Task: Lead Import from CSV File
Action: Mouse moved to (598, 311)
Screenshot: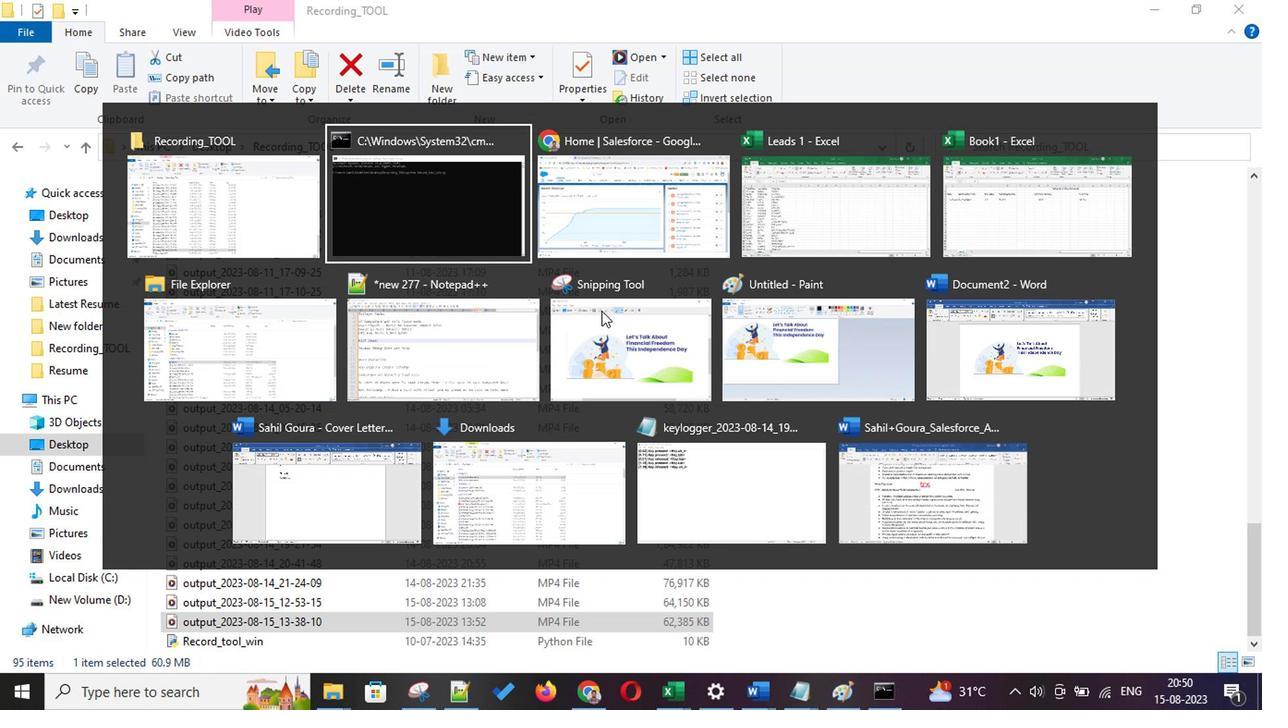 
Action: Key pressed <Key.alt_l><Key.tab><Key.tab>
Screenshot: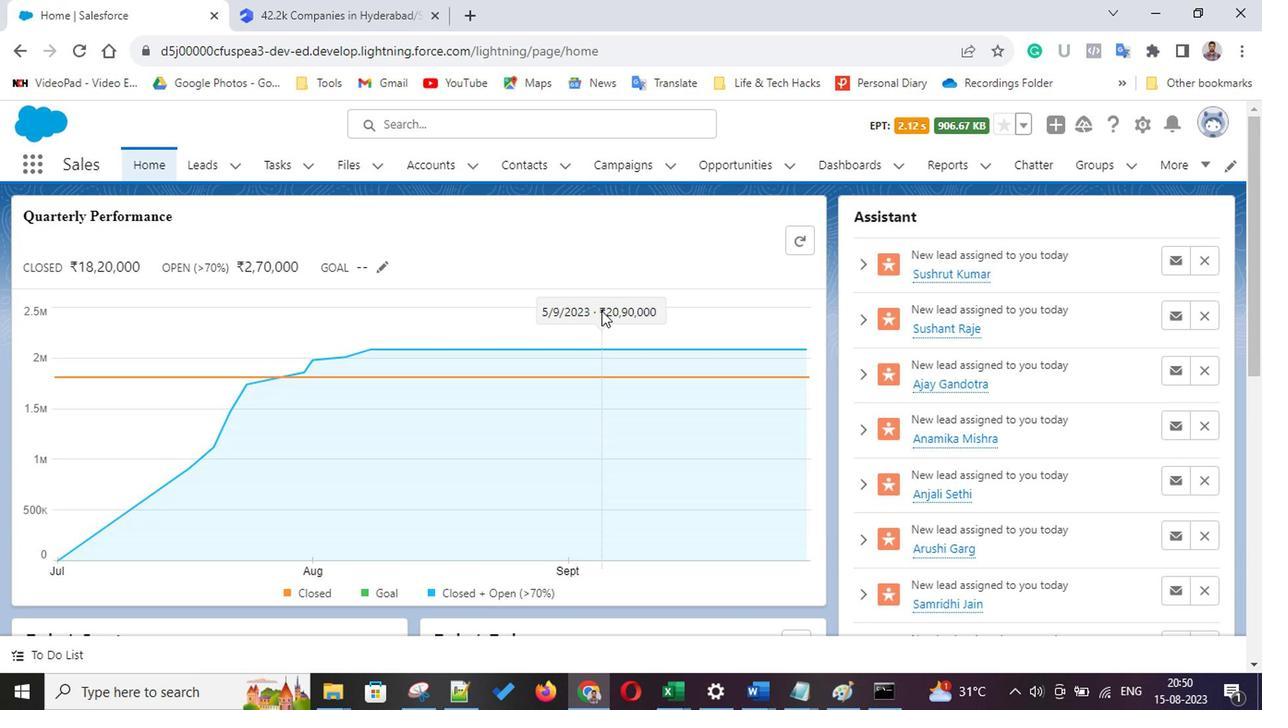 
Action: Mouse moved to (183, 170)
Screenshot: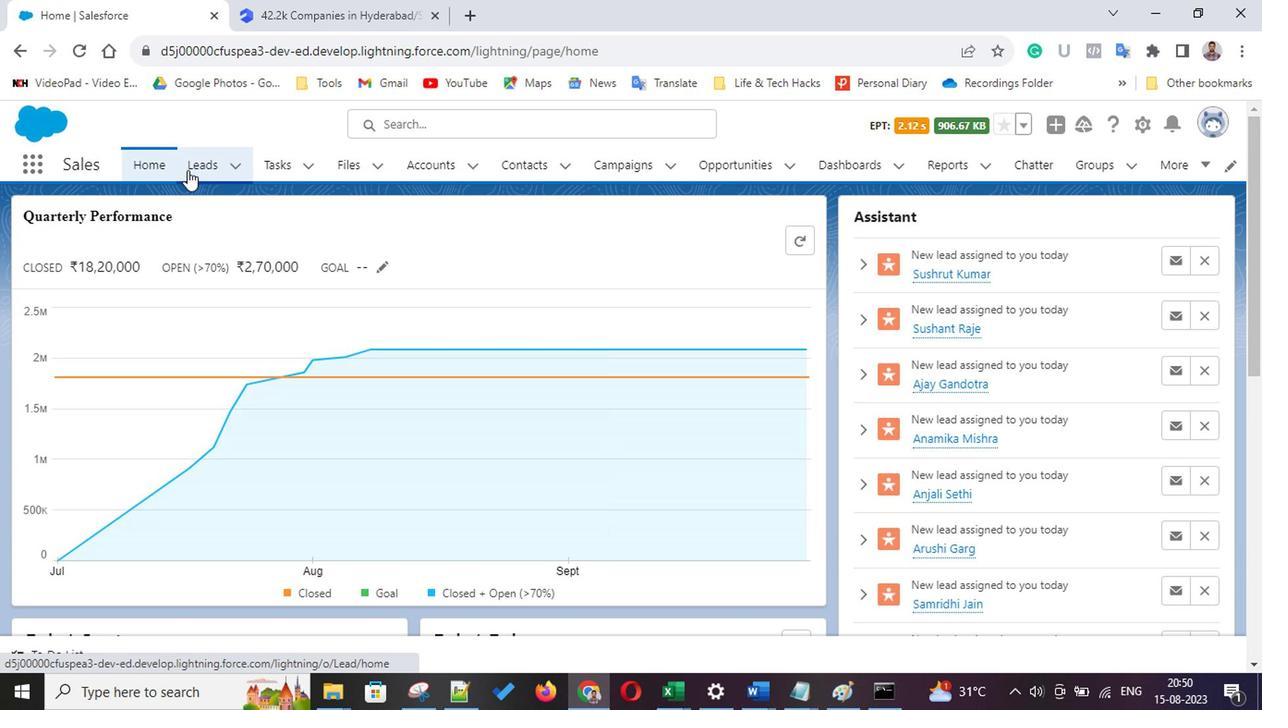 
Action: Mouse pressed left at (183, 170)
Screenshot: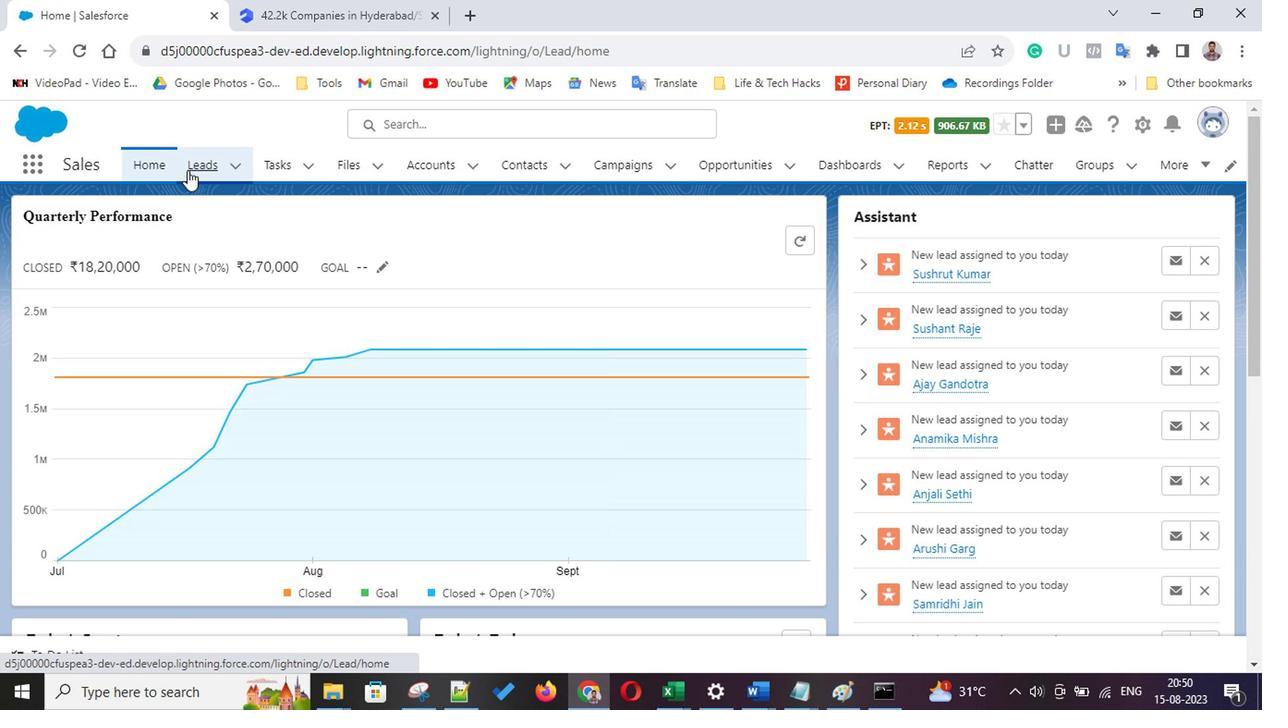 
Action: Mouse moved to (830, 223)
Screenshot: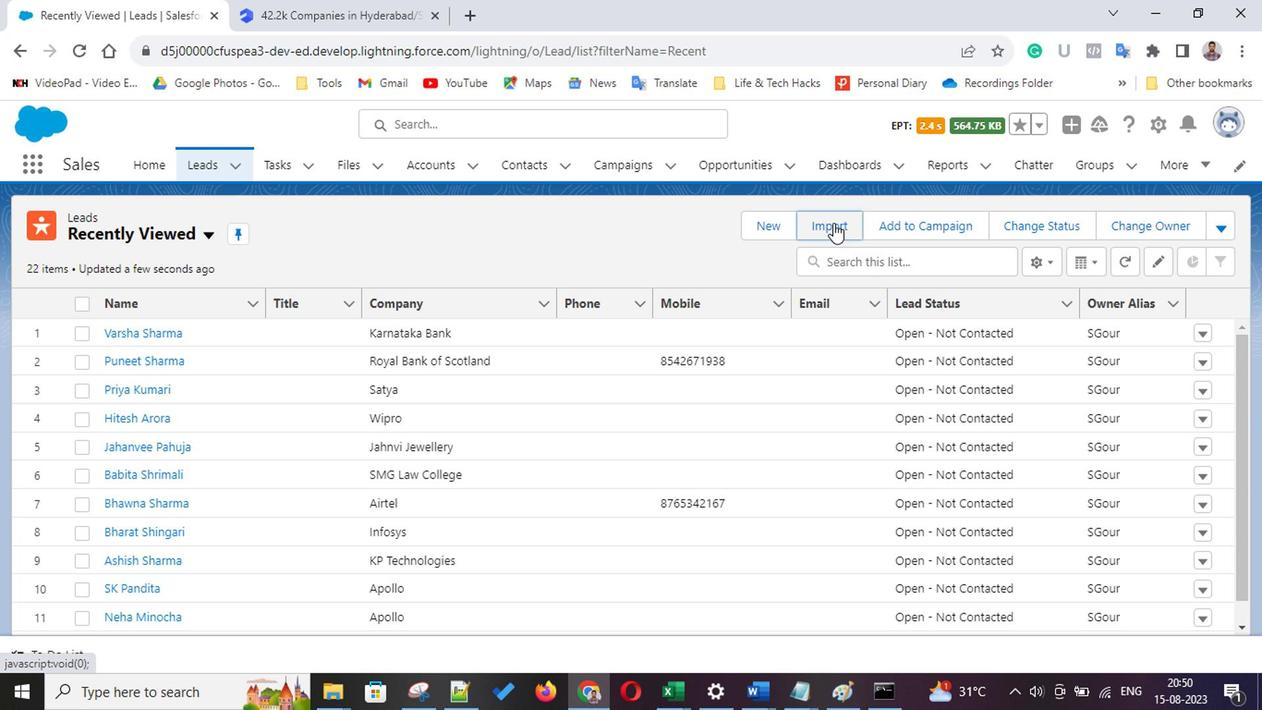
Action: Mouse pressed left at (830, 223)
Screenshot: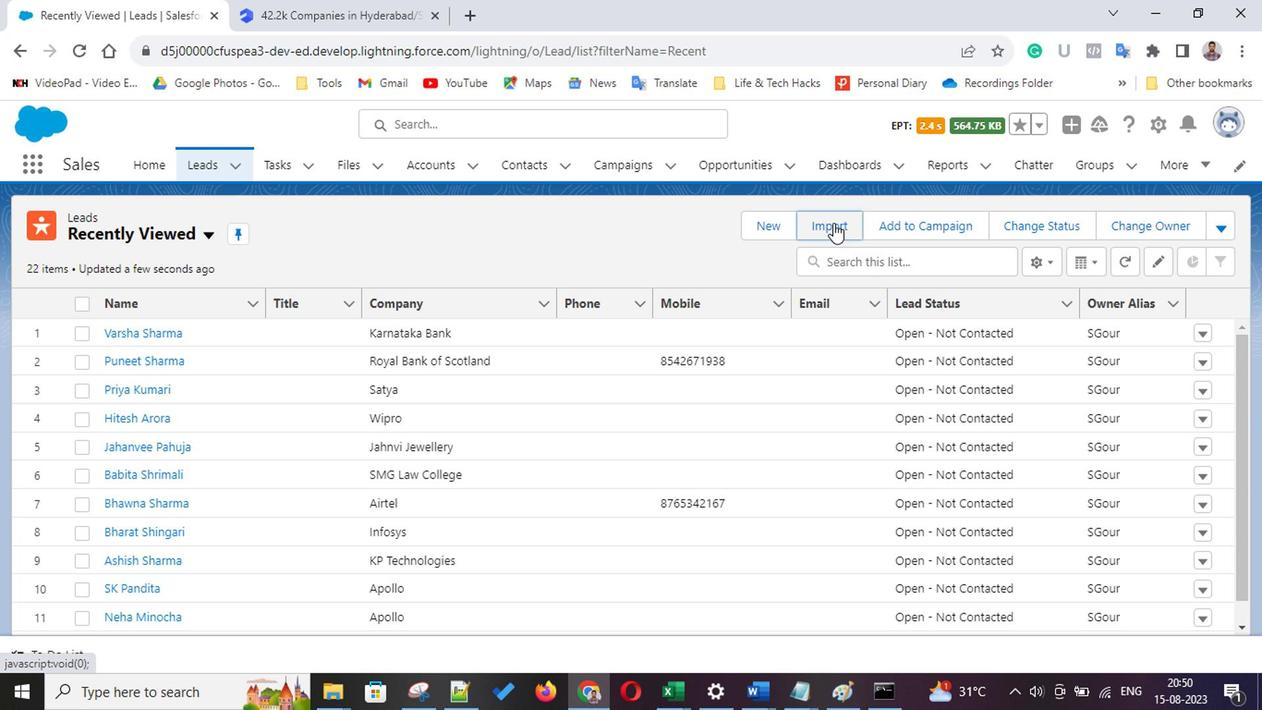 
Action: Mouse moved to (324, 508)
Screenshot: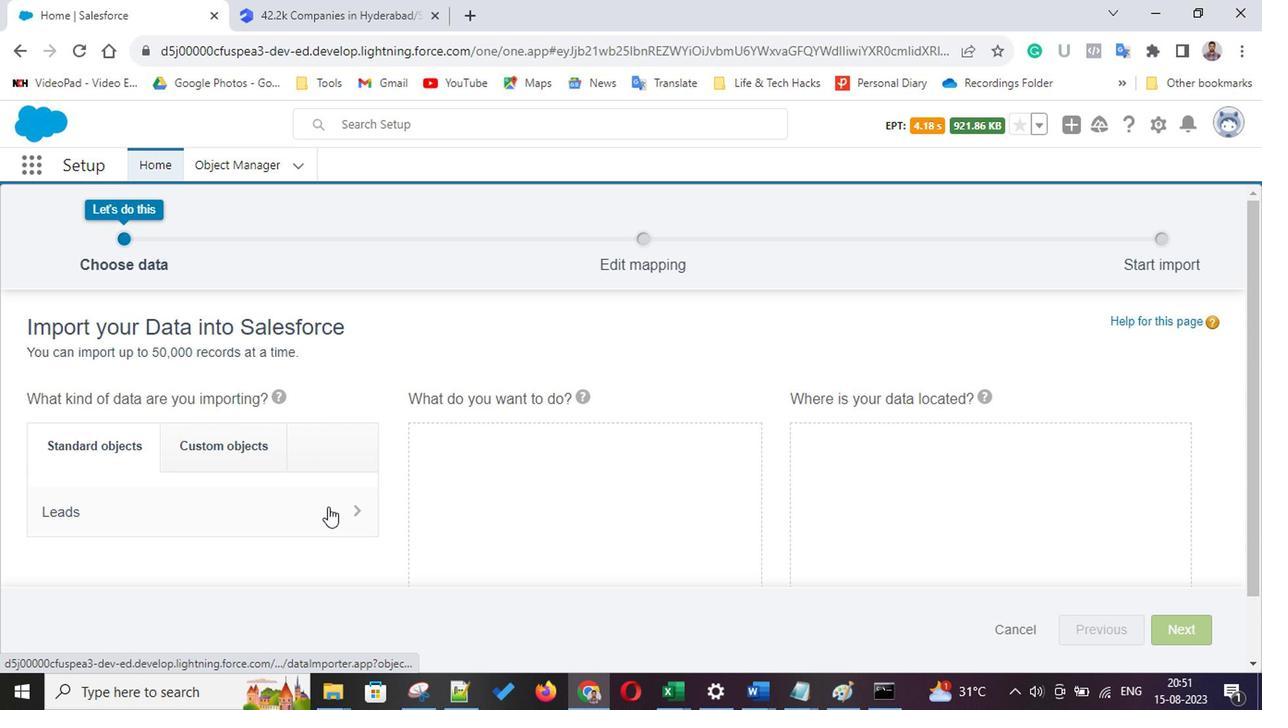 
Action: Mouse pressed left at (324, 508)
Screenshot: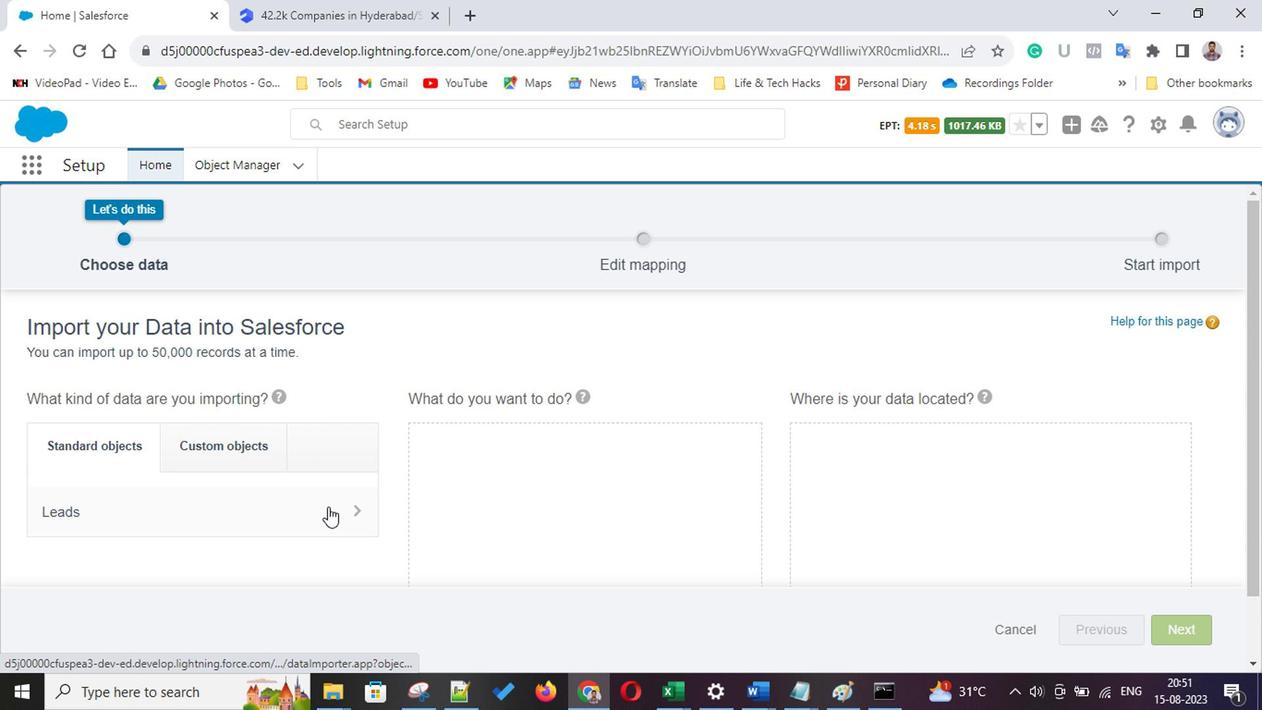 
Action: Mouse moved to (580, 441)
Screenshot: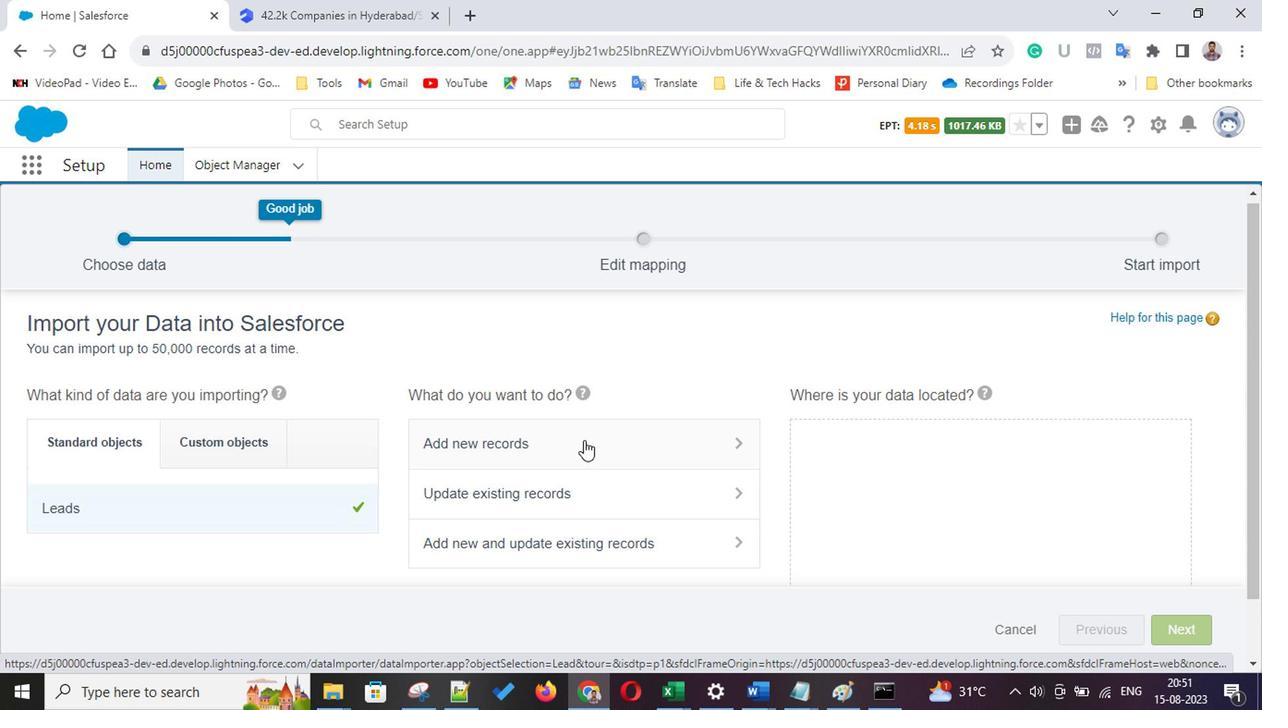 
Action: Mouse scrolled (580, 441) with delta (0, 0)
Screenshot: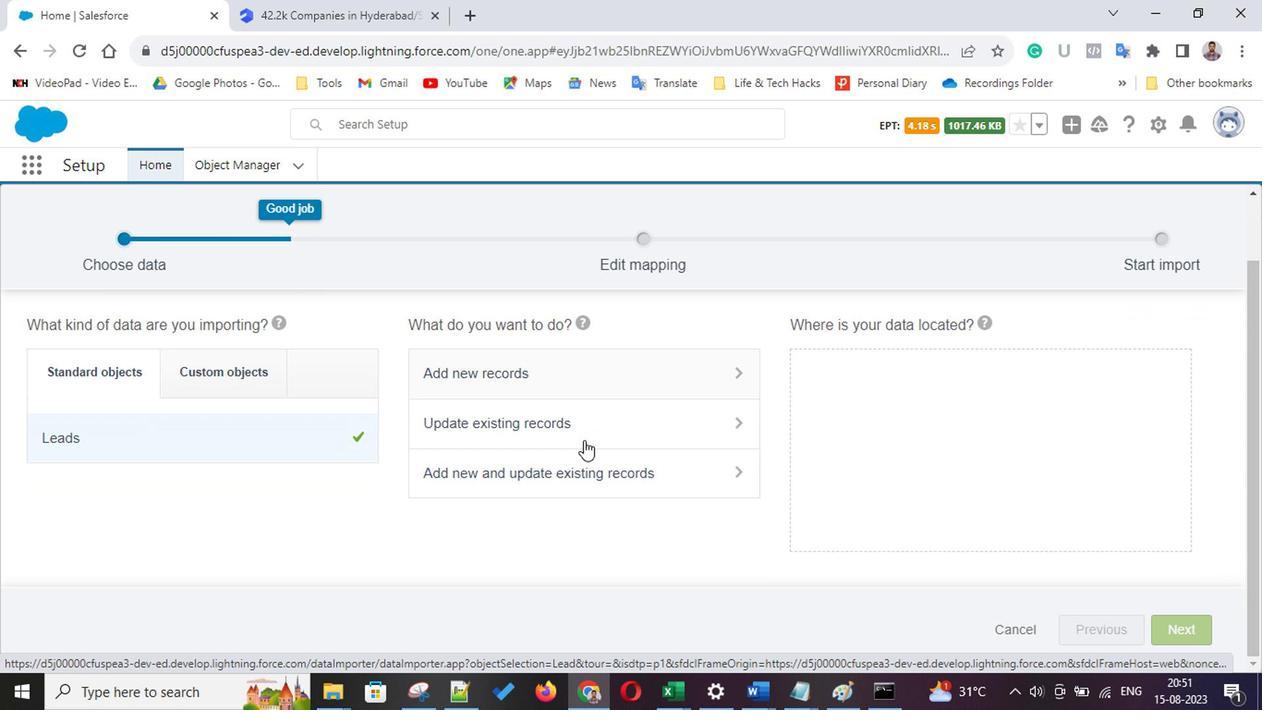 
Action: Mouse scrolled (580, 441) with delta (0, 0)
Screenshot: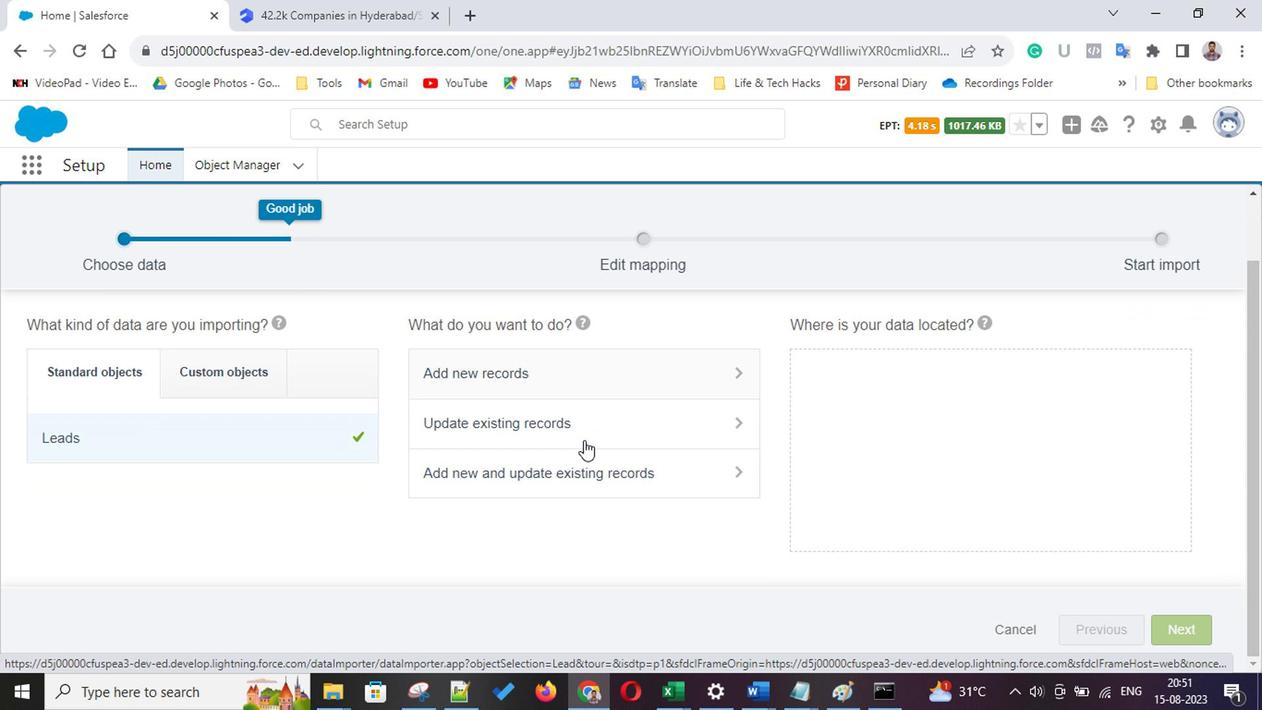 
Action: Mouse scrolled (580, 441) with delta (0, 0)
Screenshot: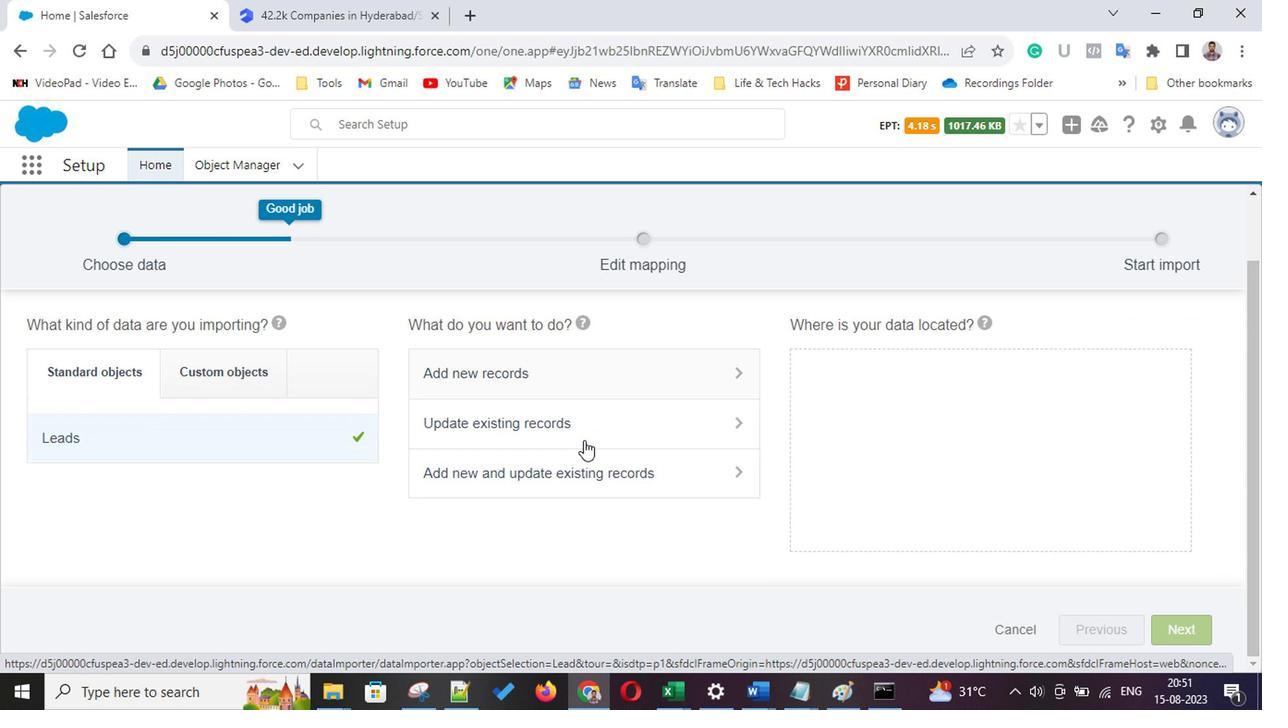 
Action: Mouse scrolled (580, 441) with delta (0, 0)
Screenshot: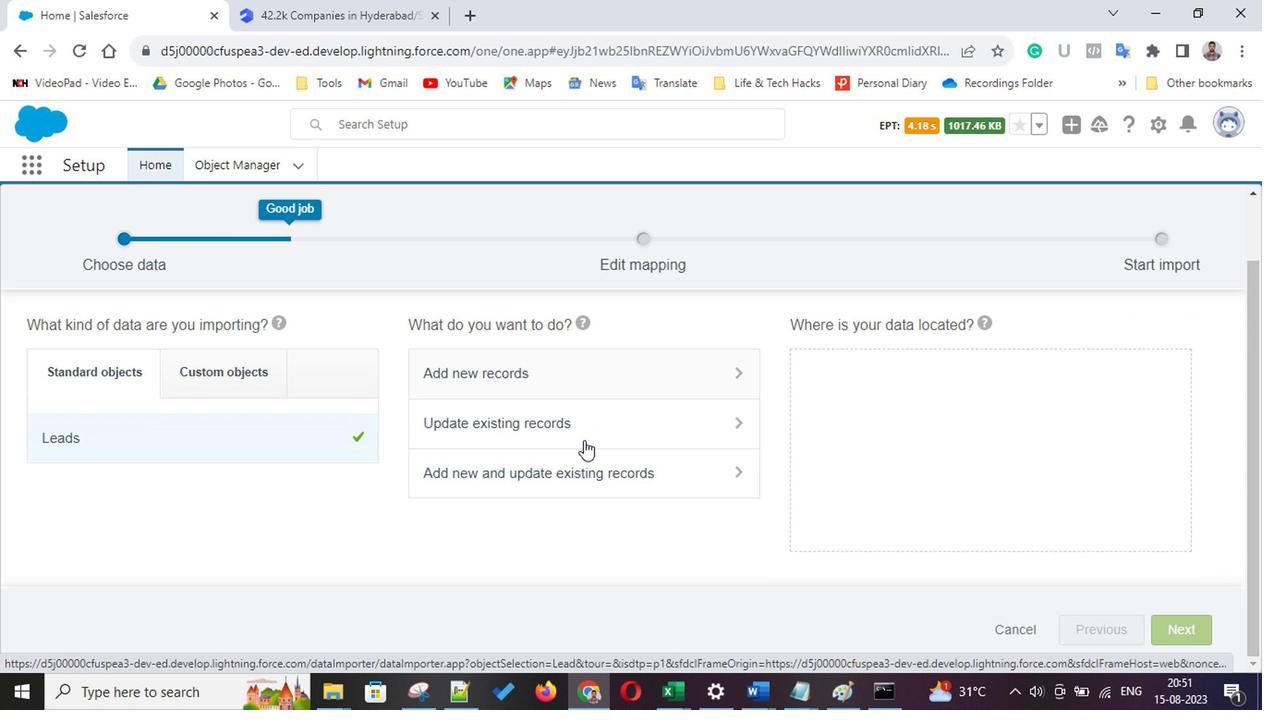 
Action: Mouse scrolled (580, 441) with delta (0, 0)
Screenshot: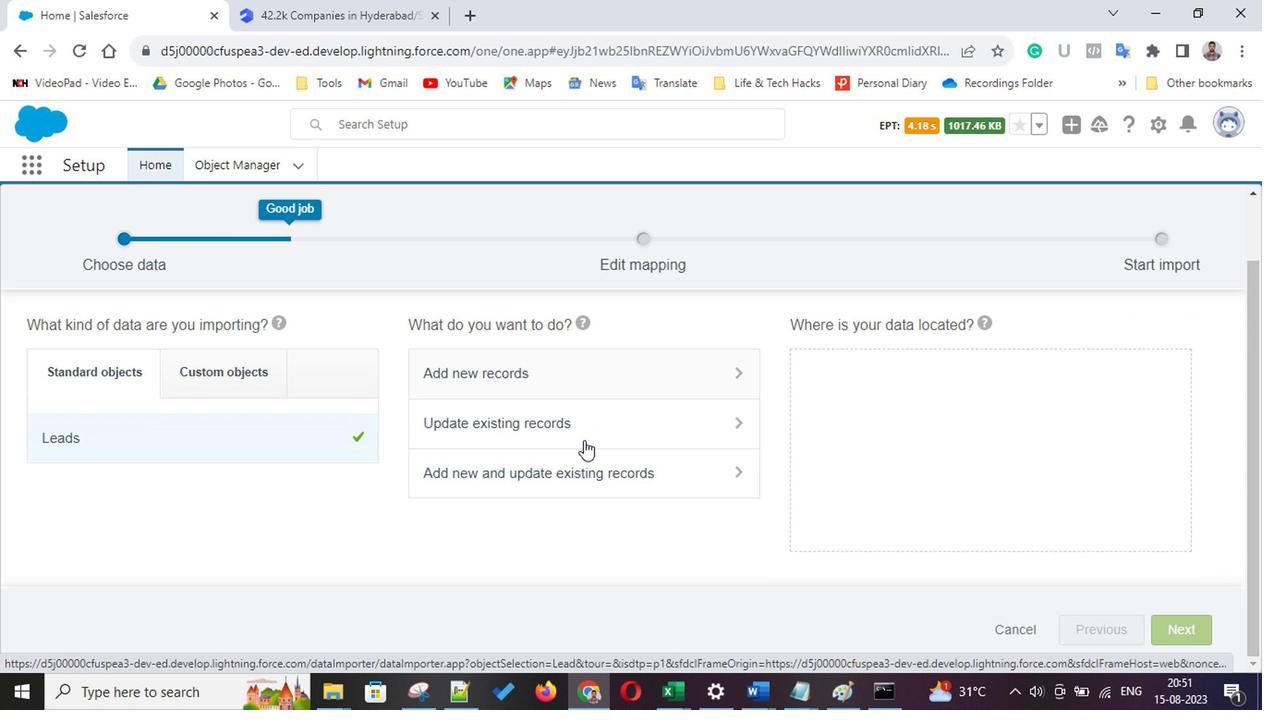 
Action: Mouse scrolled (580, 441) with delta (0, 0)
Screenshot: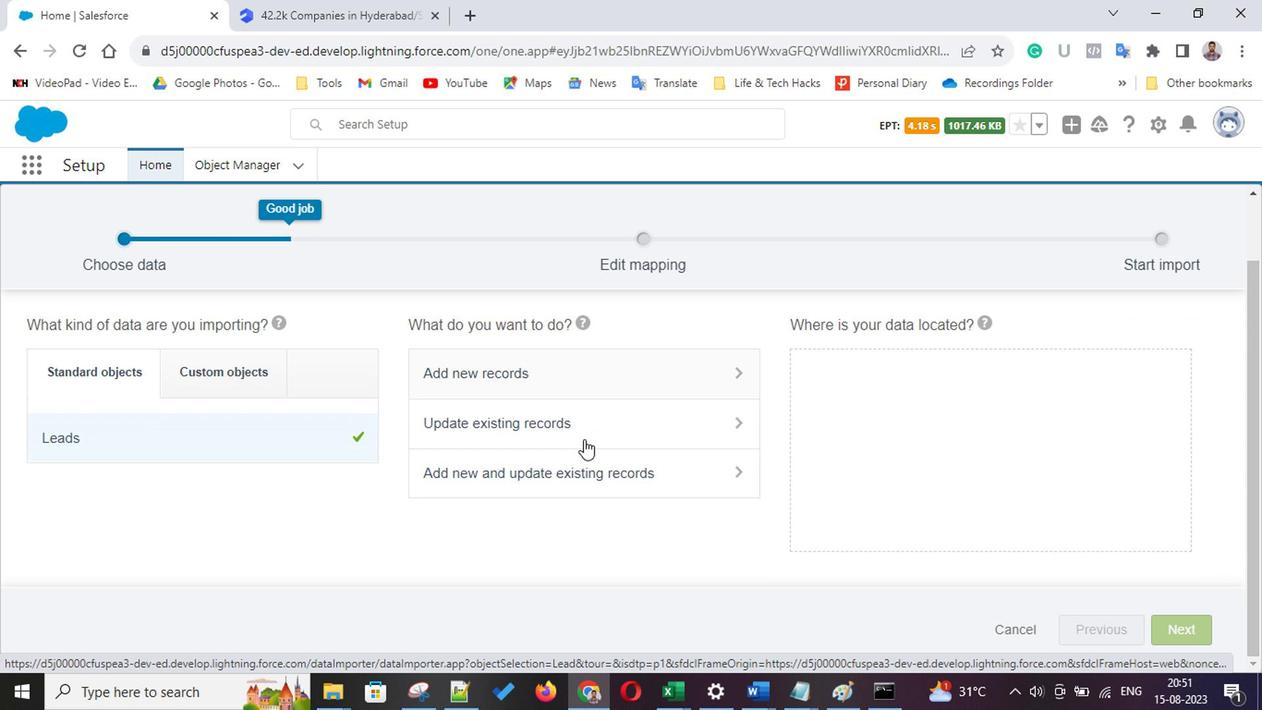 
Action: Mouse scrolled (580, 441) with delta (0, 0)
Screenshot: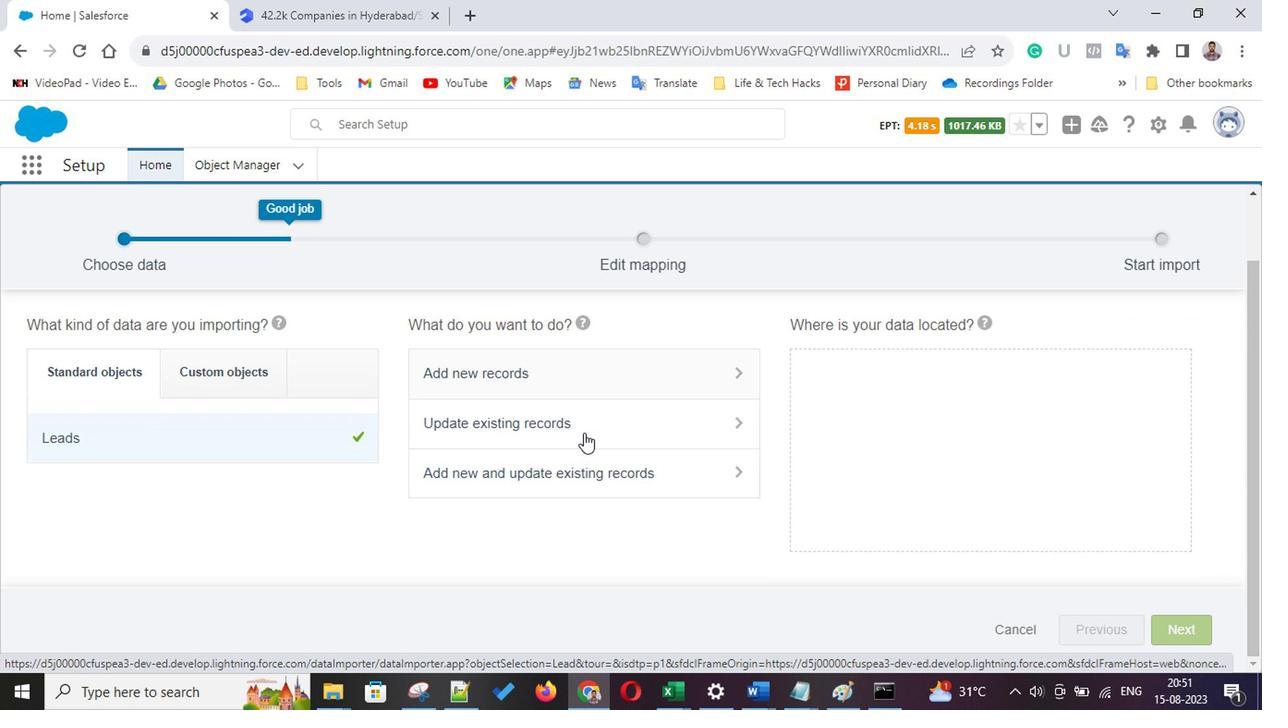 
Action: Mouse scrolled (580, 441) with delta (0, 0)
Screenshot: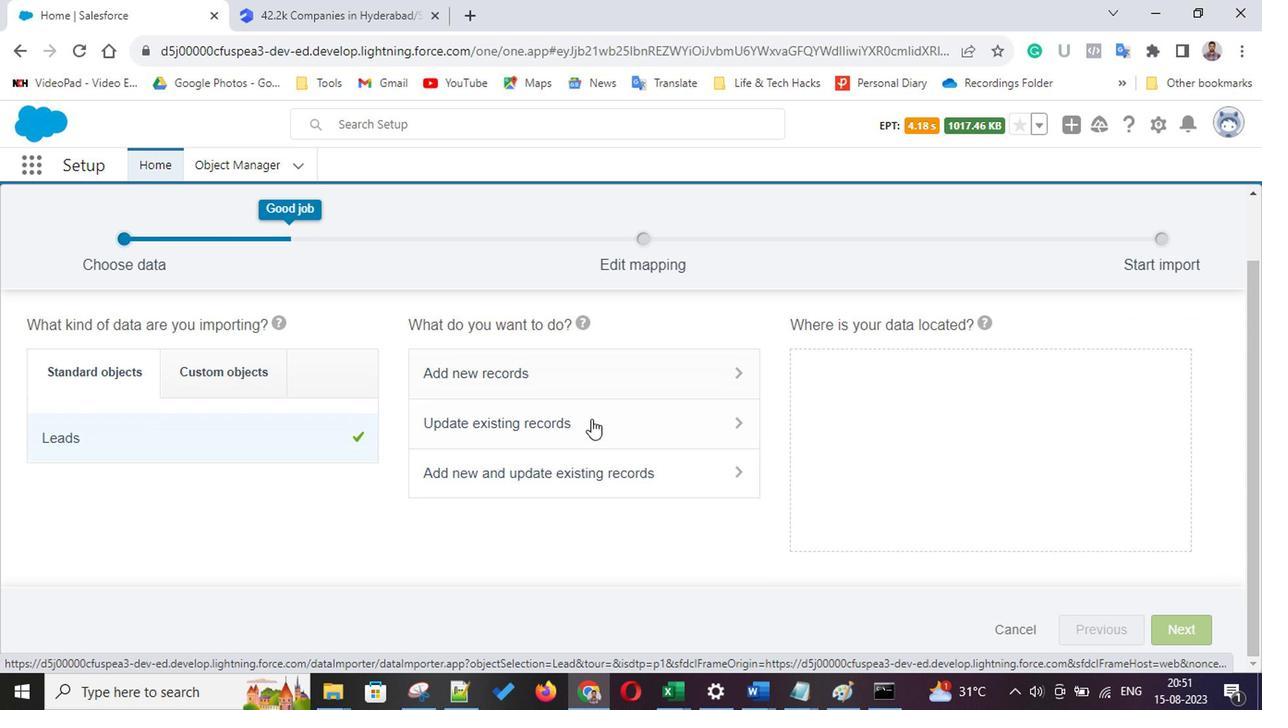 
Action: Mouse moved to (607, 367)
Screenshot: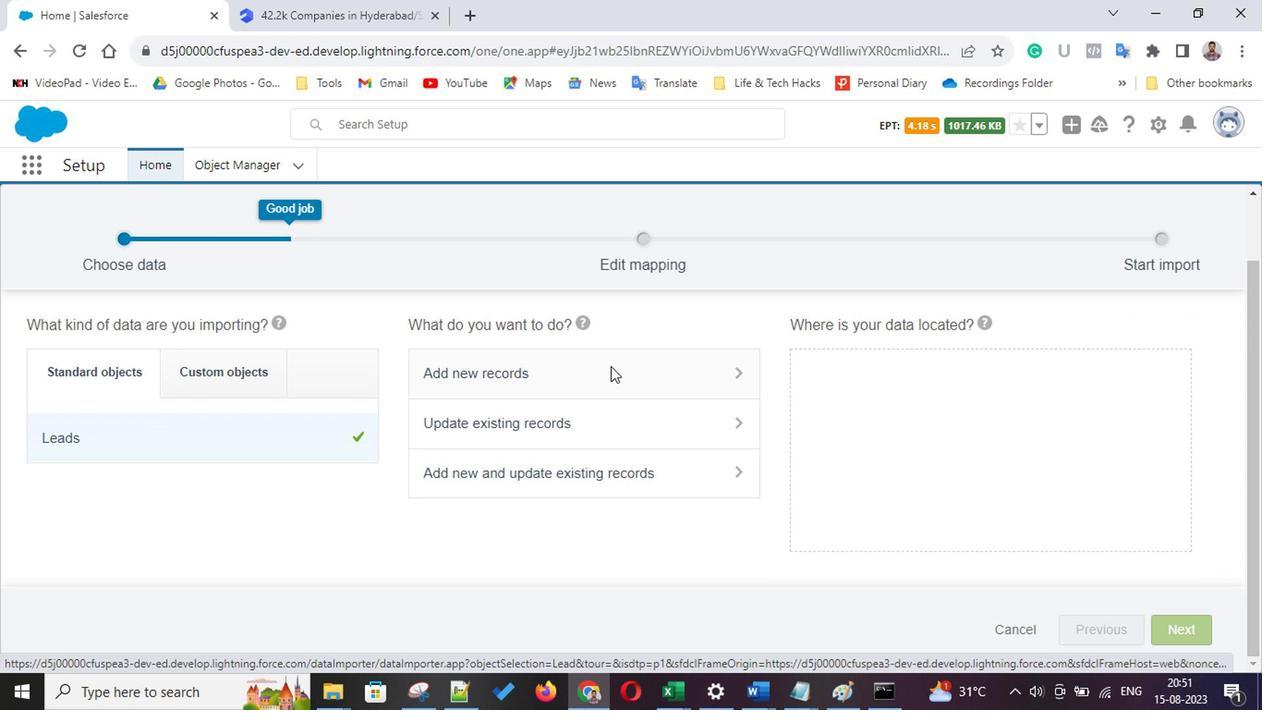 
Action: Mouse pressed left at (607, 367)
Screenshot: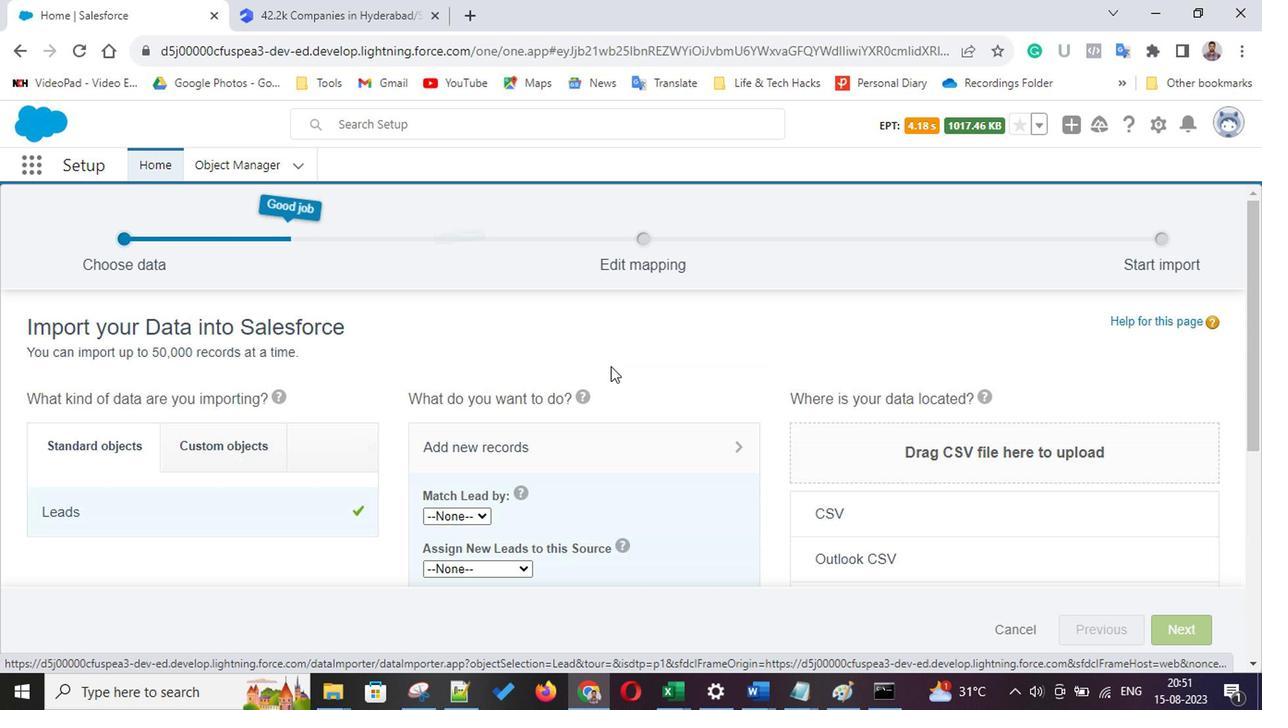 
Action: Mouse moved to (632, 510)
Screenshot: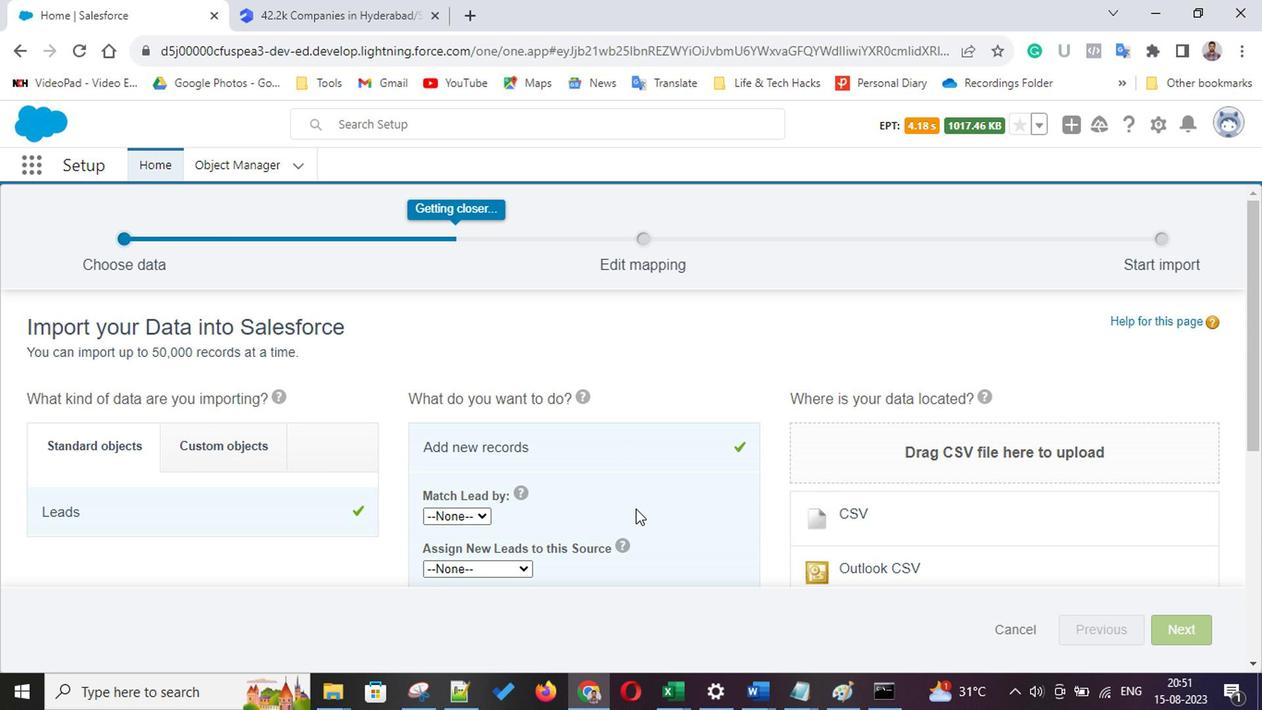 
Action: Mouse scrolled (632, 509) with delta (0, -1)
Screenshot: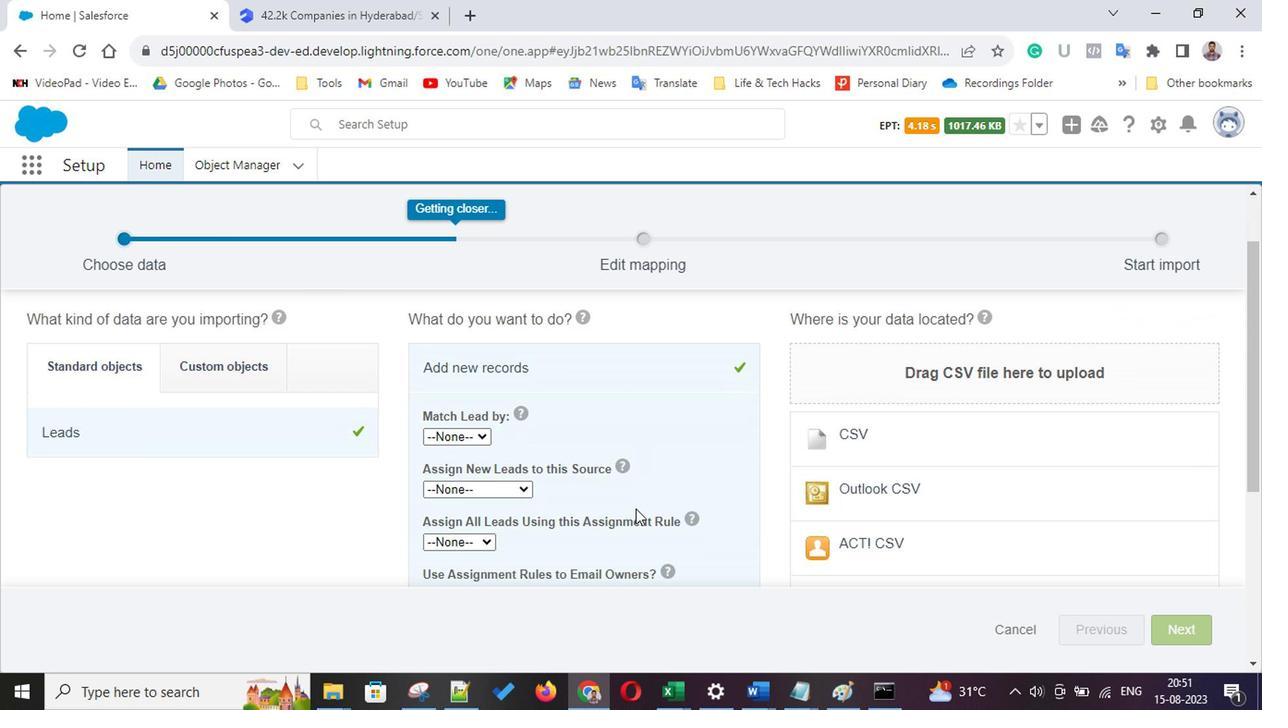 
Action: Mouse scrolled (632, 509) with delta (0, -1)
Screenshot: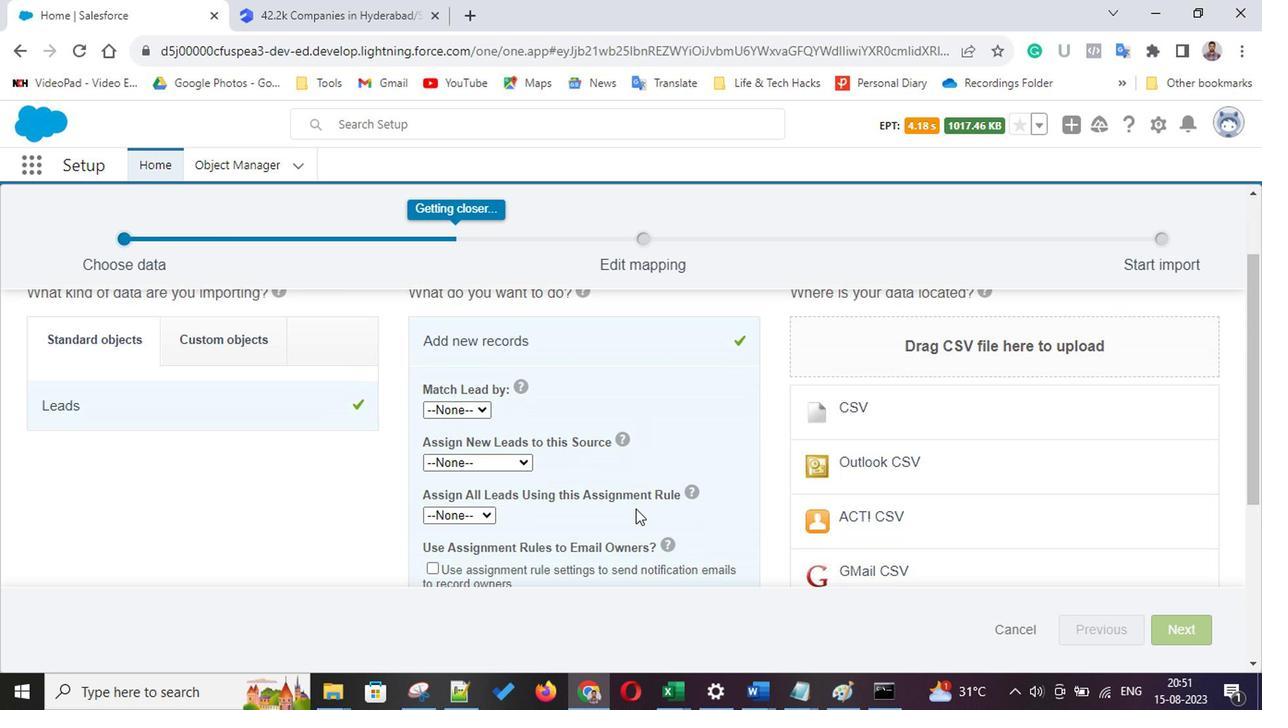 
Action: Mouse scrolled (632, 509) with delta (0, -1)
Screenshot: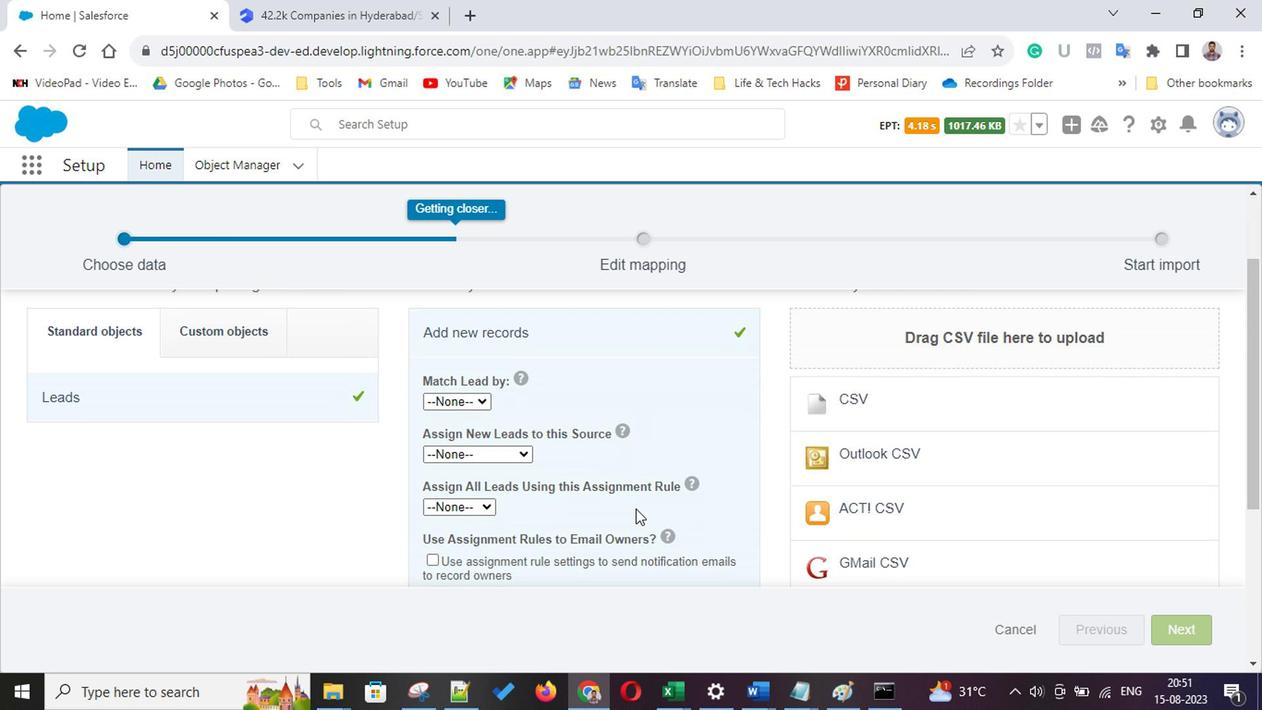 
Action: Mouse scrolled (632, 509) with delta (0, -1)
Screenshot: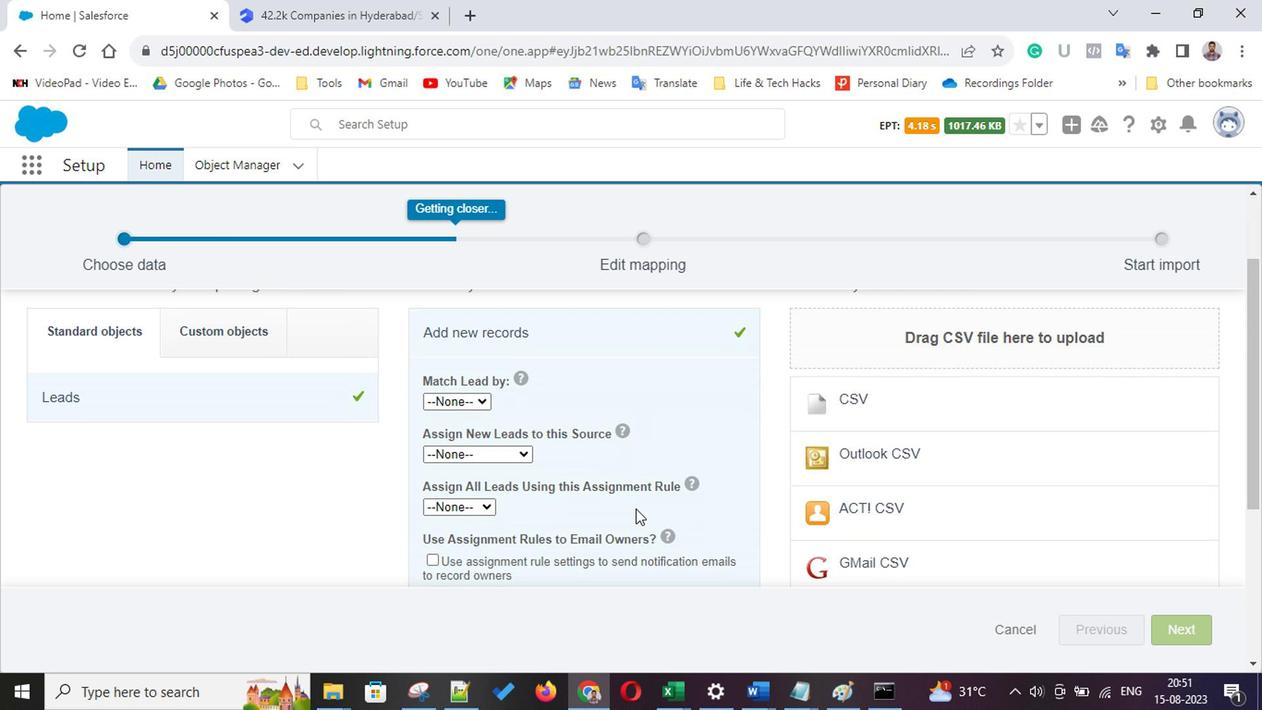 
Action: Mouse scrolled (632, 509) with delta (0, -1)
Screenshot: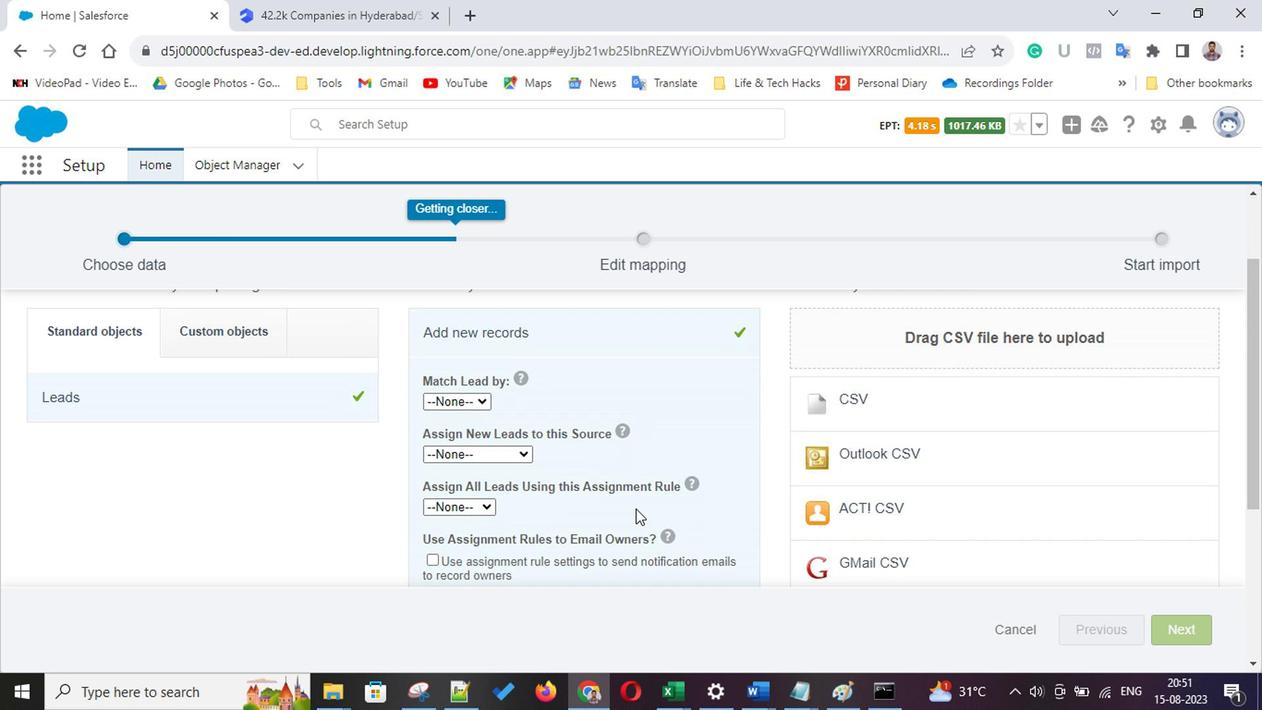 
Action: Mouse scrolled (632, 509) with delta (0, -1)
Screenshot: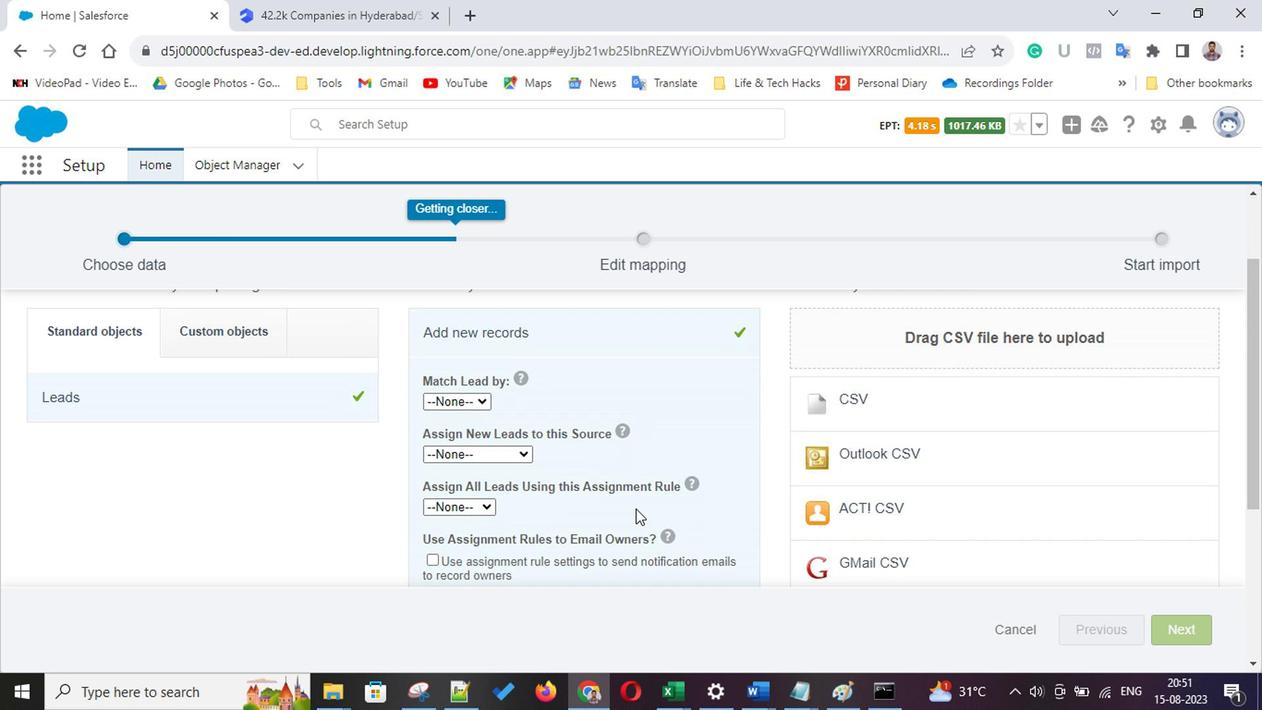 
Action: Mouse scrolled (632, 509) with delta (0, -1)
Screenshot: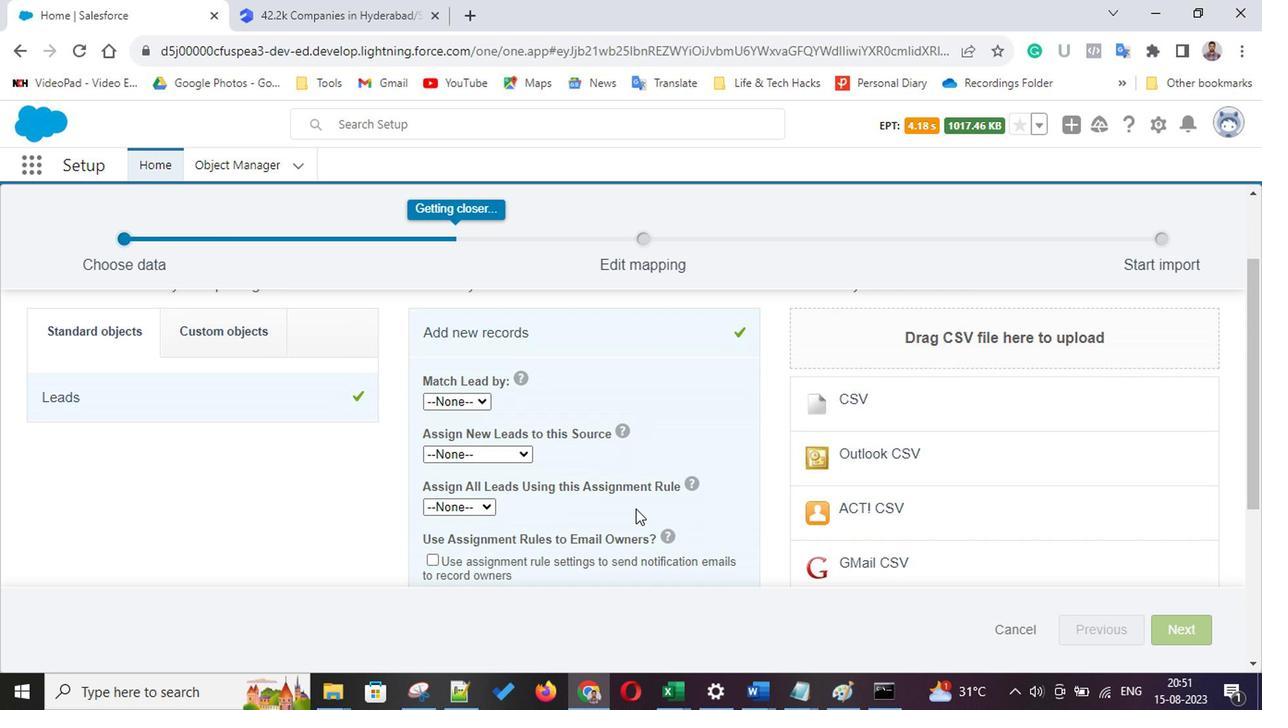 
Action: Mouse scrolled (632, 509) with delta (0, -1)
Screenshot: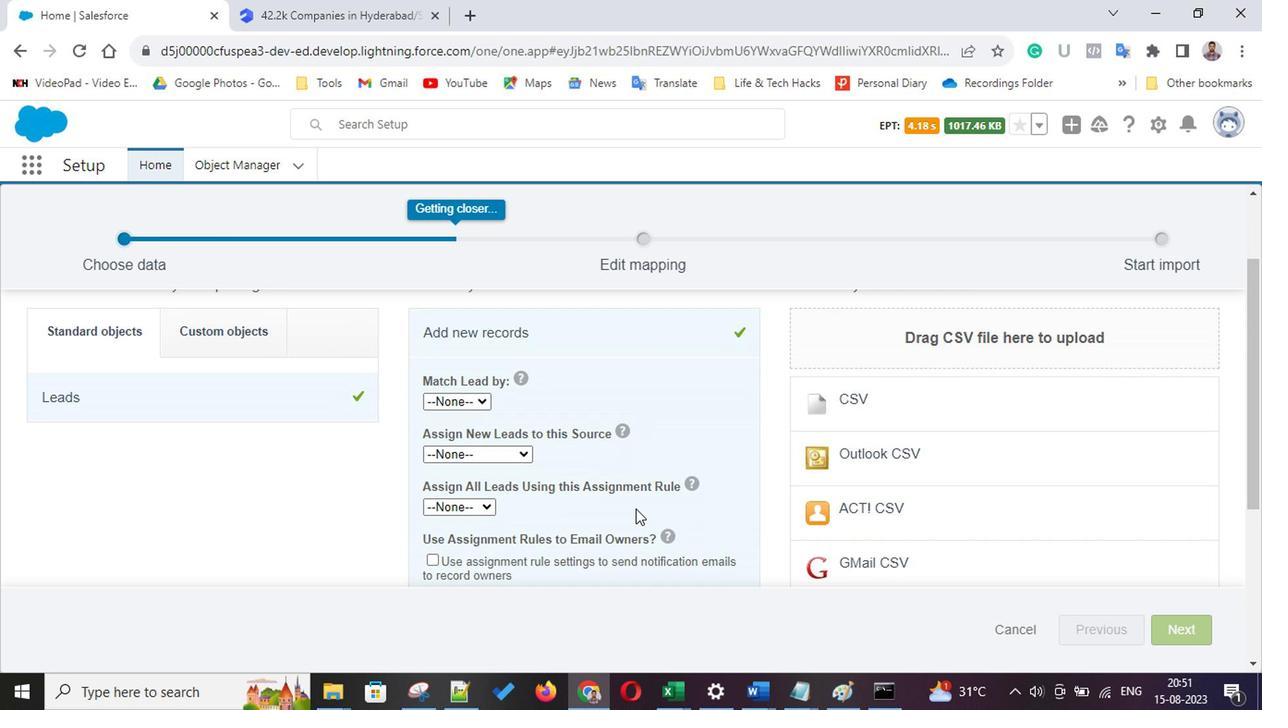 
Action: Mouse scrolled (632, 509) with delta (0, -1)
Screenshot: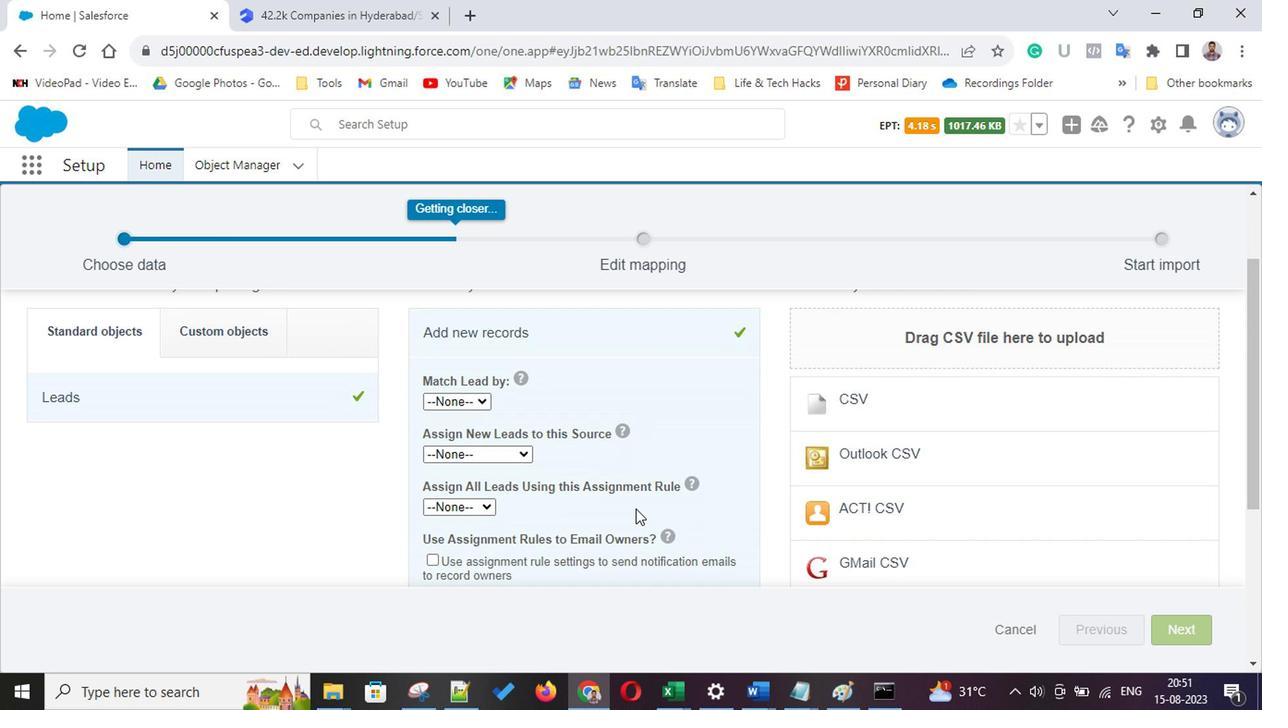 
Action: Mouse scrolled (632, 509) with delta (0, -1)
Screenshot: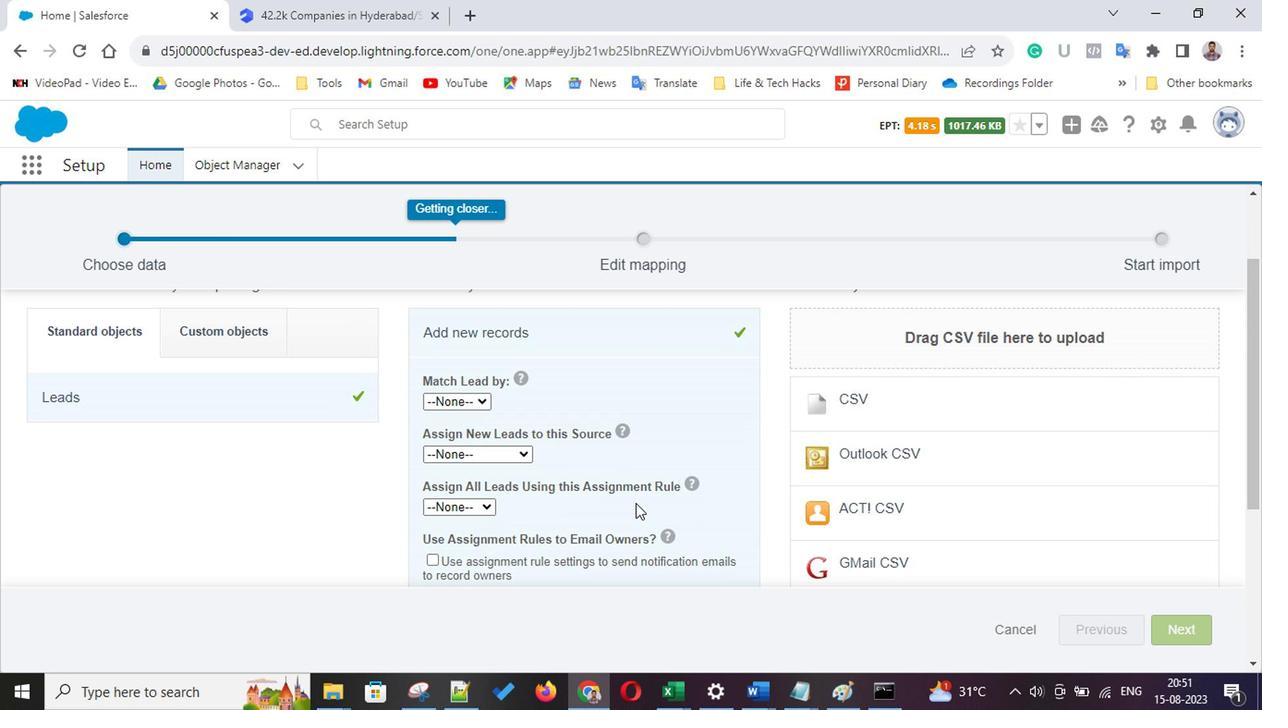 
Action: Mouse scrolled (632, 509) with delta (0, -1)
Screenshot: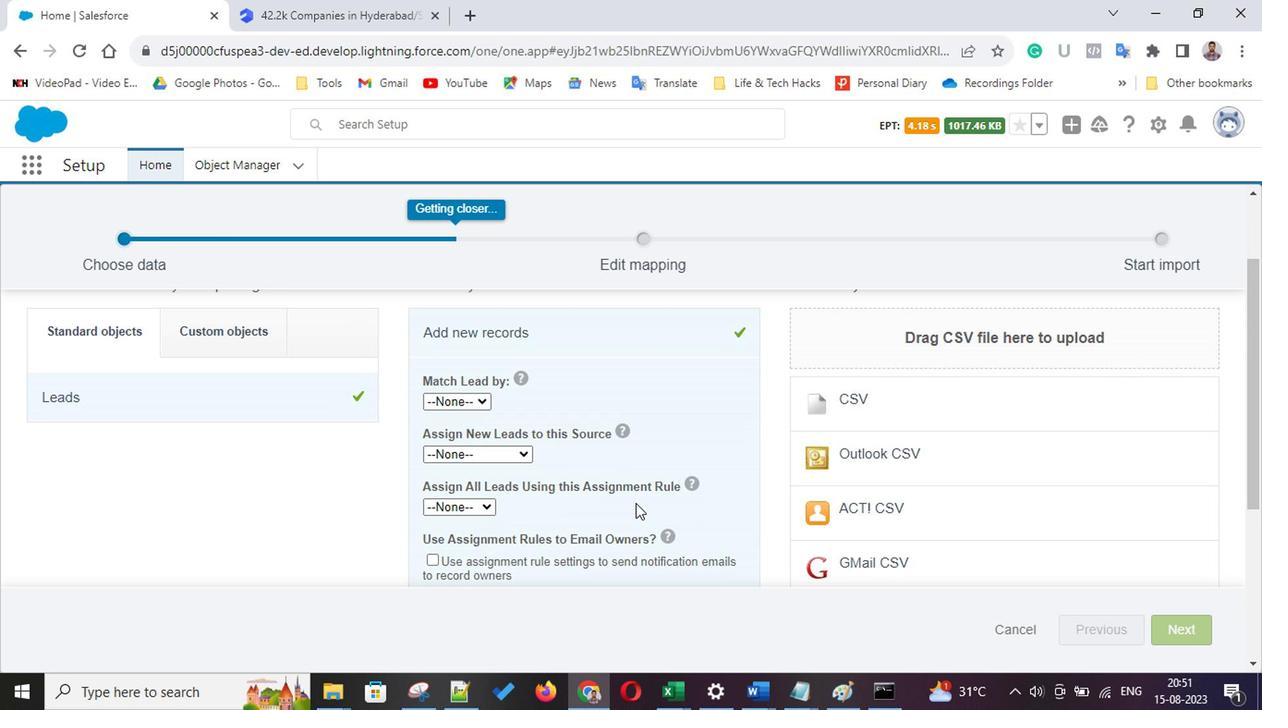 
Action: Mouse scrolled (632, 509) with delta (0, -1)
Screenshot: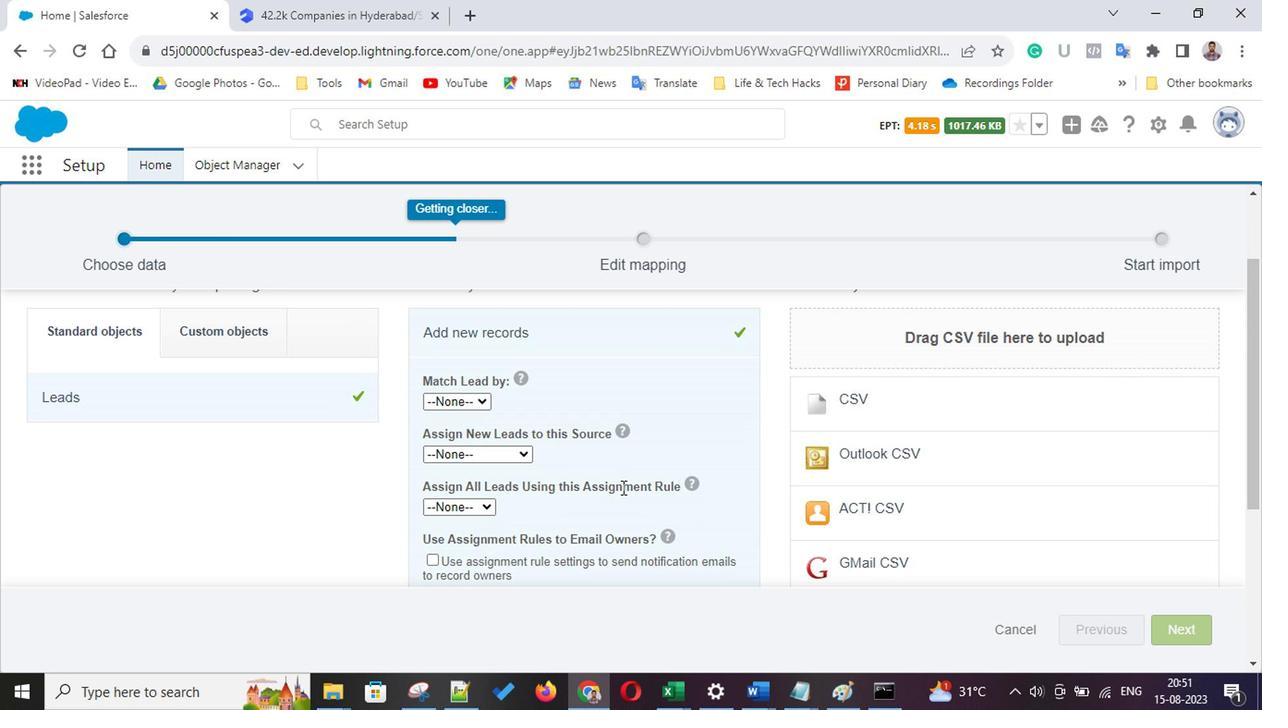 
Action: Mouse moved to (855, 403)
Screenshot: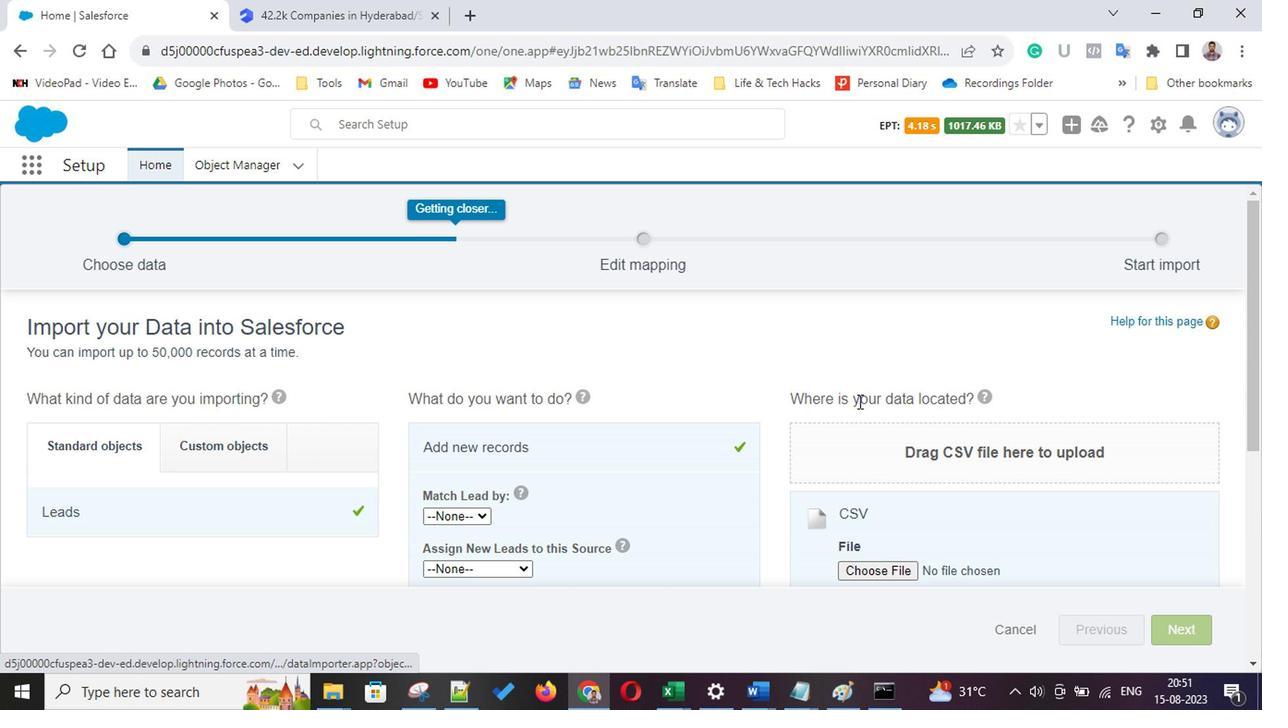 
Action: Mouse pressed left at (855, 403)
Screenshot: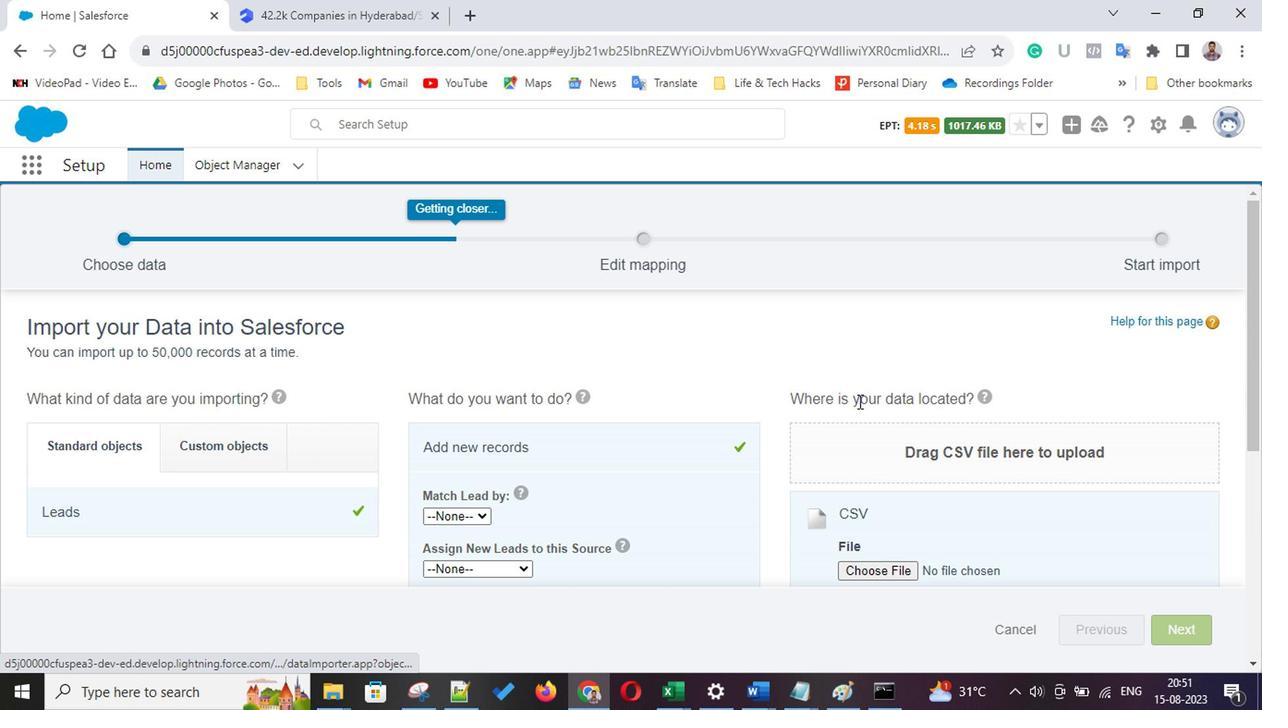 
Action: Mouse moved to (874, 514)
Screenshot: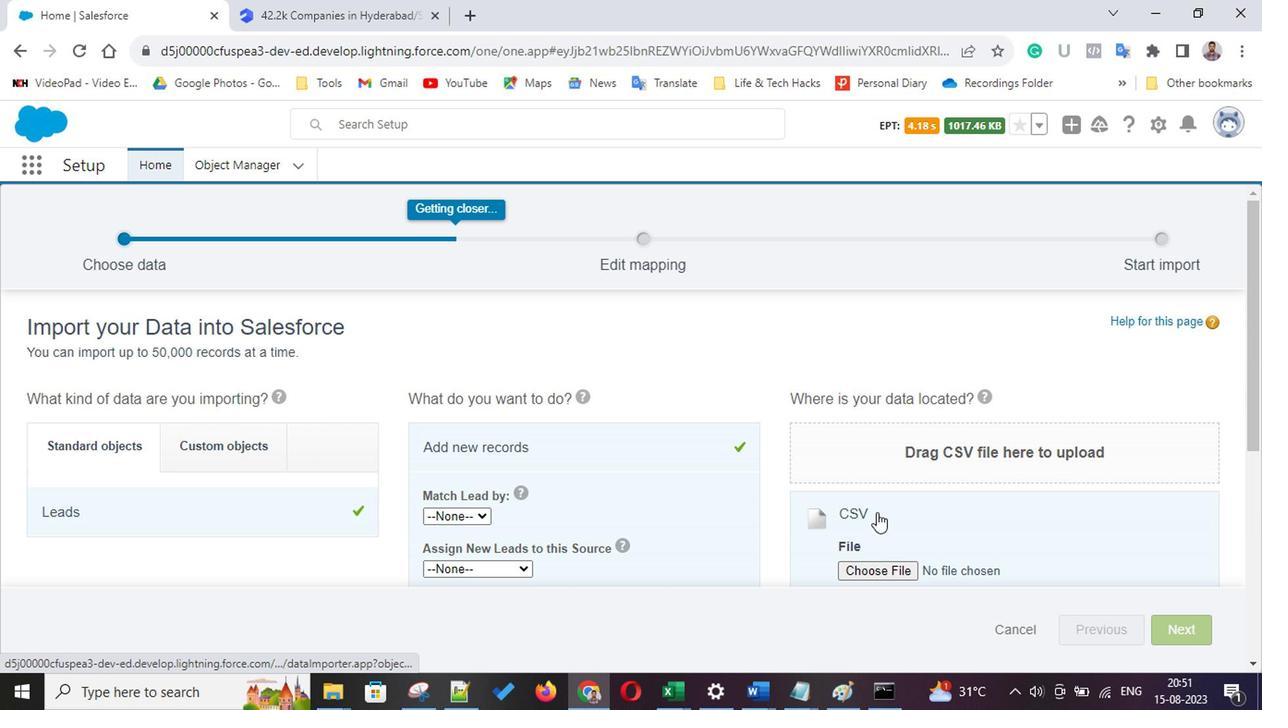 
Action: Mouse scrolled (874, 513) with delta (0, 0)
Screenshot: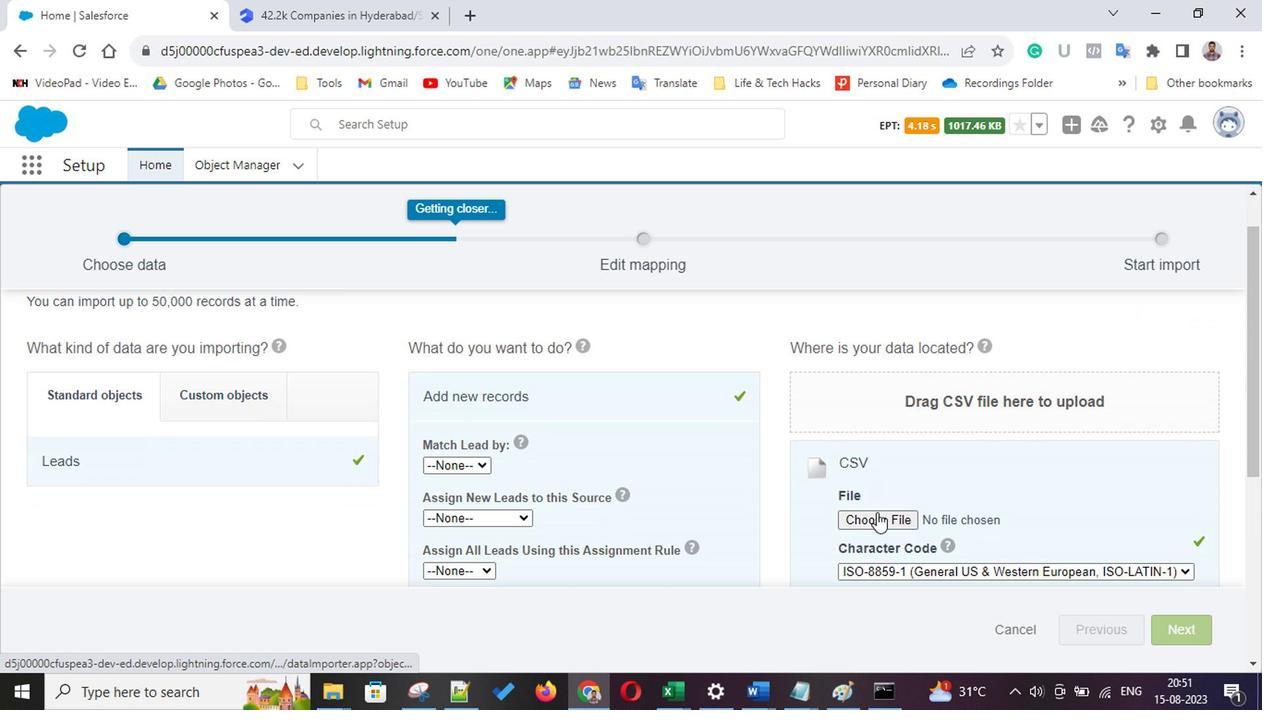 
Action: Mouse scrolled (874, 513) with delta (0, 0)
Screenshot: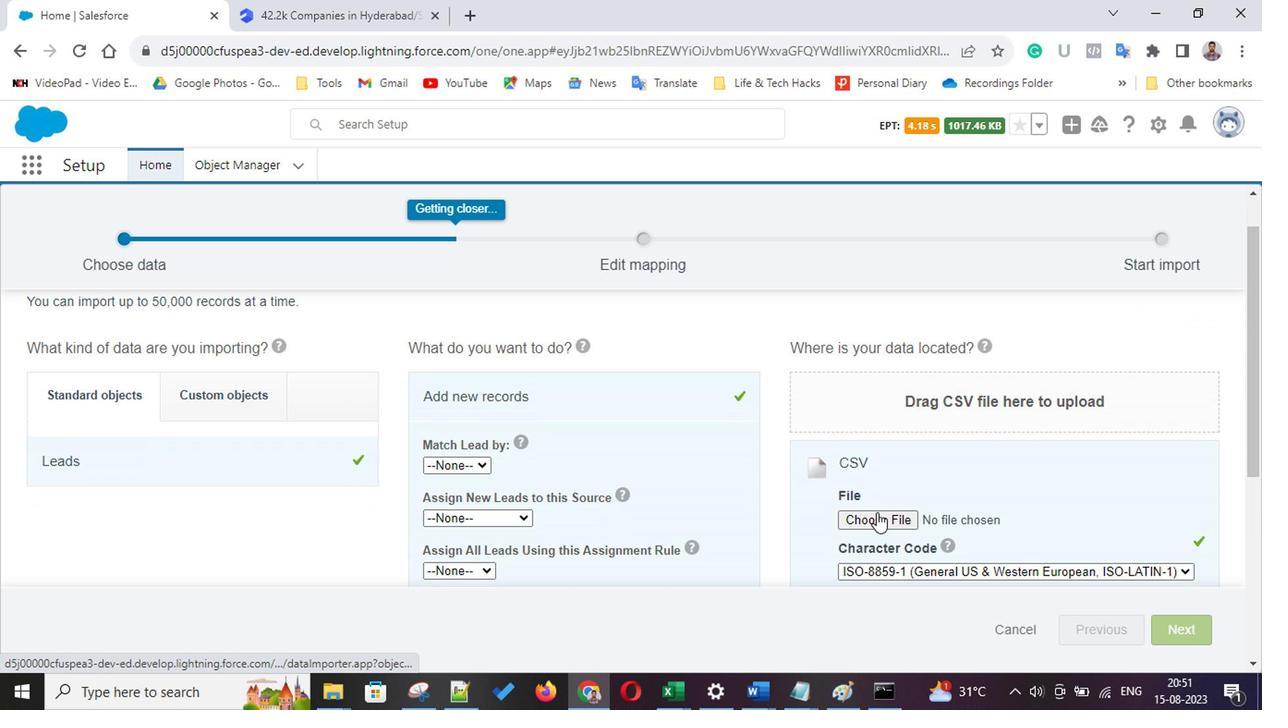 
Action: Mouse scrolled (874, 513) with delta (0, 0)
Screenshot: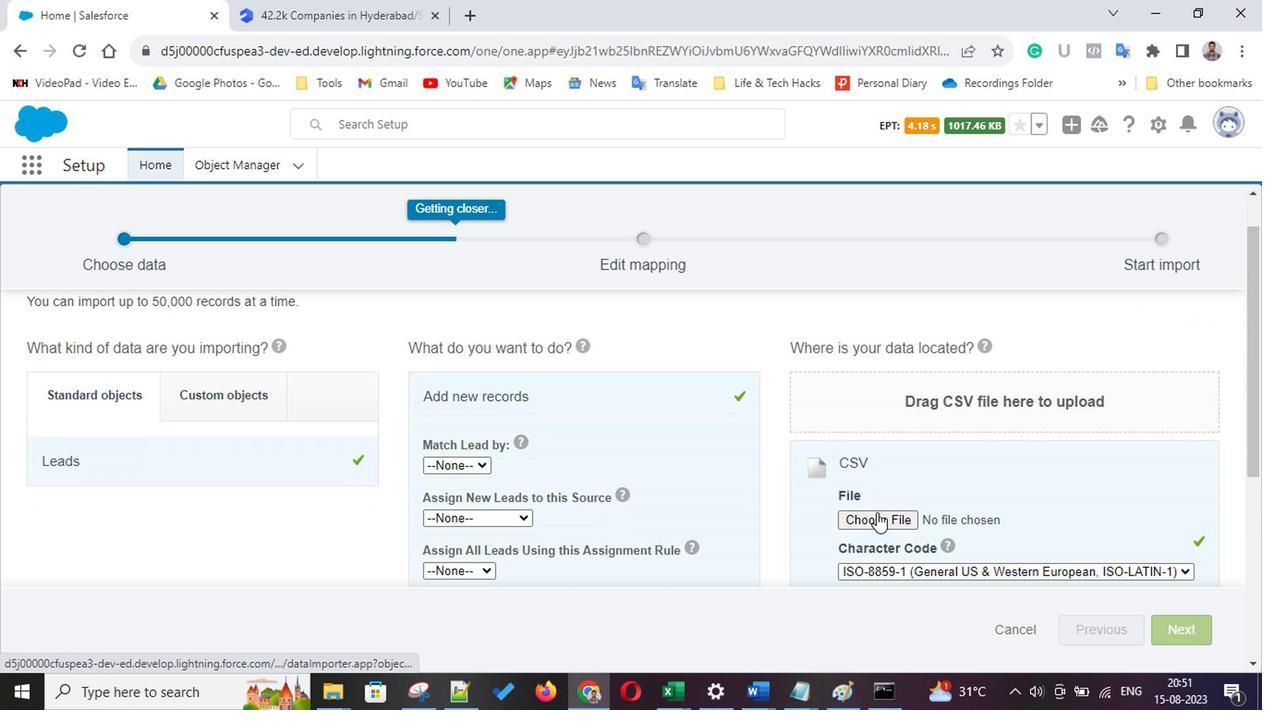 
Action: Mouse scrolled (874, 513) with delta (0, 0)
Screenshot: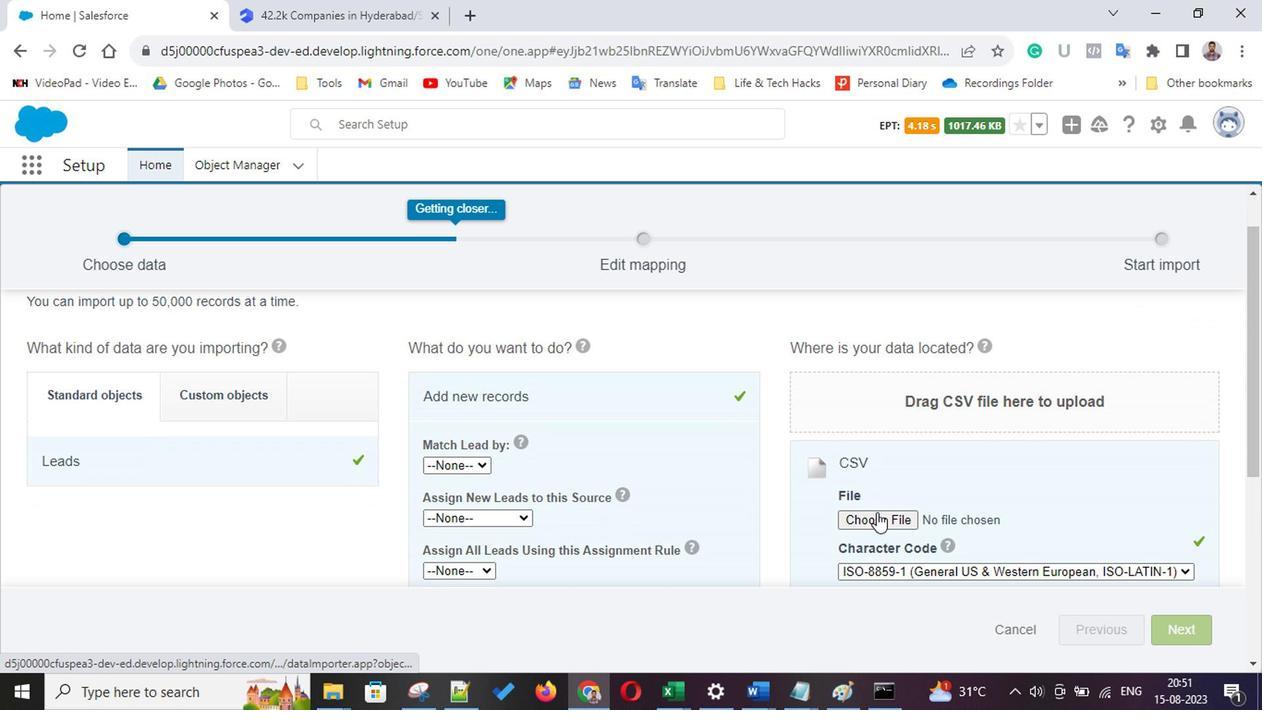 
Action: Mouse scrolled (874, 513) with delta (0, 0)
Screenshot: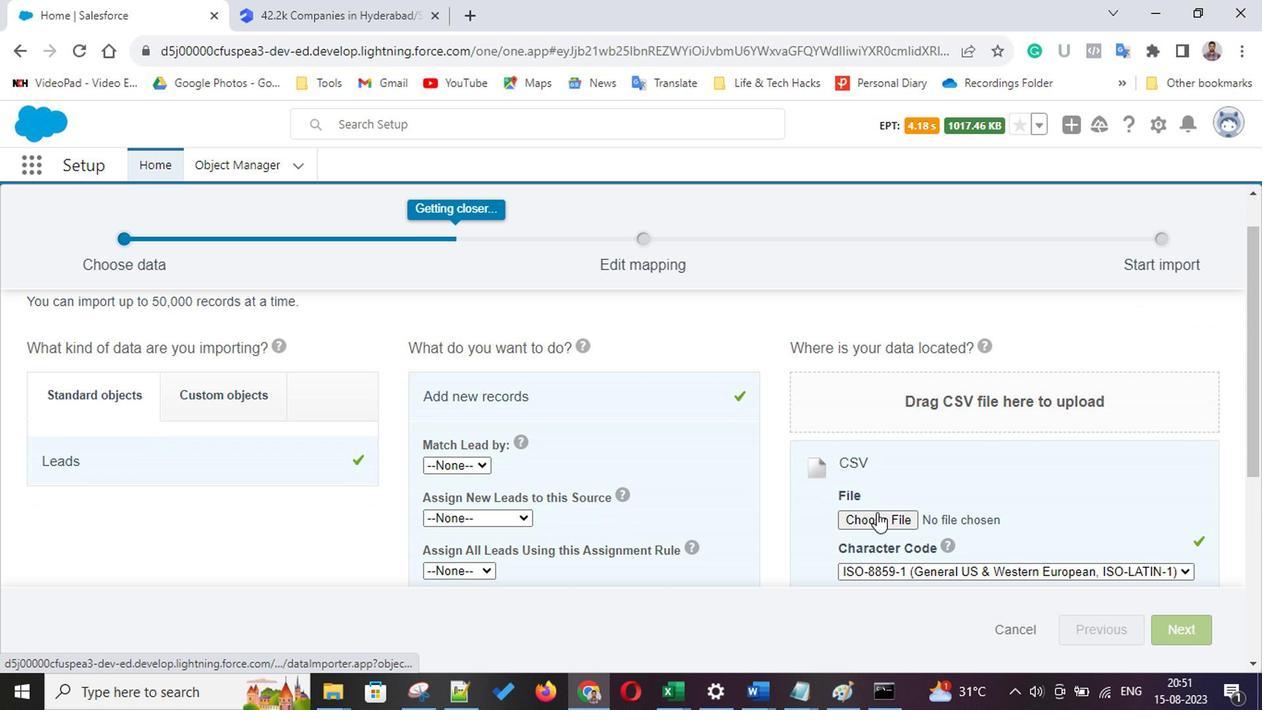 
Action: Mouse scrolled (874, 513) with delta (0, 0)
Screenshot: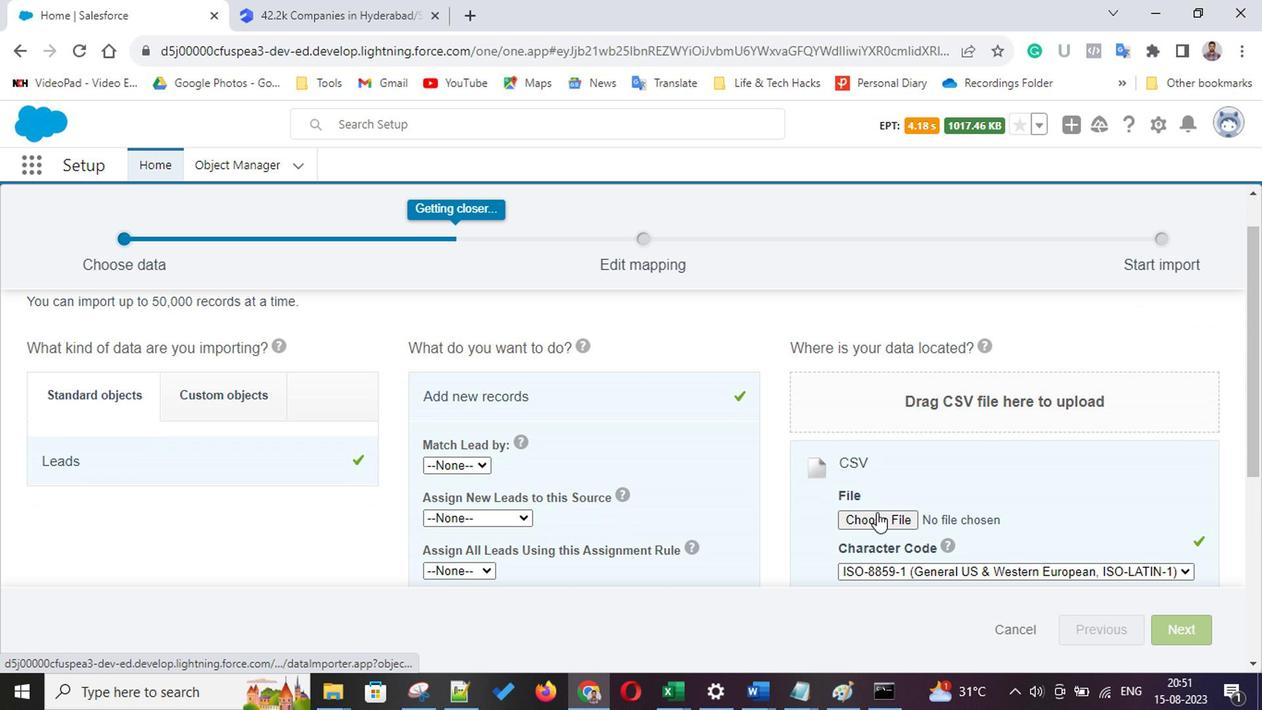 
Action: Mouse moved to (868, 518)
Screenshot: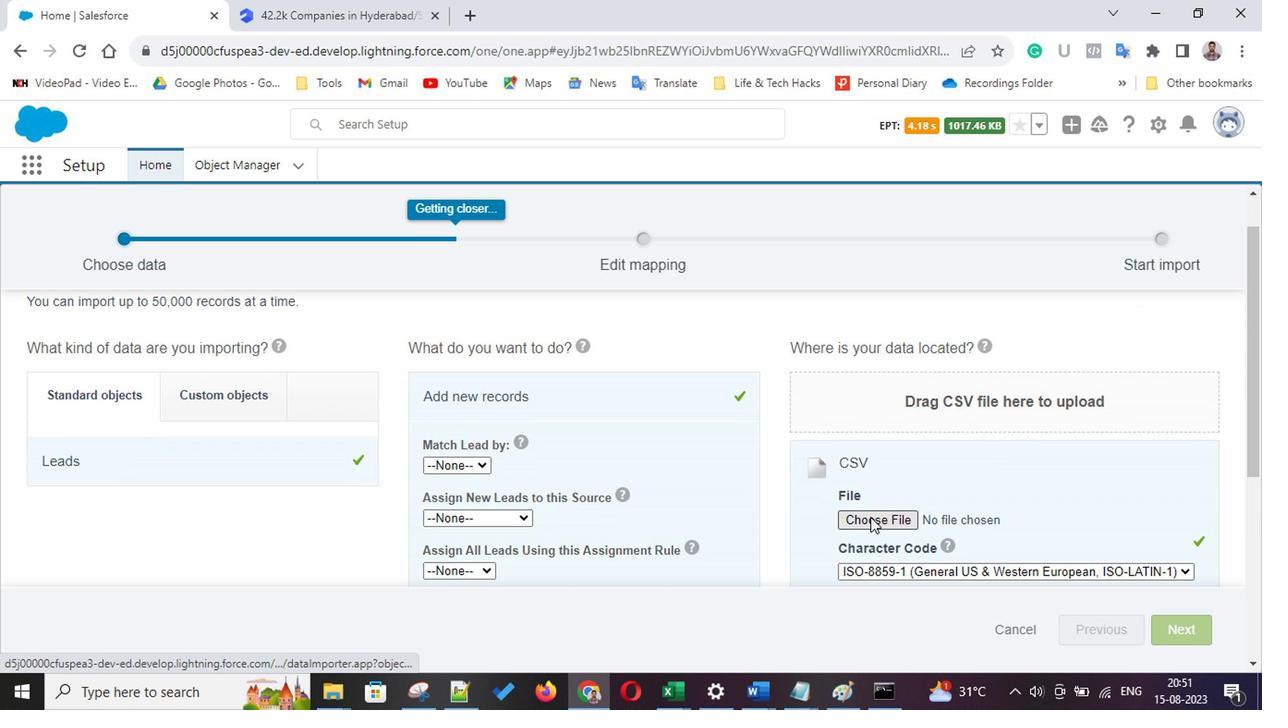 
Action: Mouse scrolled (868, 518) with delta (0, 0)
Screenshot: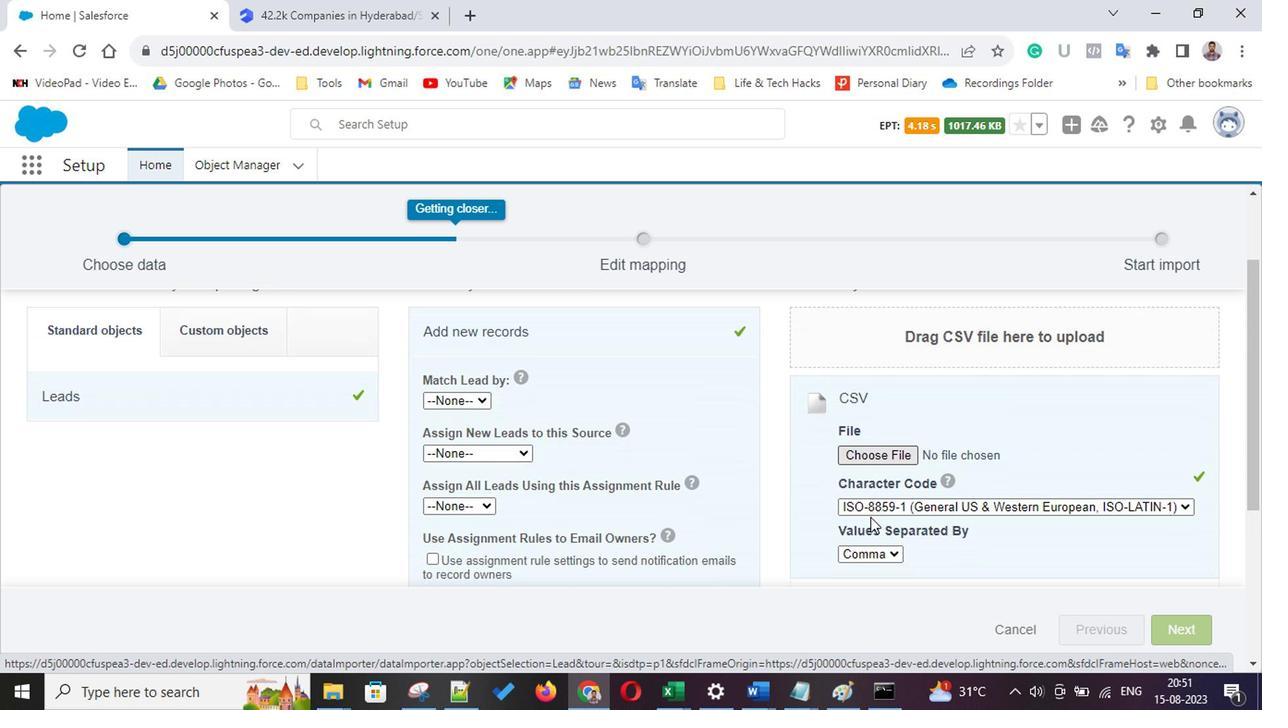 
Action: Mouse scrolled (868, 518) with delta (0, 0)
Screenshot: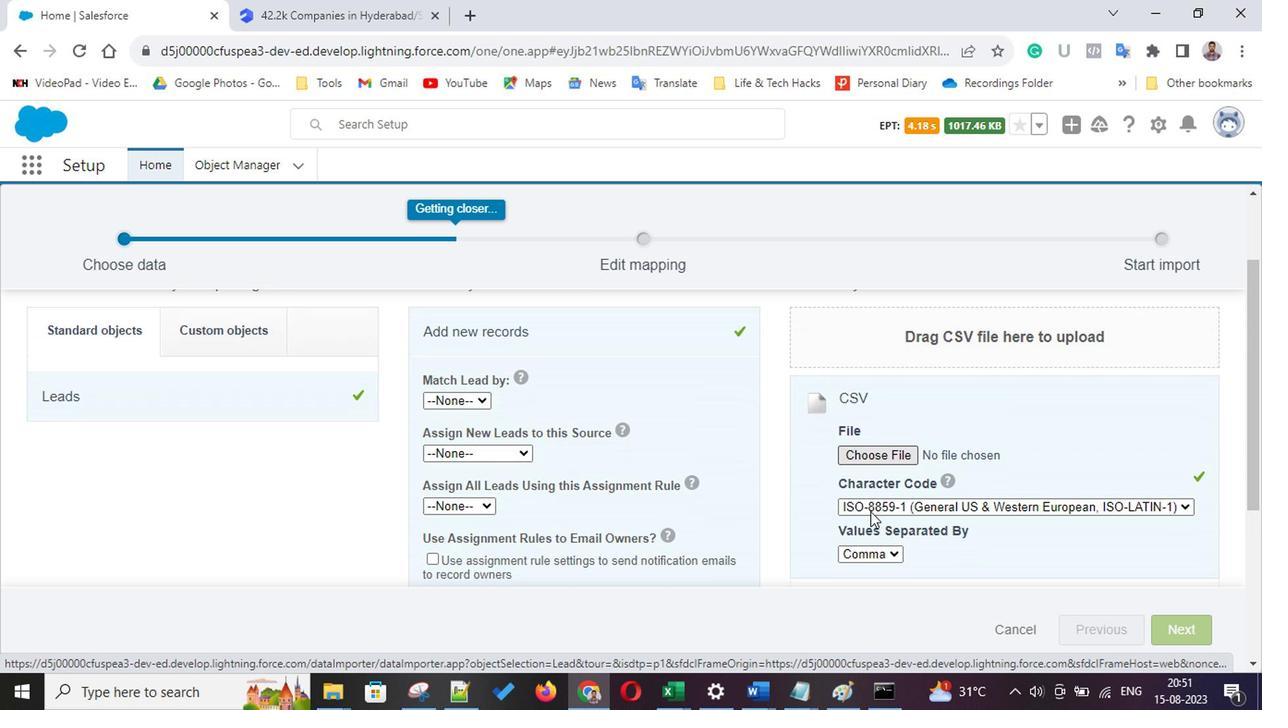 
Action: Mouse scrolled (868, 518) with delta (0, 0)
Screenshot: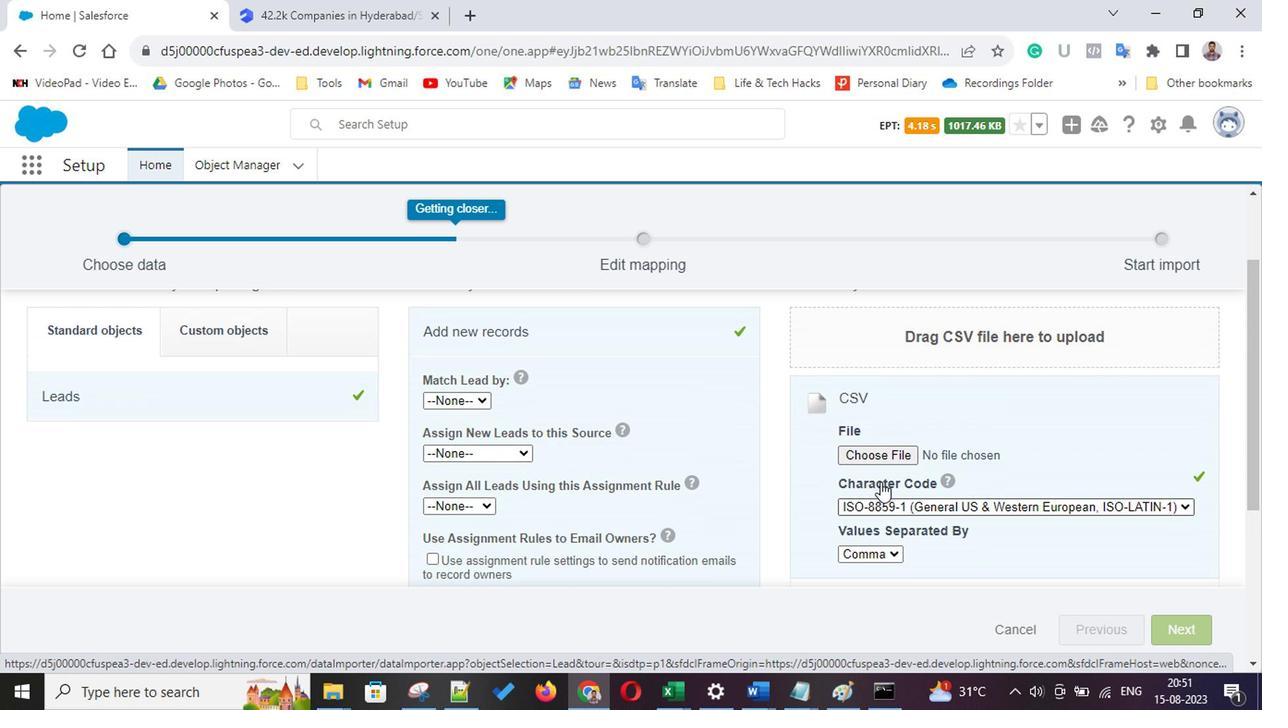 
Action: Mouse scrolled (868, 518) with delta (0, 0)
Screenshot: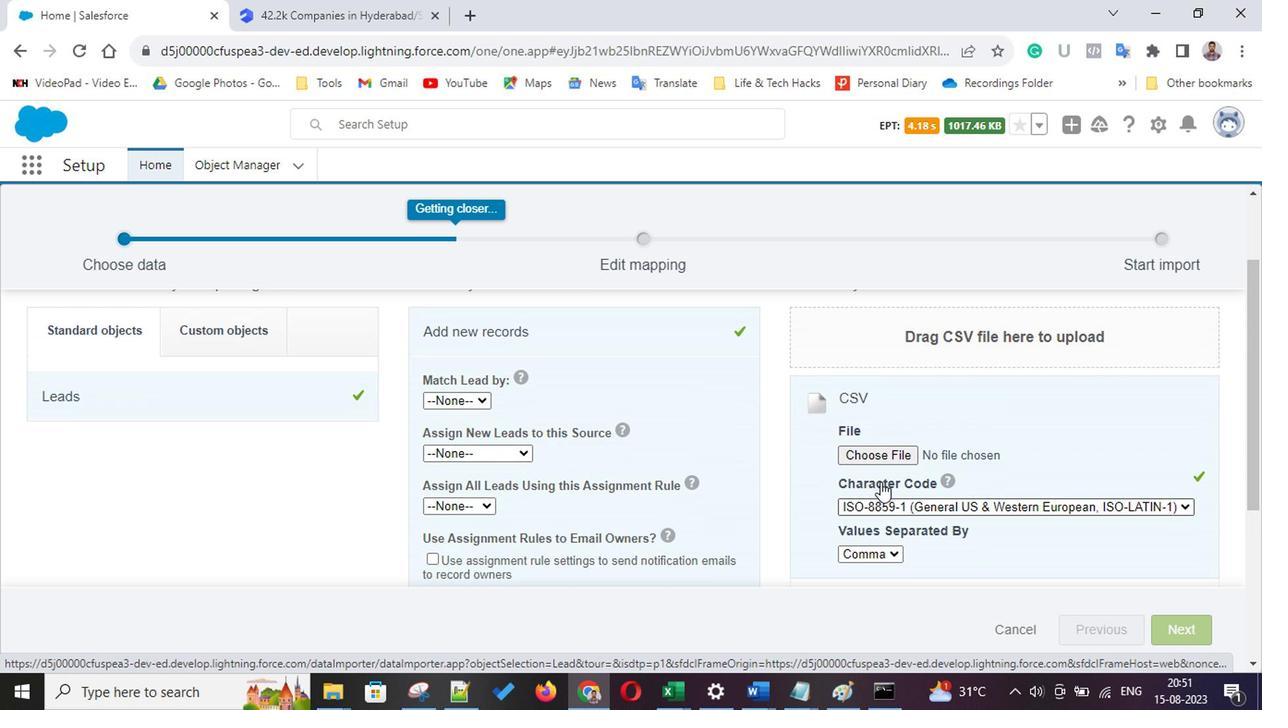 
Action: Mouse scrolled (868, 518) with delta (0, 0)
Screenshot: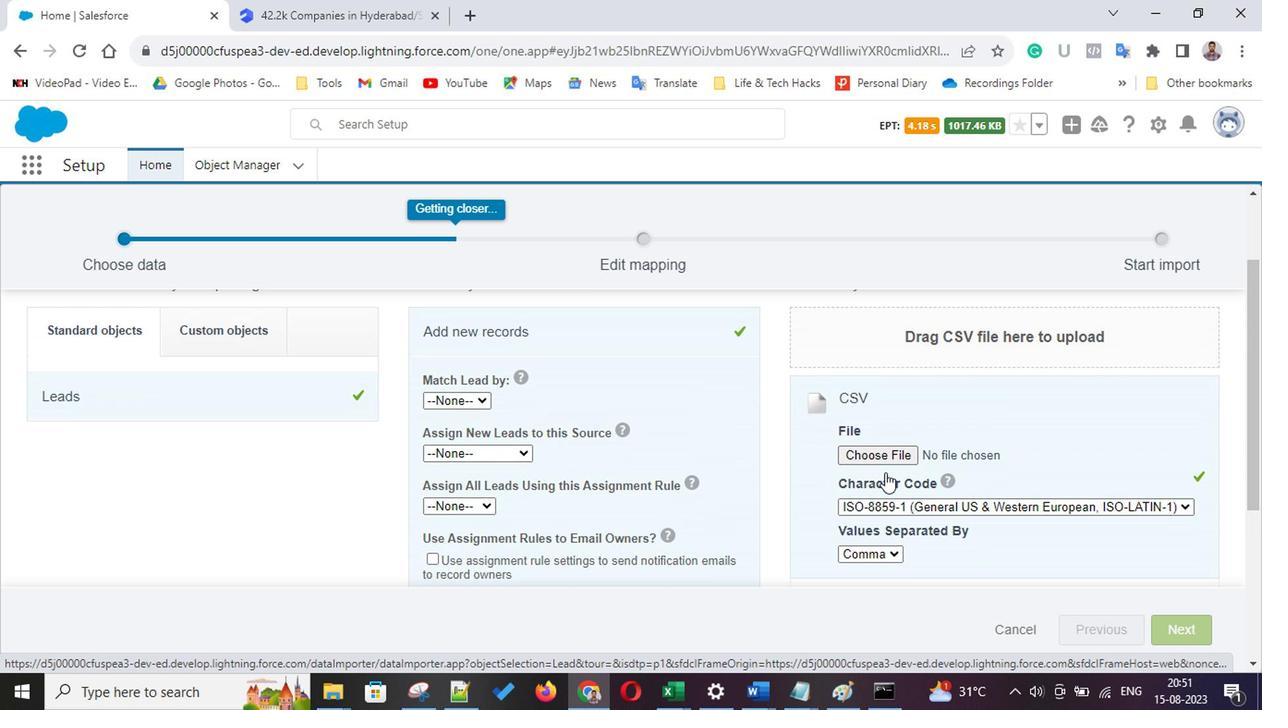 
Action: Mouse scrolled (868, 518) with delta (0, 0)
Screenshot: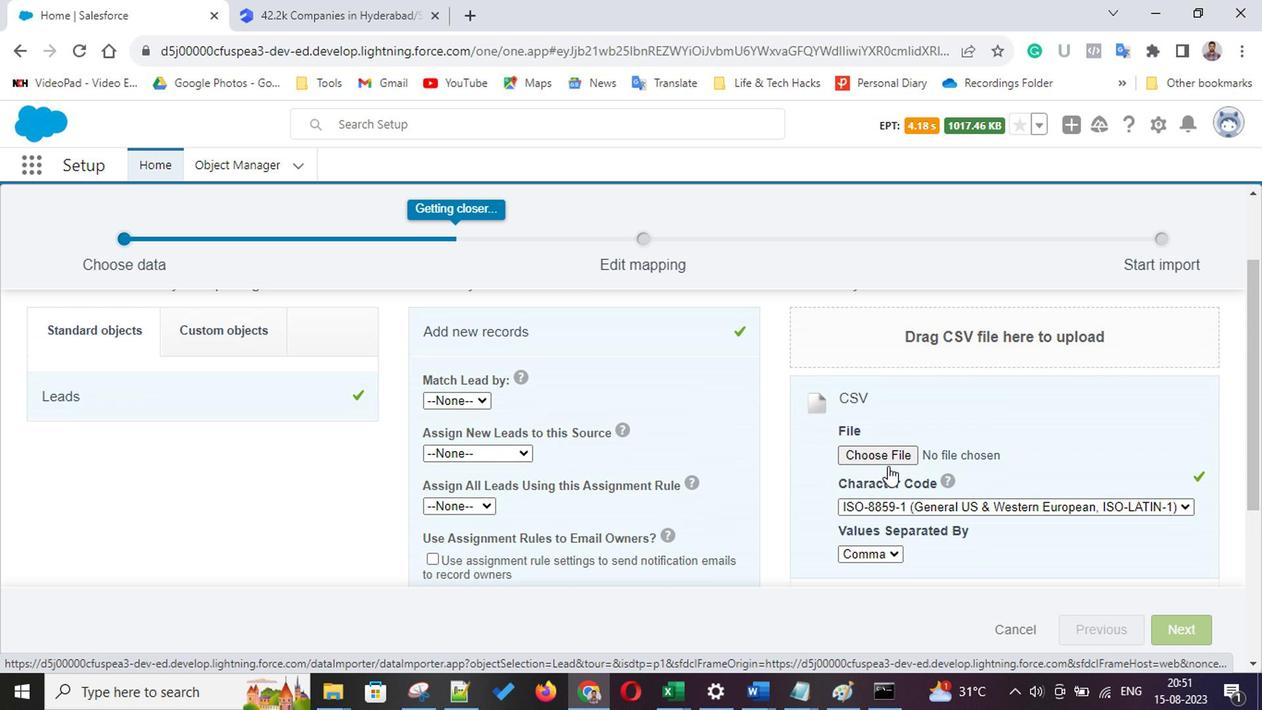 
Action: Mouse scrolled (868, 518) with delta (0, 0)
Screenshot: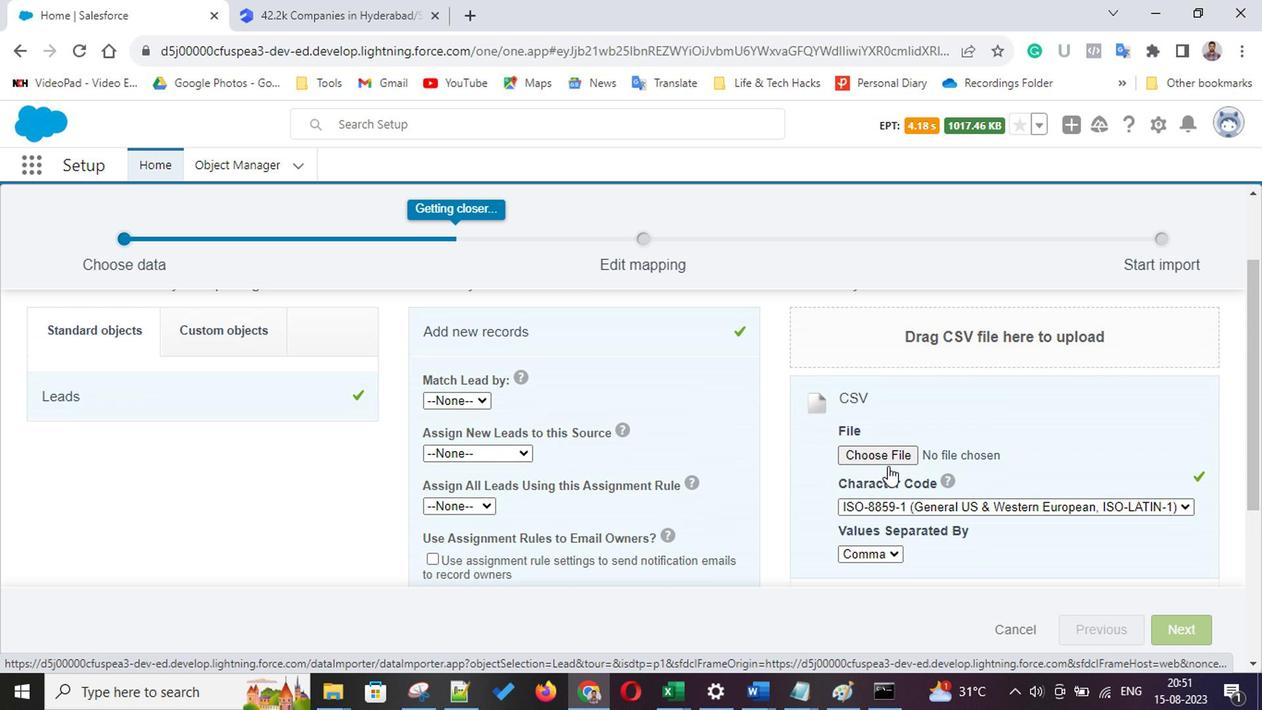 
Action: Mouse moved to (882, 455)
Screenshot: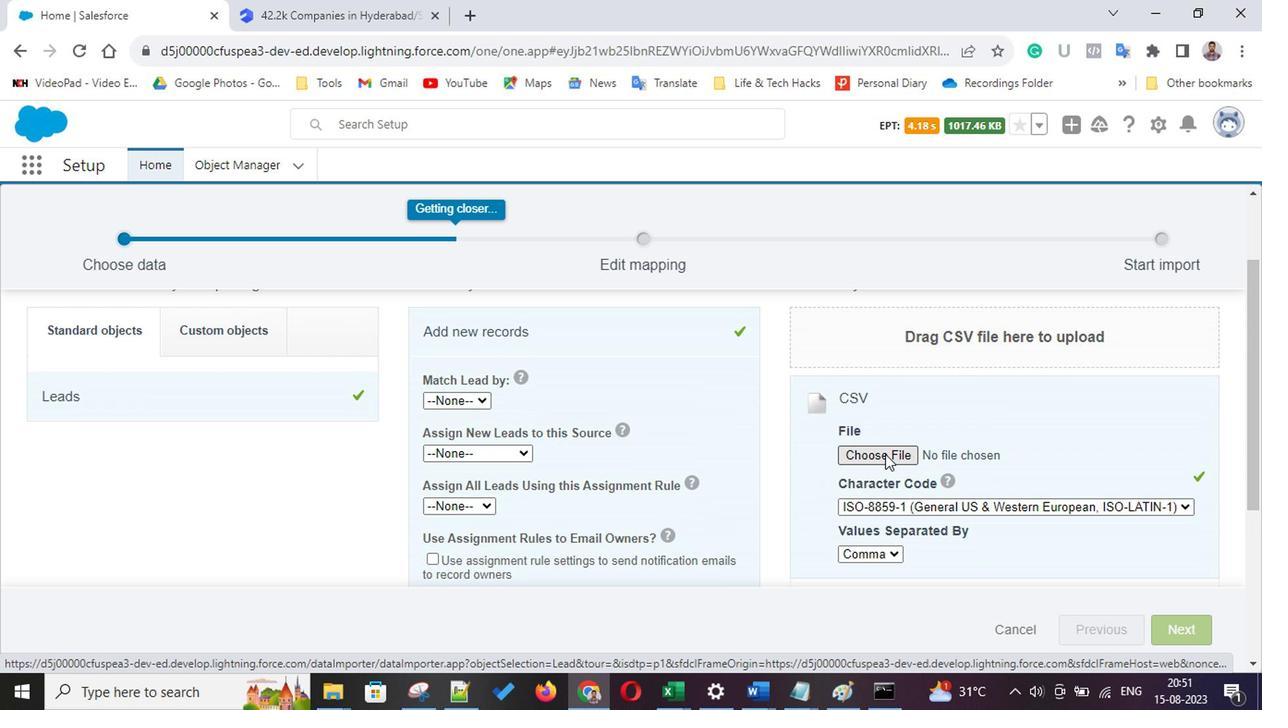 
Action: Mouse pressed left at (882, 455)
Screenshot: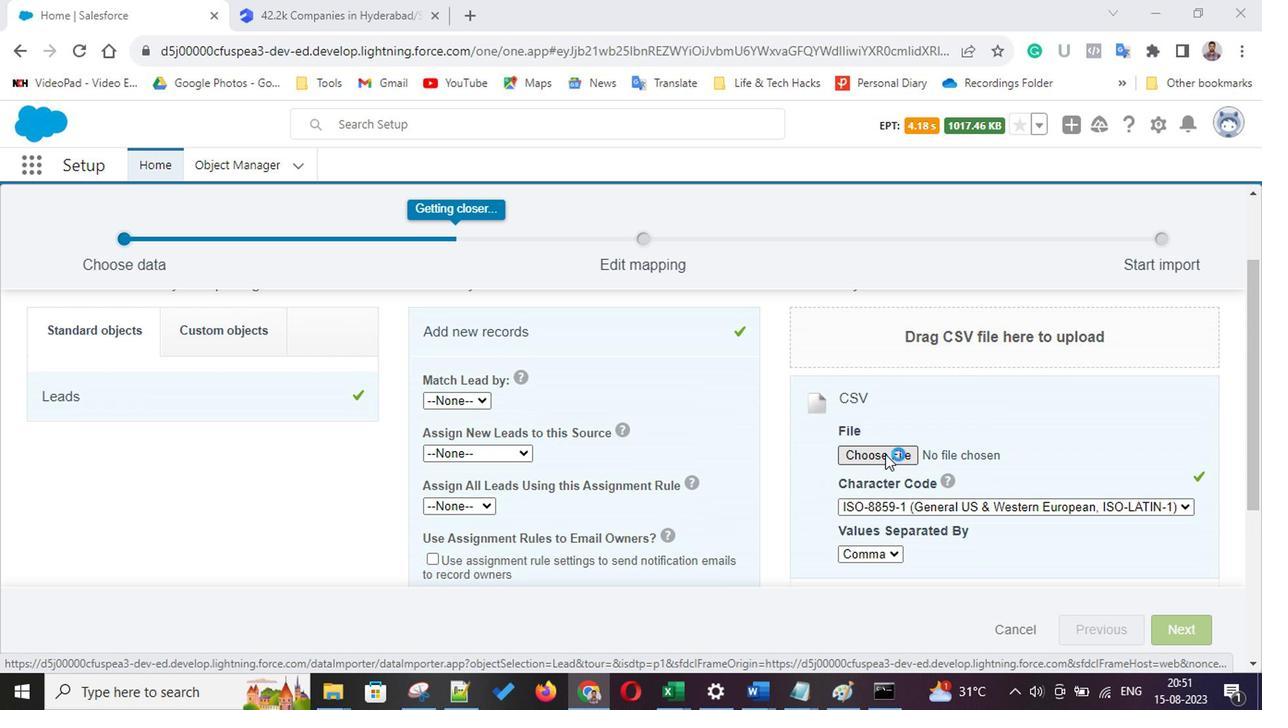 
Action: Mouse moved to (95, 206)
Screenshot: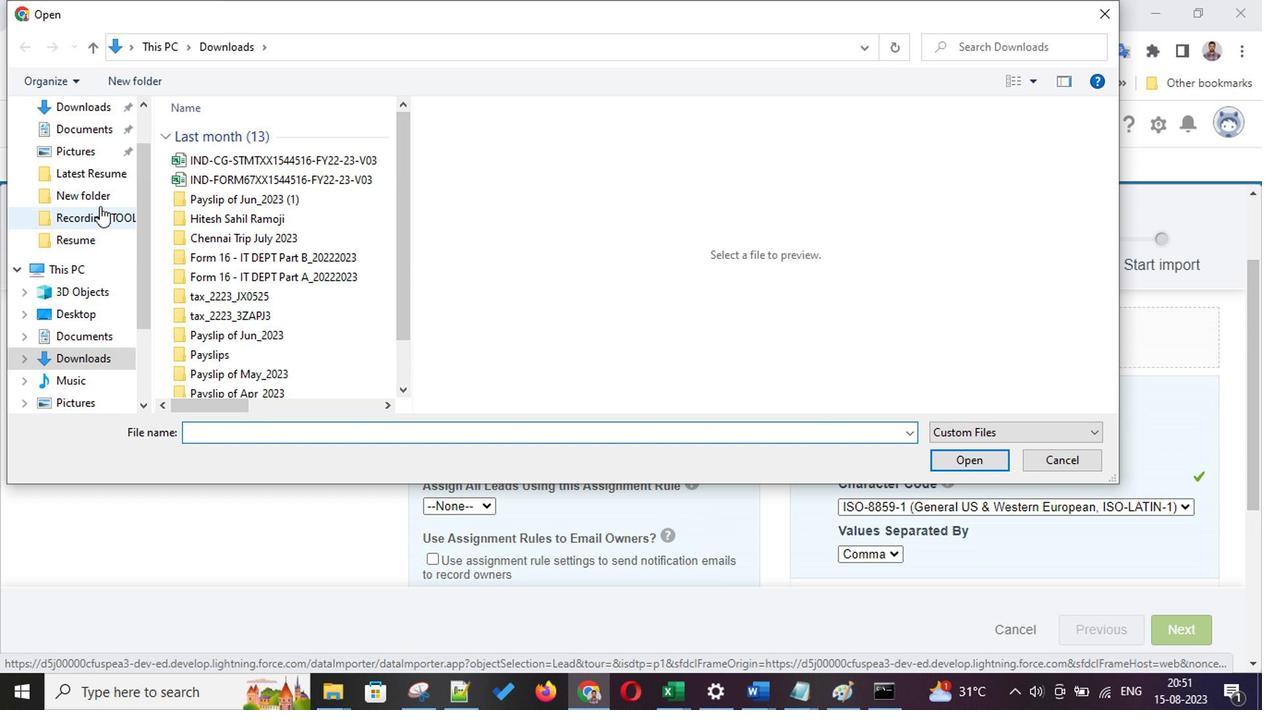 
Action: Mouse scrolled (95, 207) with delta (0, 1)
Screenshot: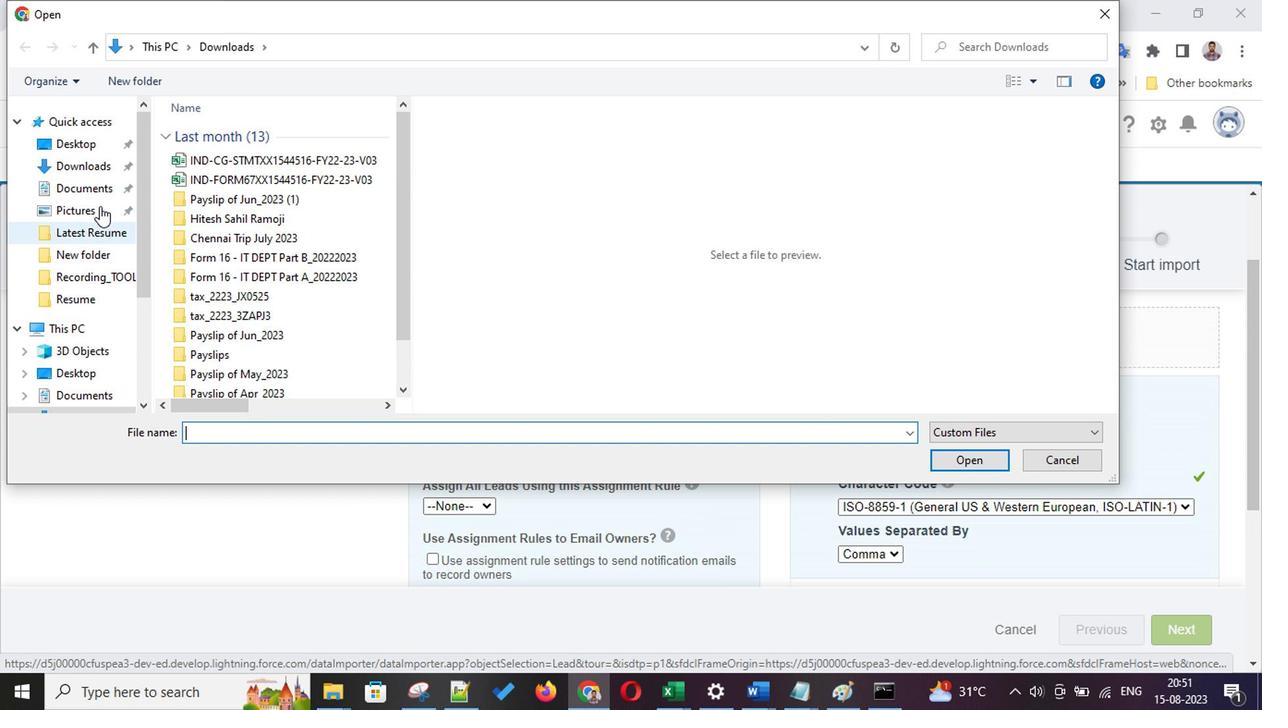 
Action: Mouse scrolled (95, 207) with delta (0, 1)
Screenshot: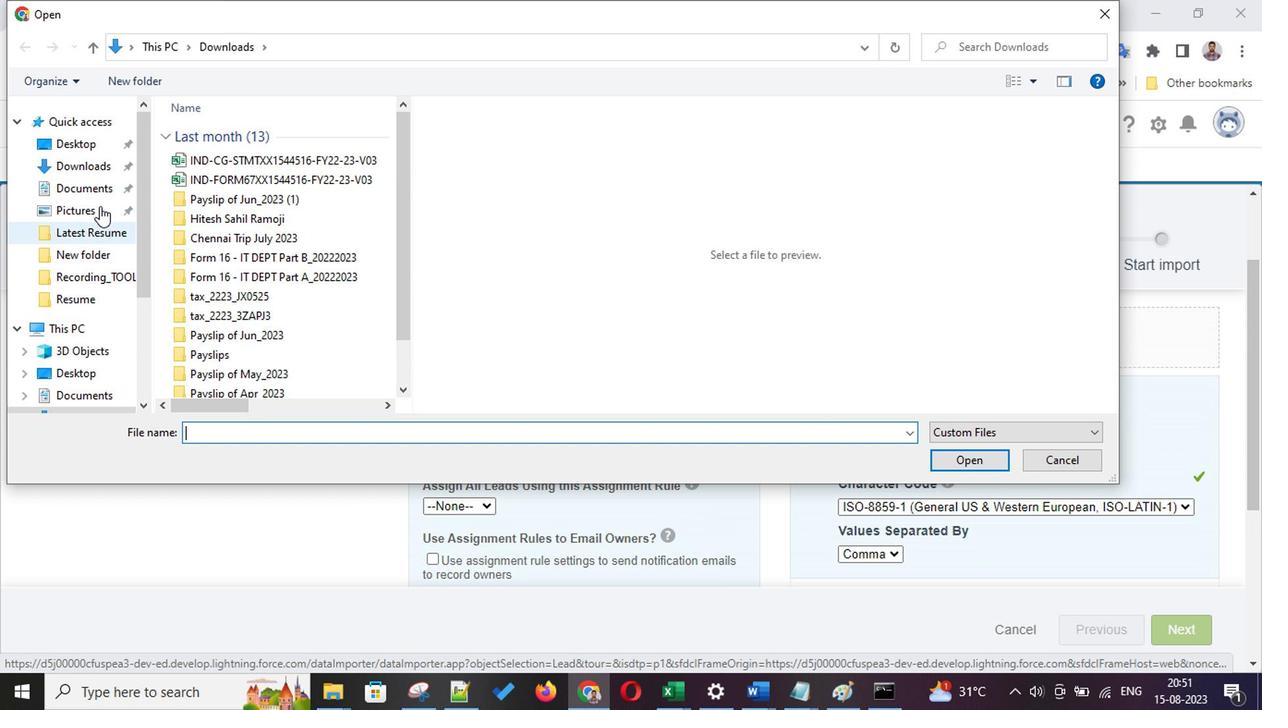 
Action: Mouse scrolled (95, 207) with delta (0, 1)
Screenshot: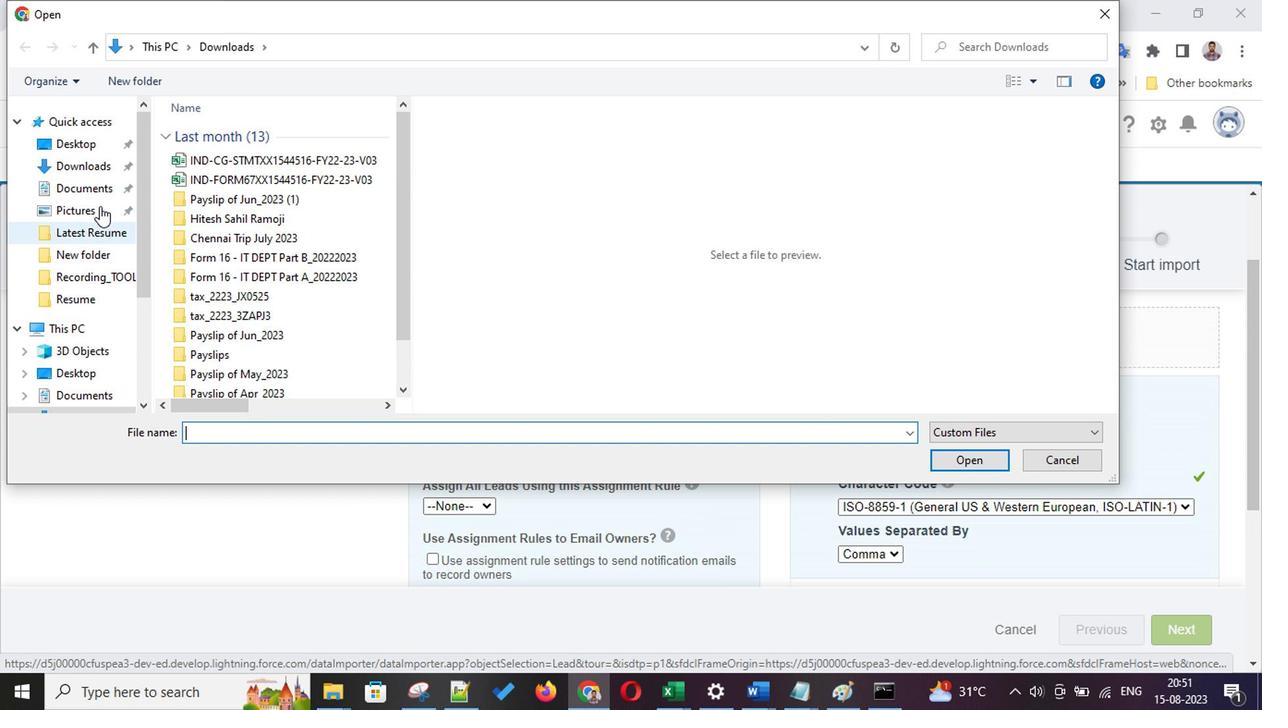 
Action: Mouse moved to (84, 165)
Screenshot: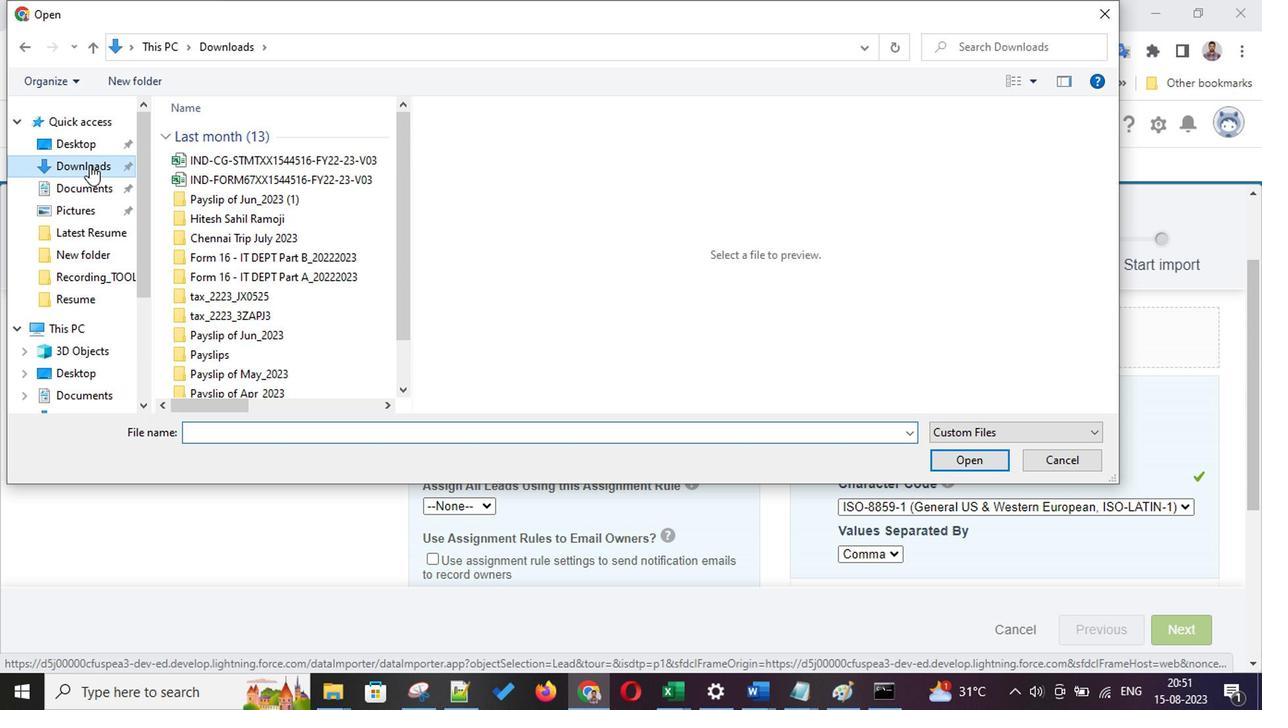 
Action: Mouse pressed left at (84, 165)
Screenshot: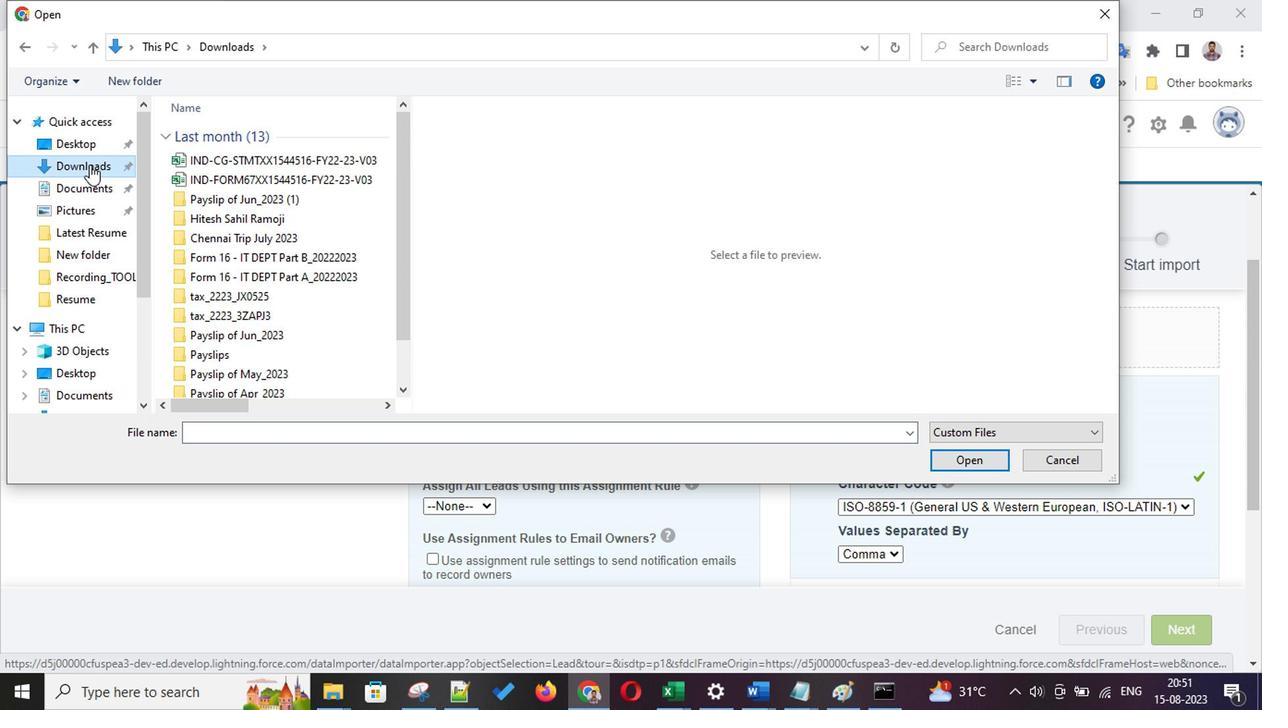
Action: Mouse moved to (82, 186)
Screenshot: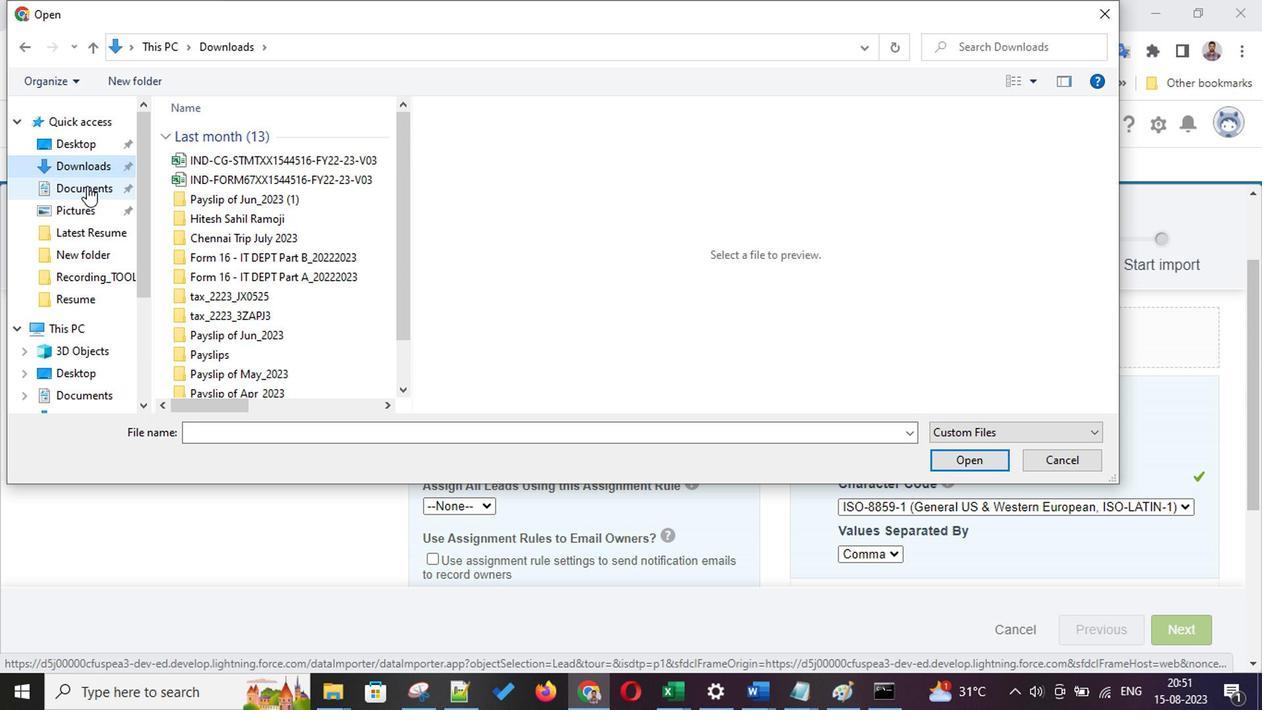 
Action: Mouse pressed left at (82, 186)
Screenshot: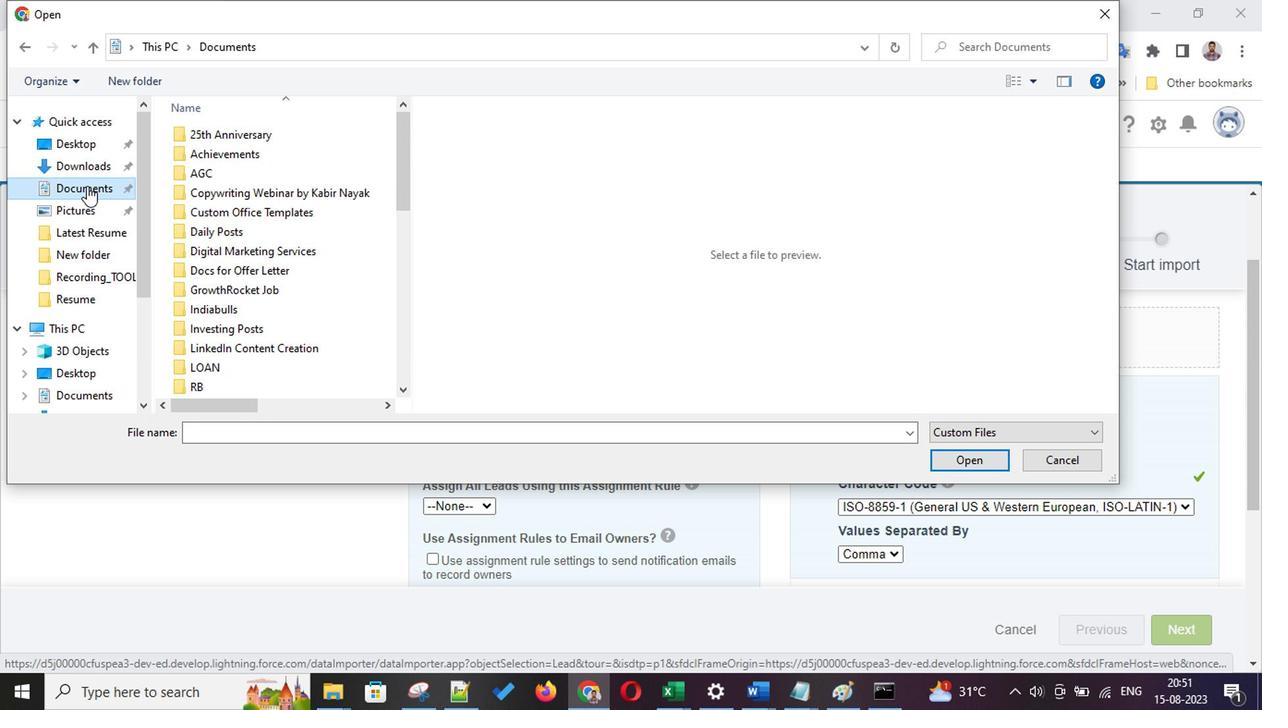 
Action: Mouse moved to (68, 124)
Screenshot: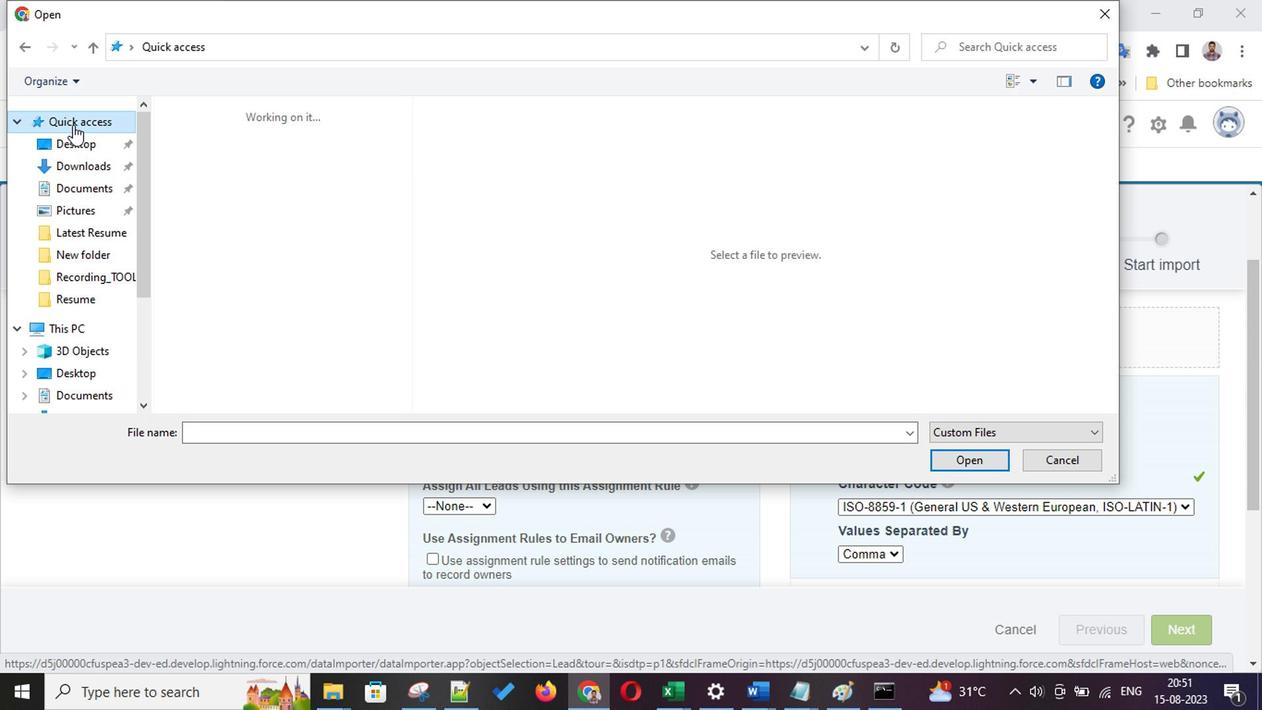 
Action: Mouse pressed left at (68, 124)
Screenshot: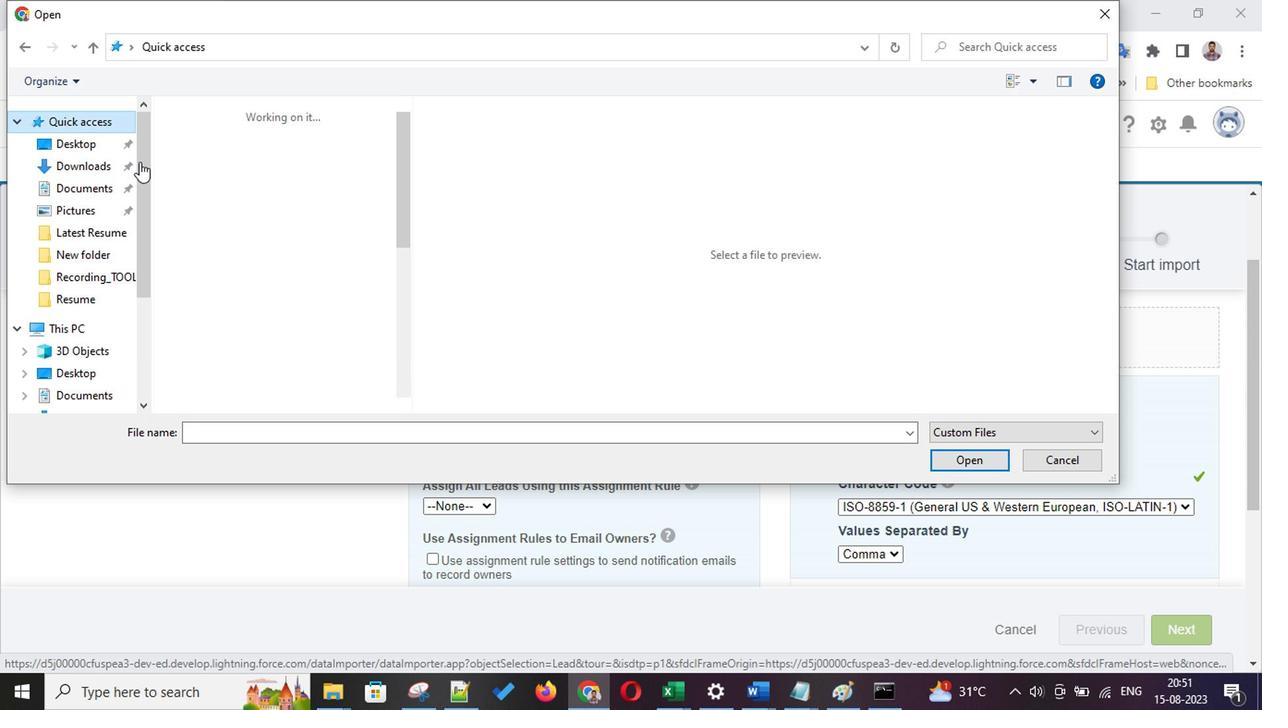 
Action: Mouse moved to (397, 401)
Screenshot: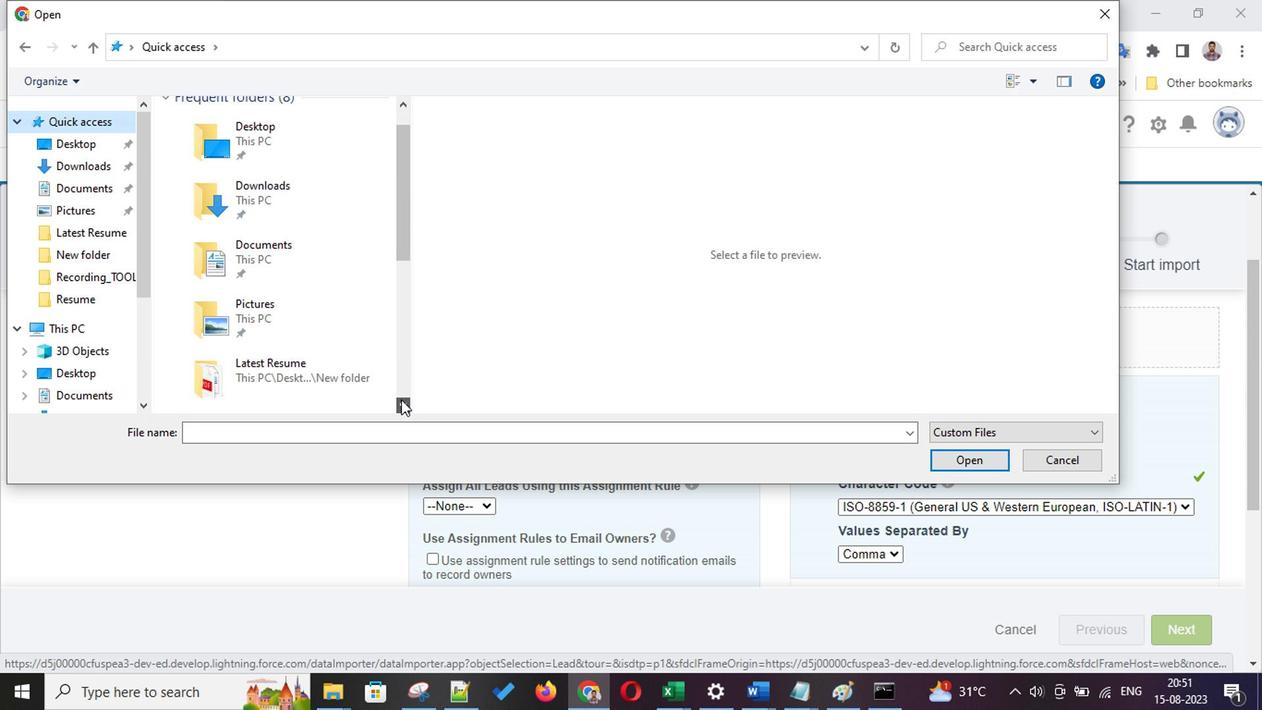 
Action: Mouse pressed left at (397, 401)
Screenshot: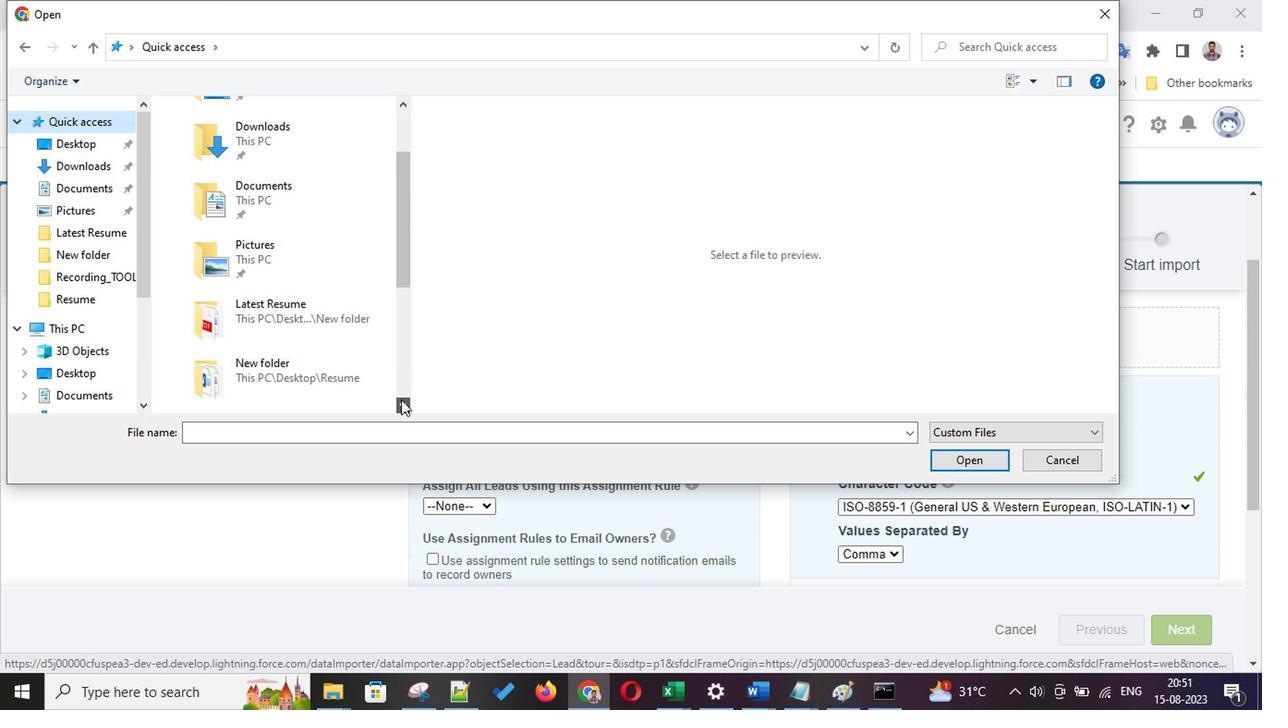 
Action: Mouse pressed left at (397, 401)
Screenshot: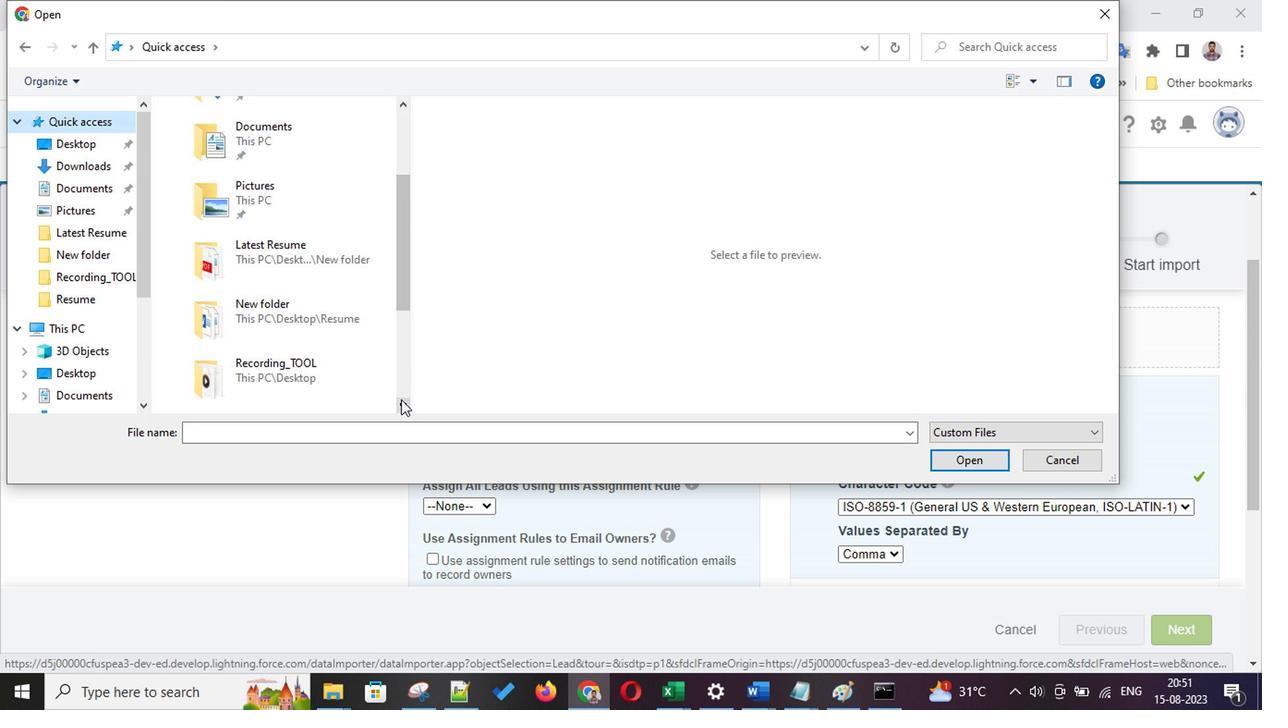 
Action: Mouse pressed left at (397, 401)
Screenshot: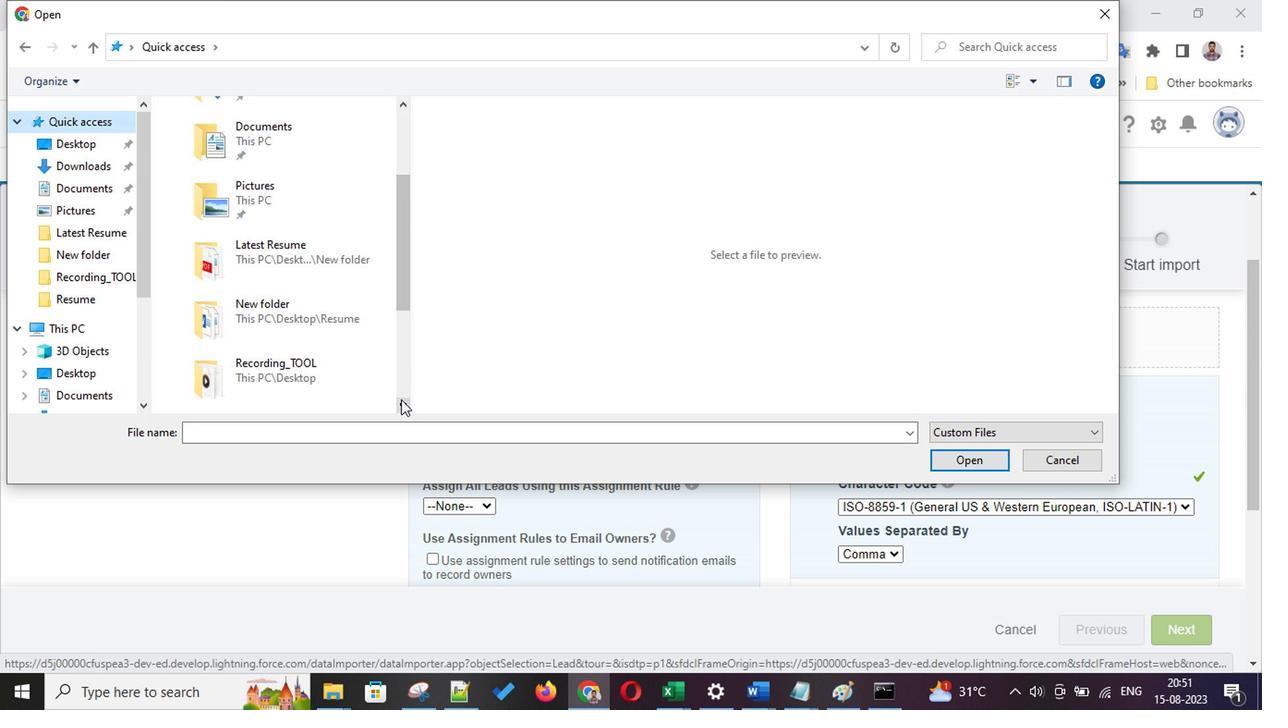 
Action: Mouse moved to (397, 401)
Screenshot: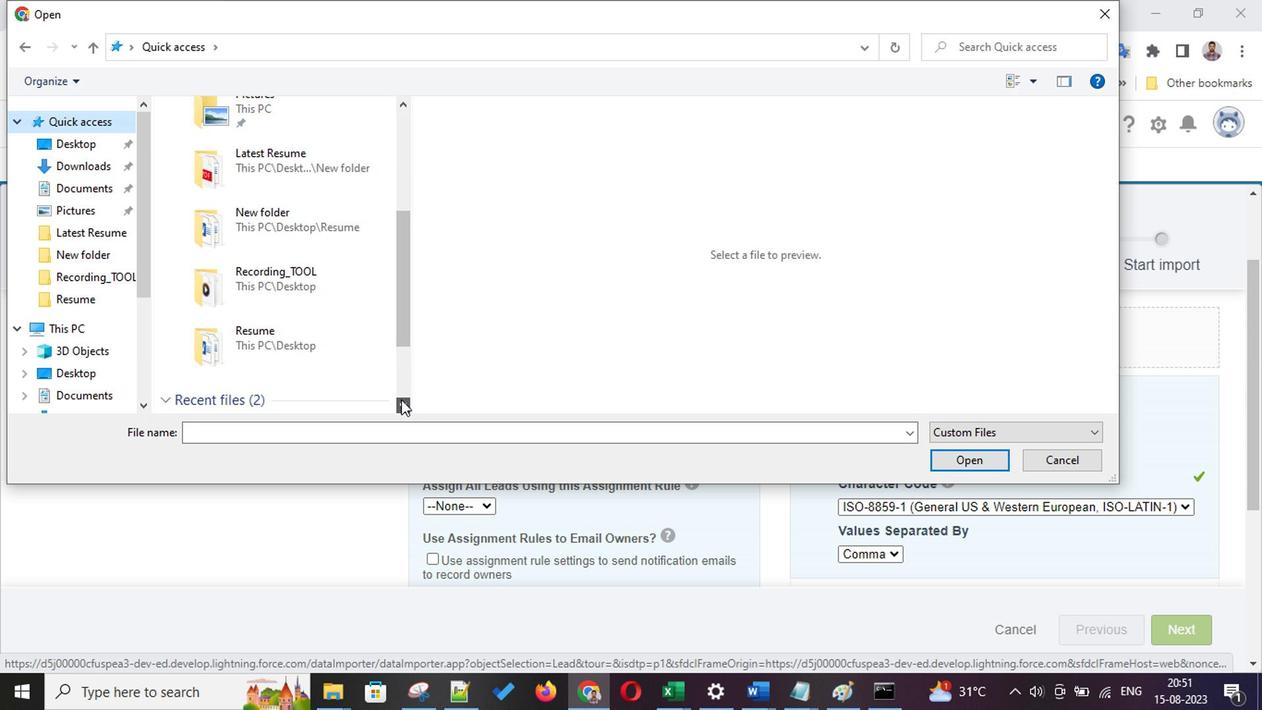
Action: Mouse pressed left at (397, 401)
Screenshot: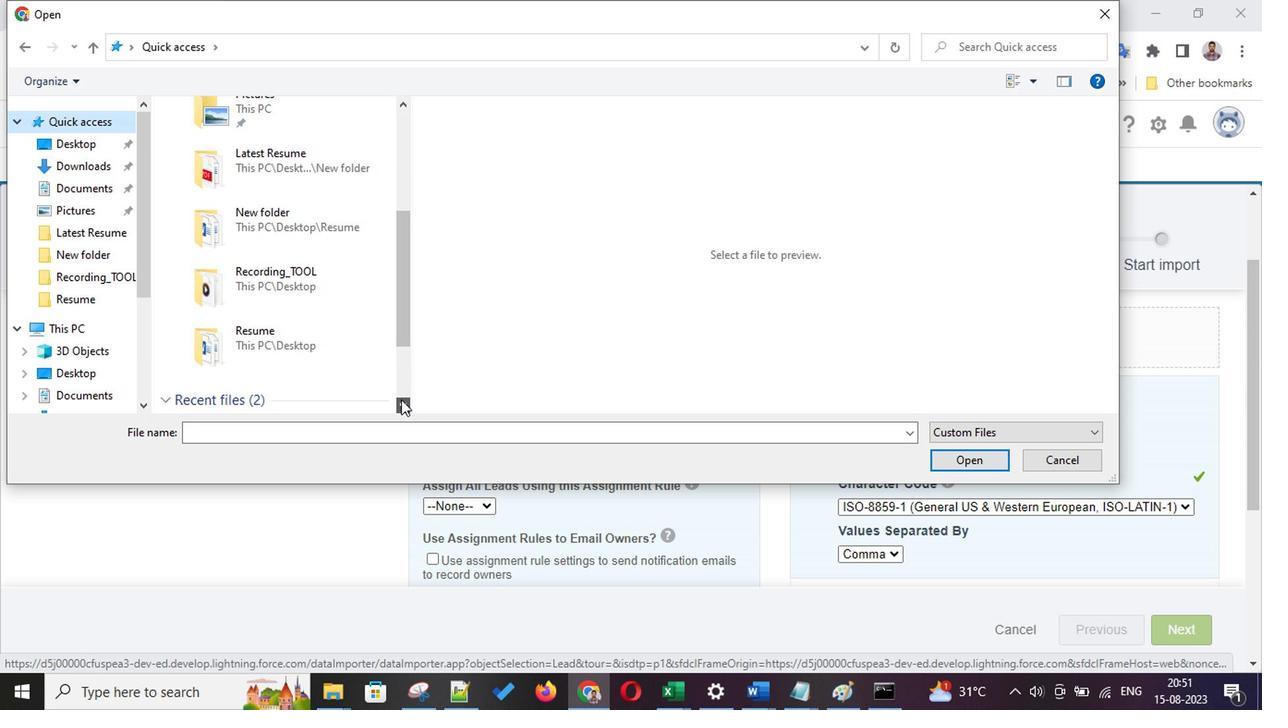 
Action: Mouse pressed left at (397, 401)
Screenshot: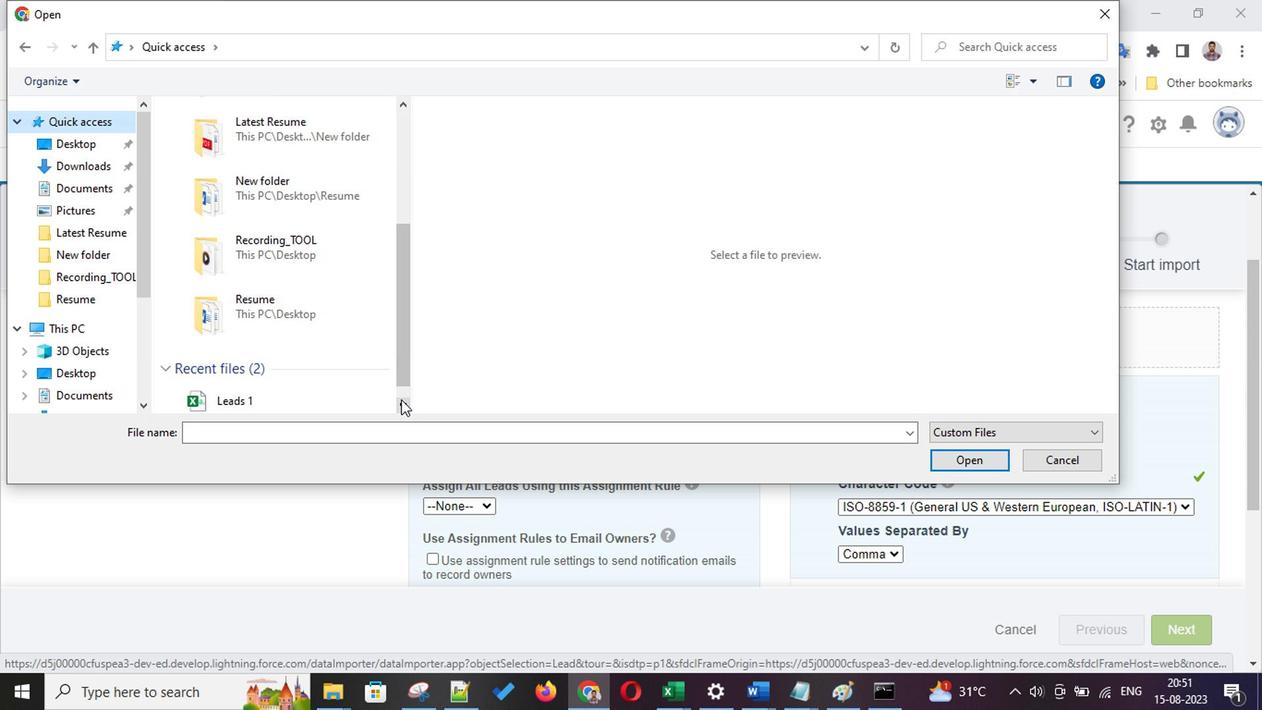 
Action: Mouse pressed left at (397, 401)
Screenshot: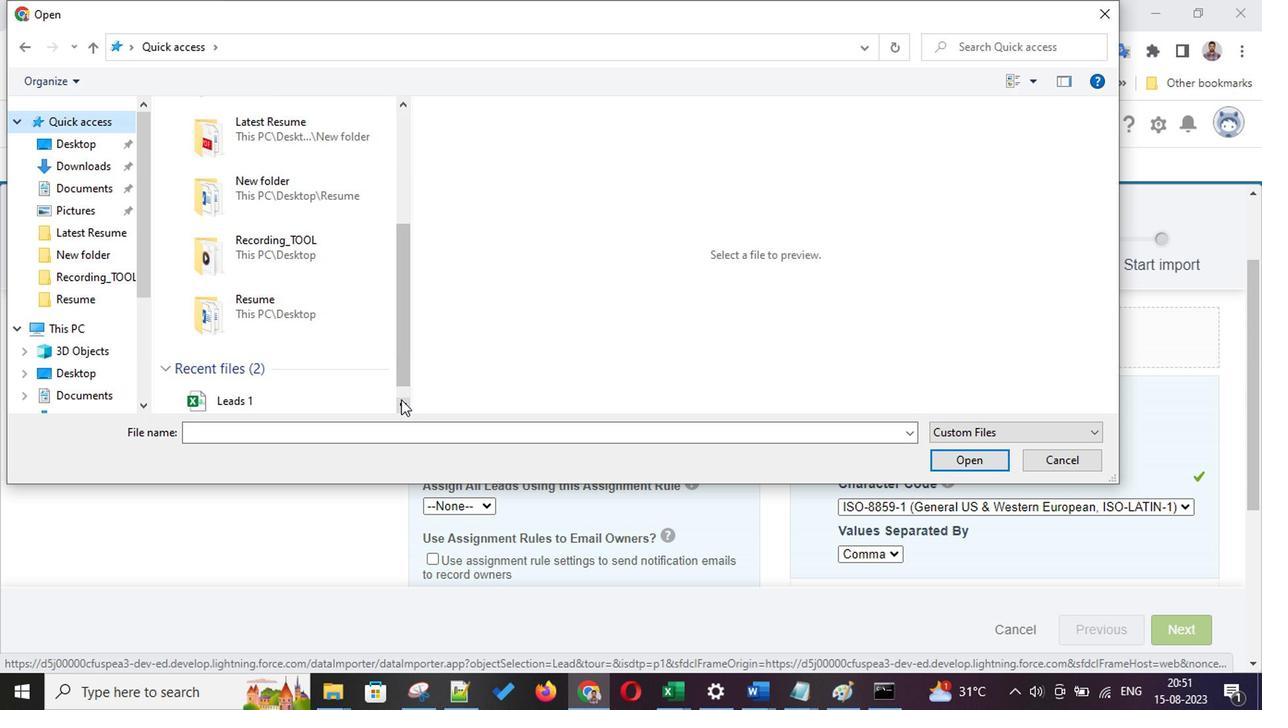 
Action: Mouse pressed left at (397, 401)
Screenshot: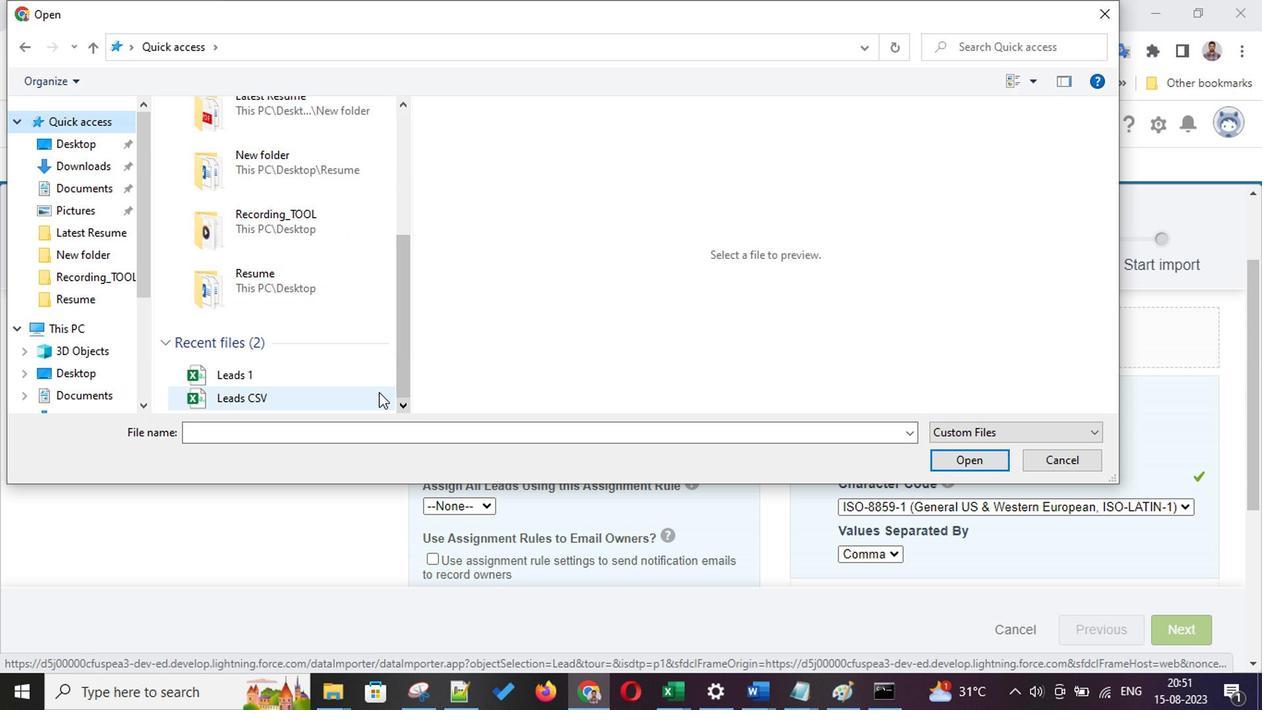 
Action: Mouse moved to (290, 366)
Screenshot: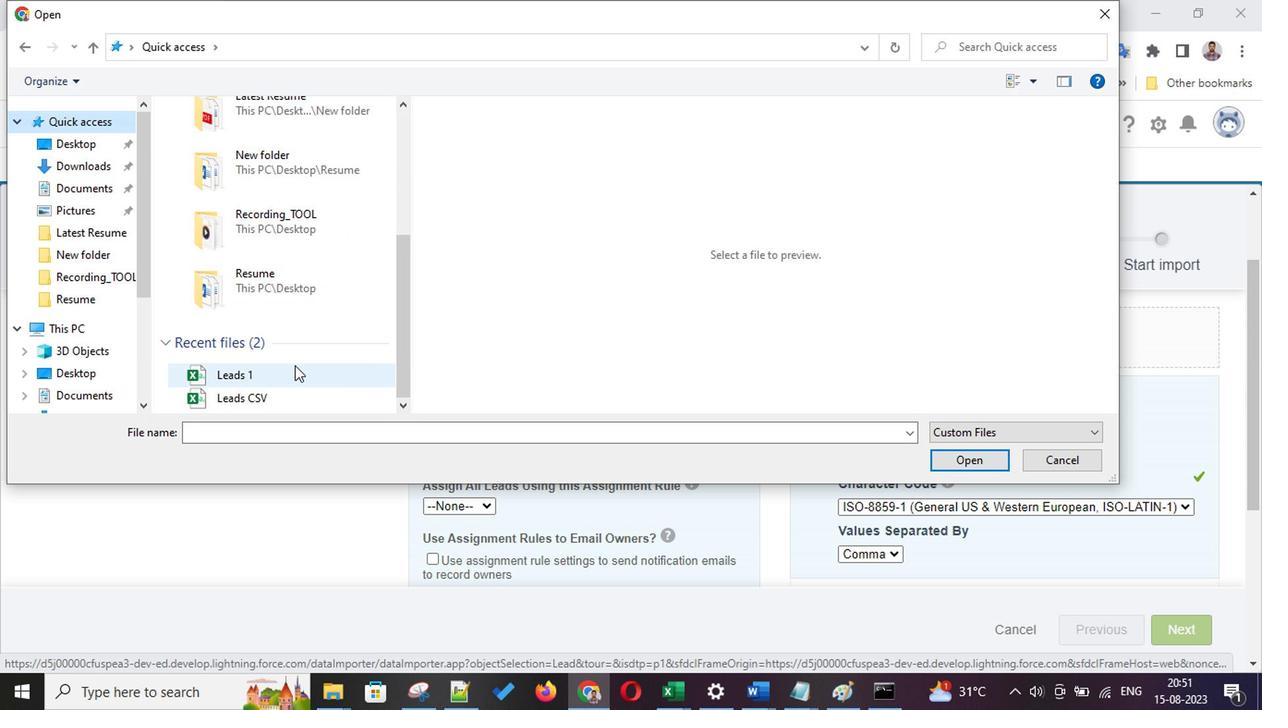 
Action: Mouse pressed left at (290, 366)
Screenshot: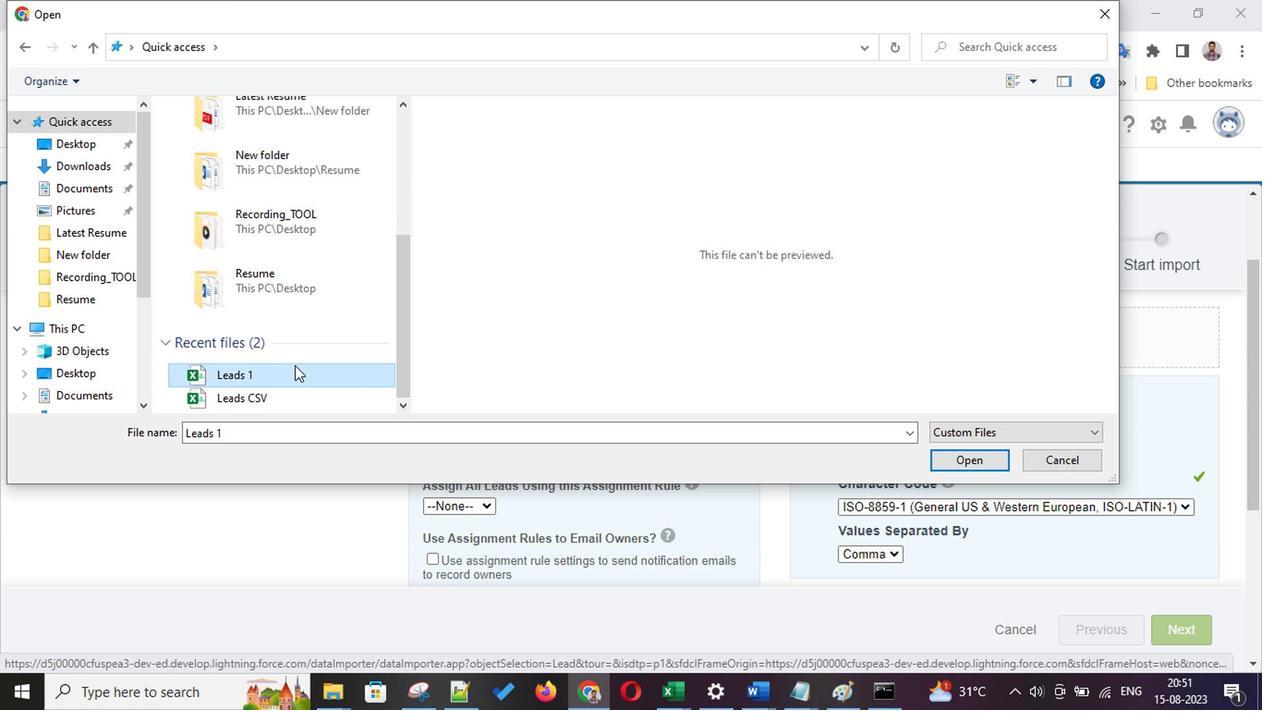 
Action: Mouse moved to (972, 462)
Screenshot: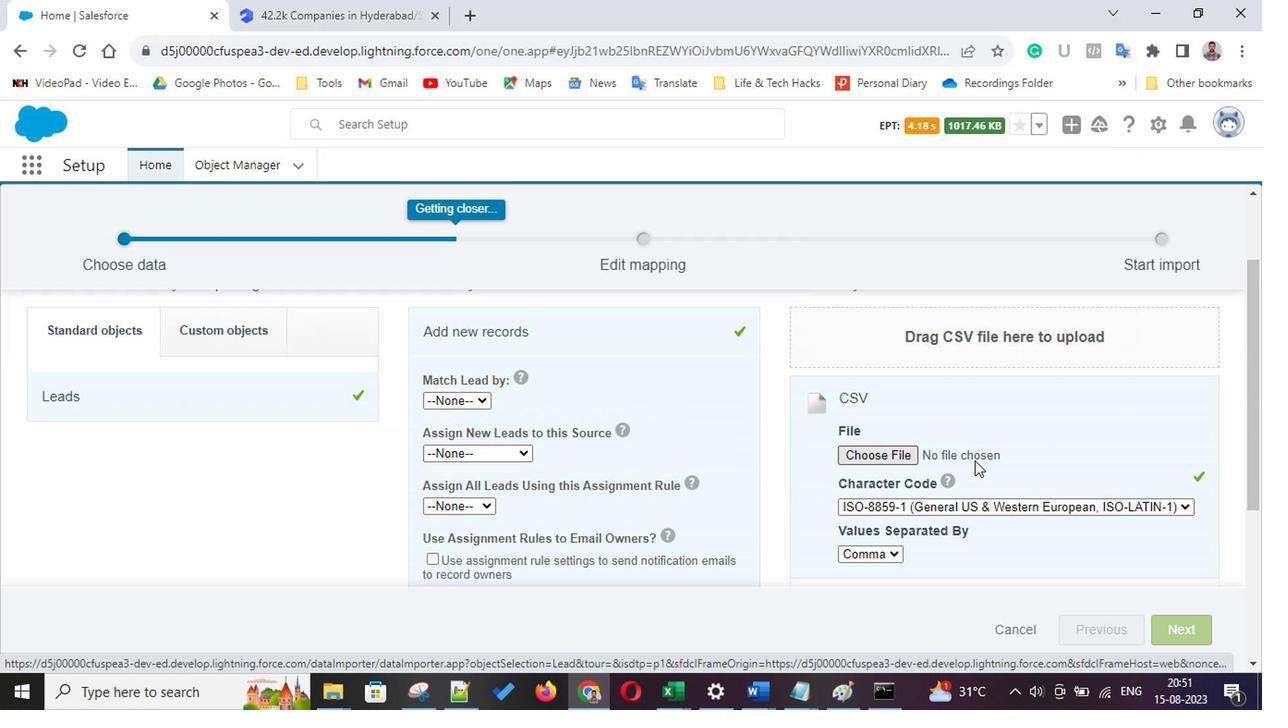 
Action: Mouse pressed left at (972, 462)
Screenshot: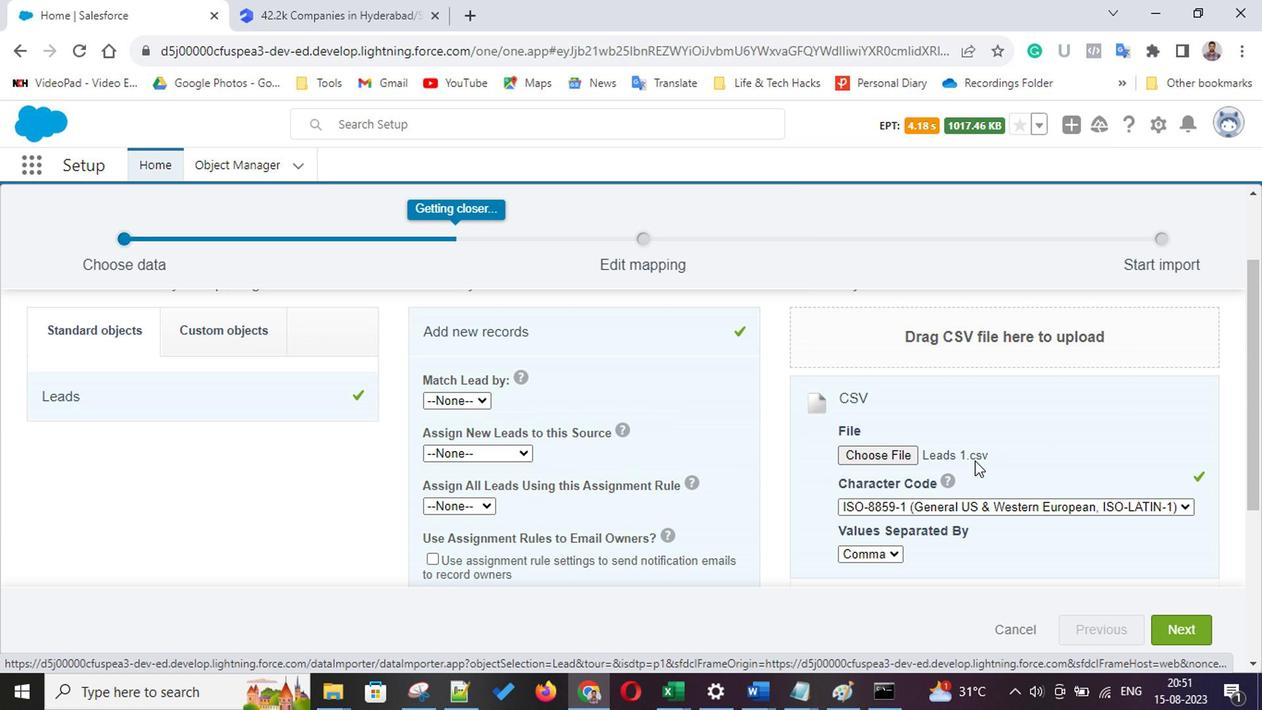 
Action: Mouse moved to (1203, 635)
Screenshot: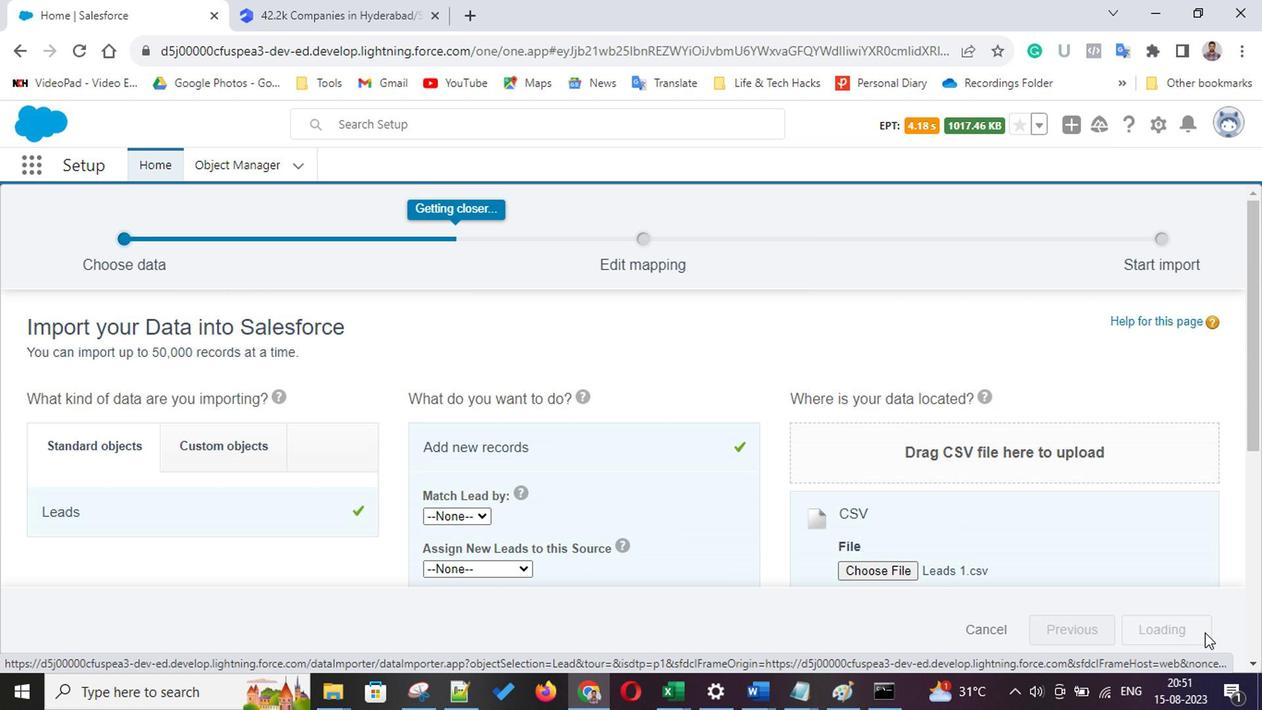 
Action: Mouse pressed left at (1203, 635)
Screenshot: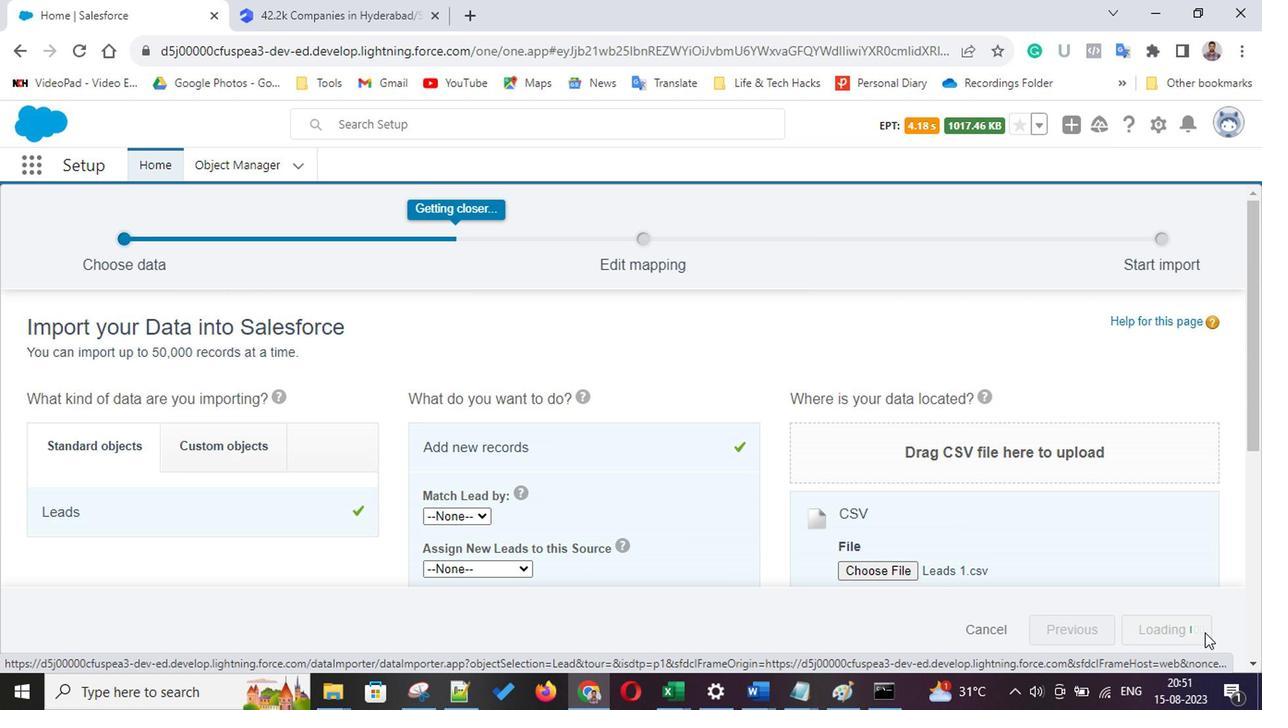 
Action: Mouse moved to (832, 520)
Screenshot: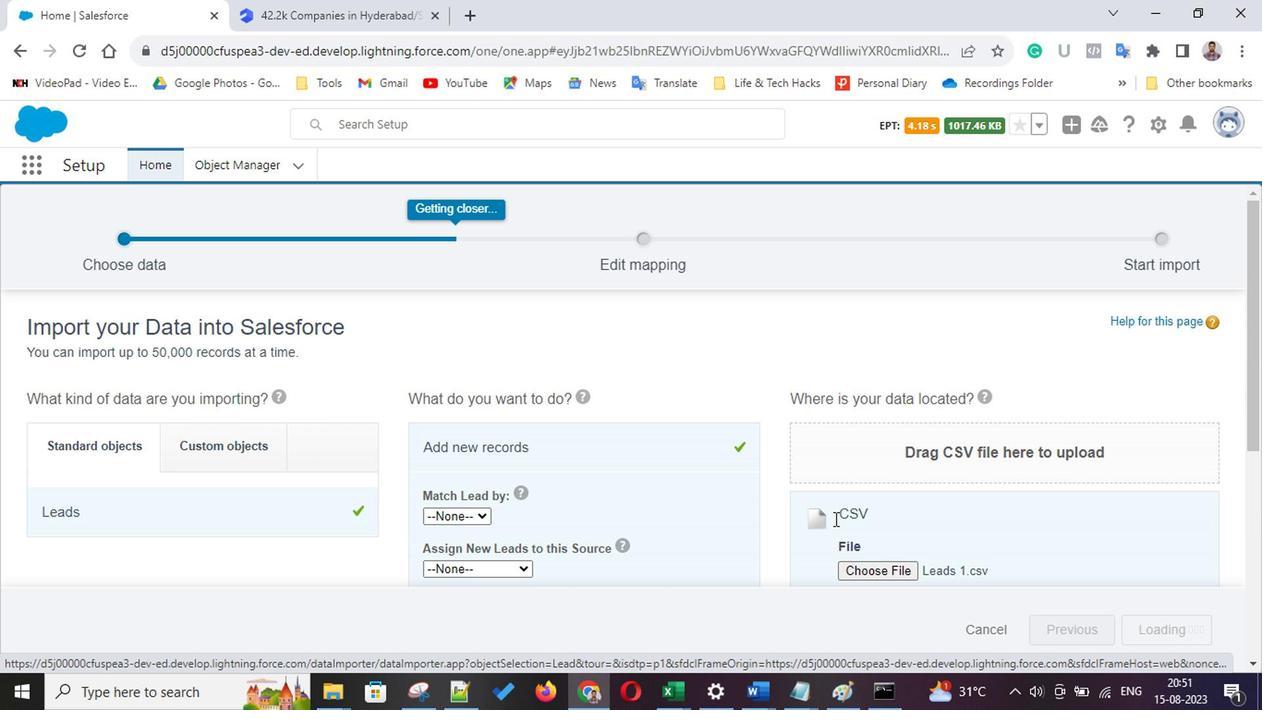
Action: Mouse scrolled (832, 520) with delta (0, 0)
Screenshot: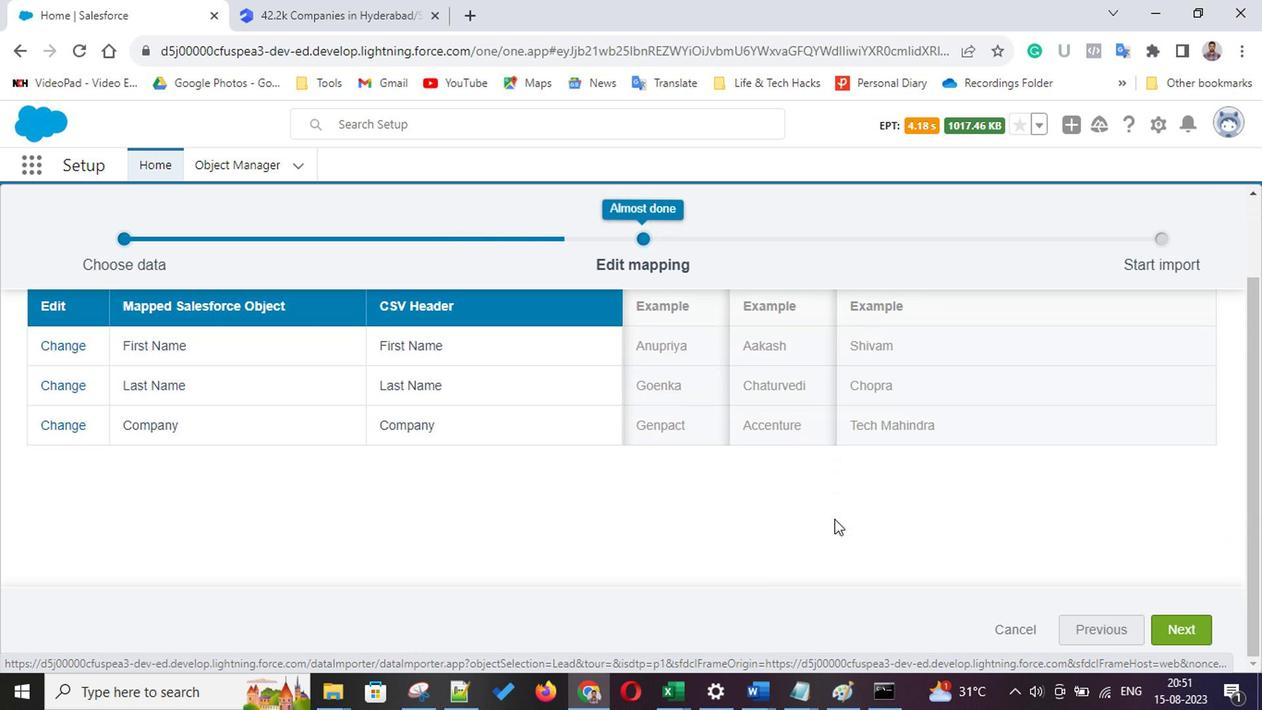 
Action: Mouse scrolled (832, 520) with delta (0, 0)
Screenshot: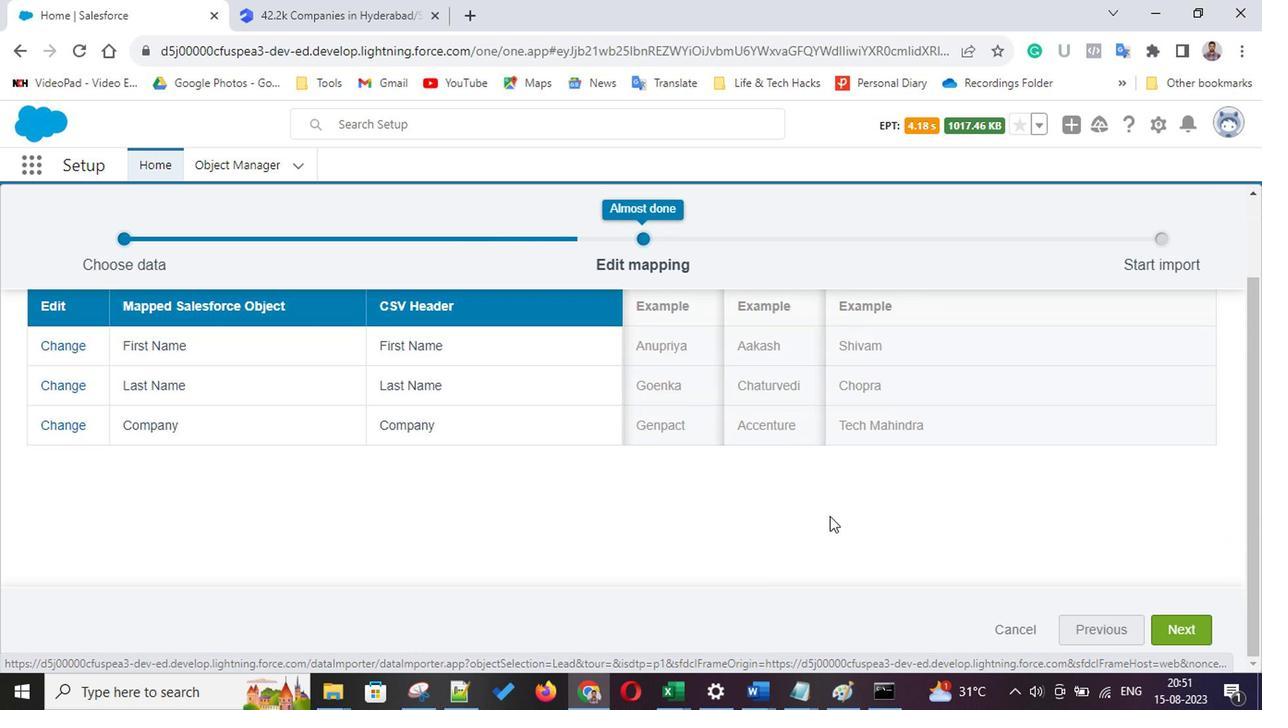 
Action: Mouse scrolled (832, 520) with delta (0, 0)
Screenshot: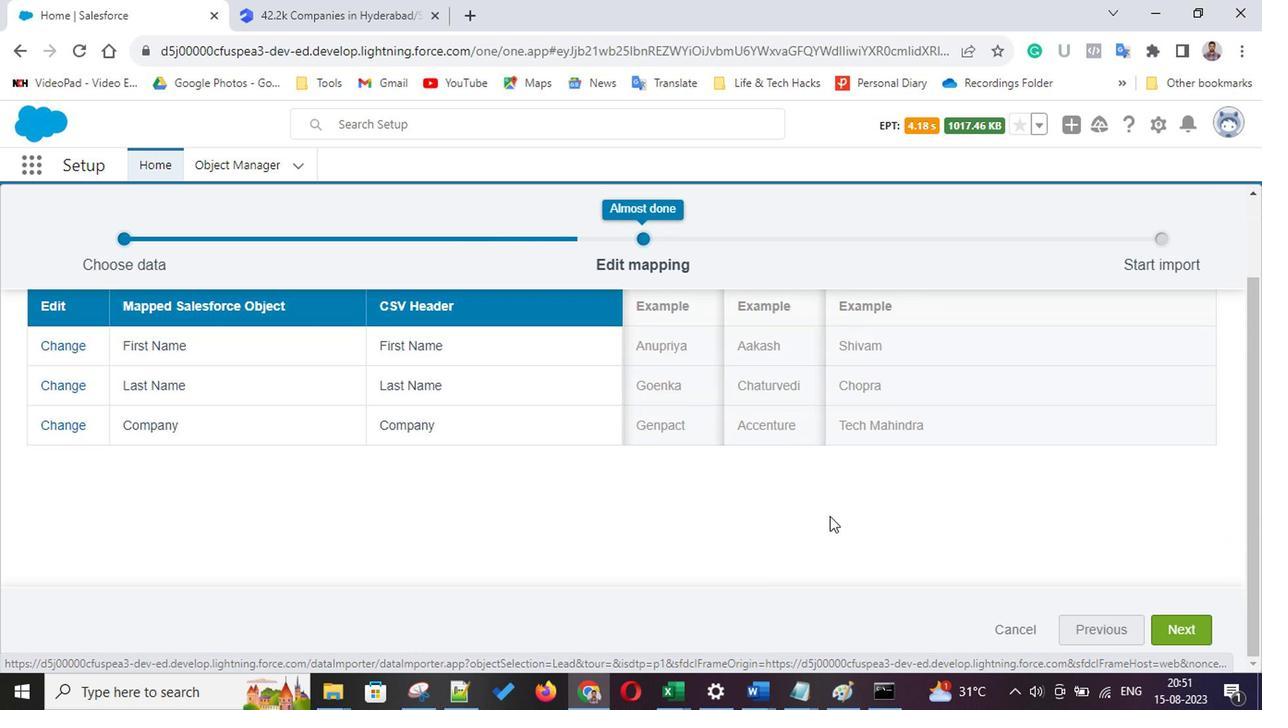 
Action: Mouse scrolled (832, 520) with delta (0, 0)
Screenshot: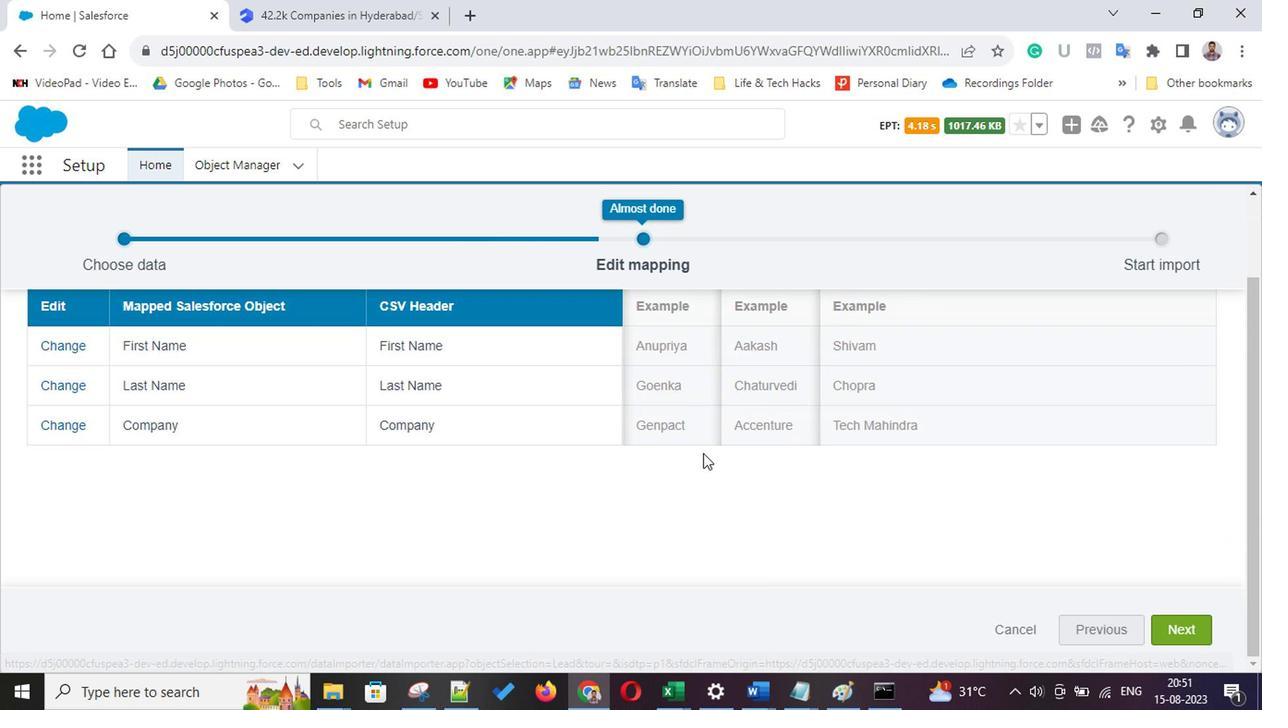 
Action: Mouse scrolled (832, 520) with delta (0, 0)
Screenshot: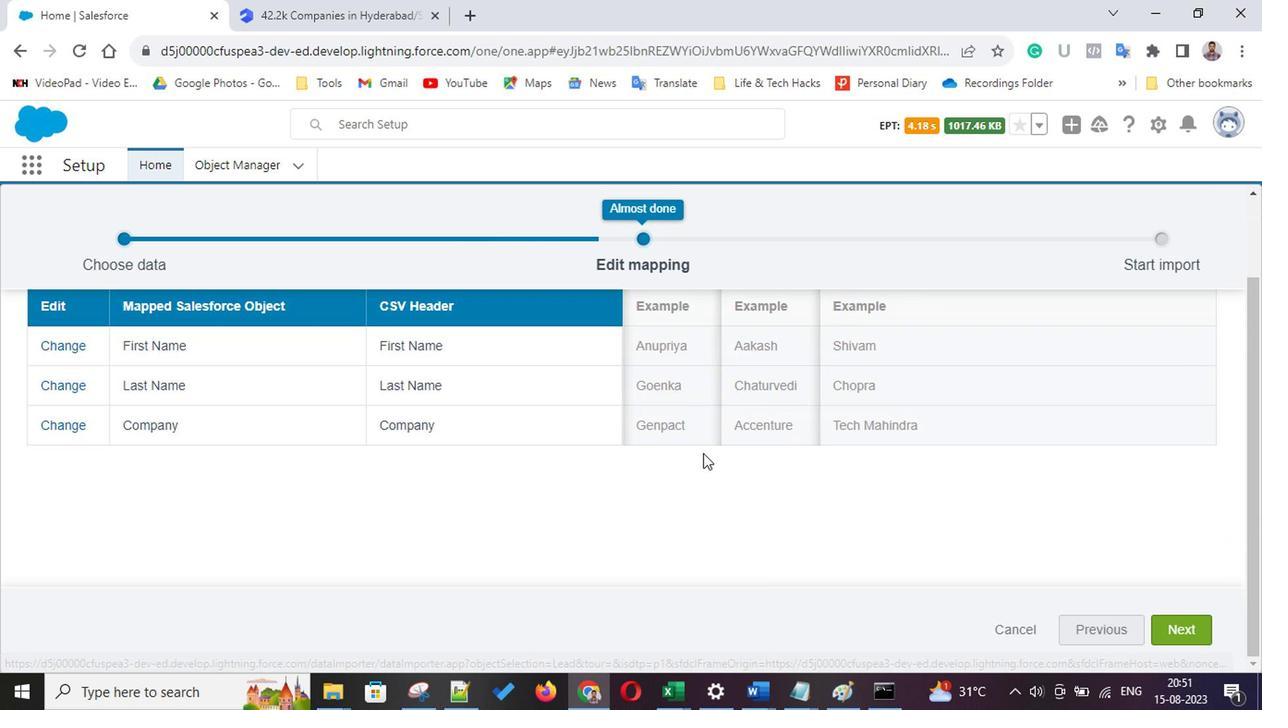 
Action: Mouse scrolled (832, 520) with delta (0, 0)
Screenshot: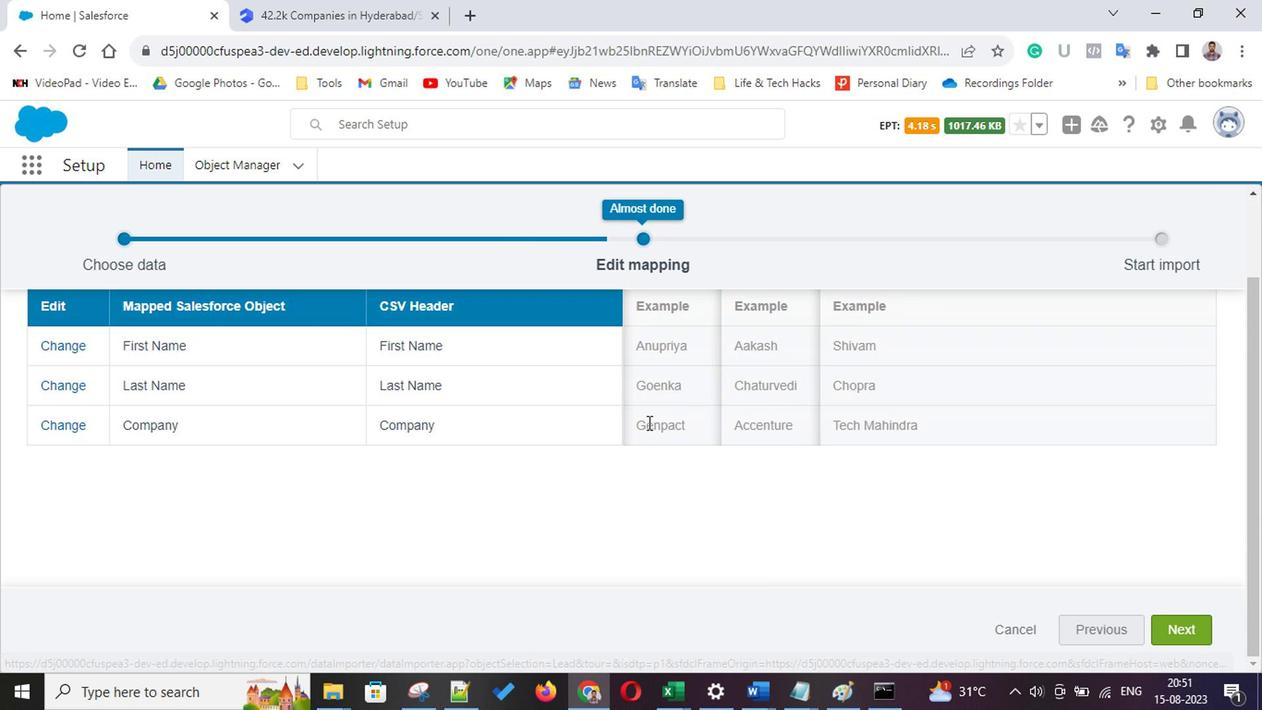 
Action: Mouse scrolled (832, 520) with delta (0, 0)
Screenshot: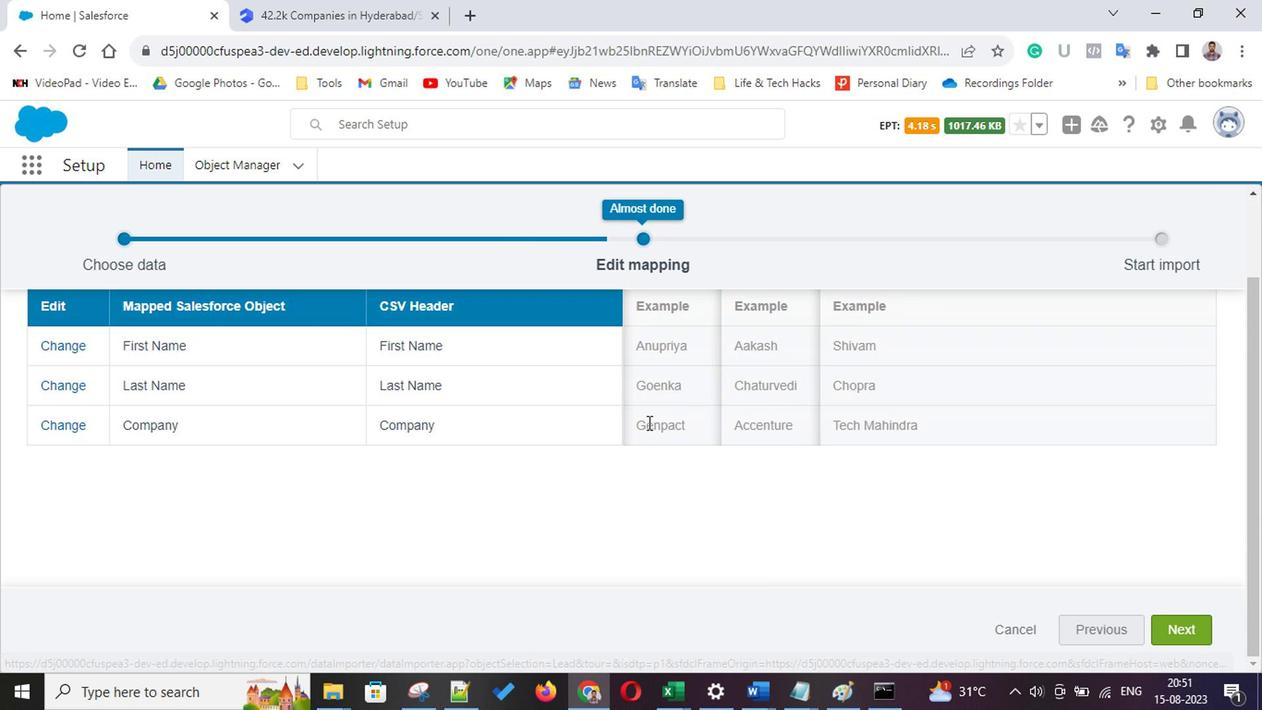 
Action: Mouse scrolled (832, 520) with delta (0, 0)
Screenshot: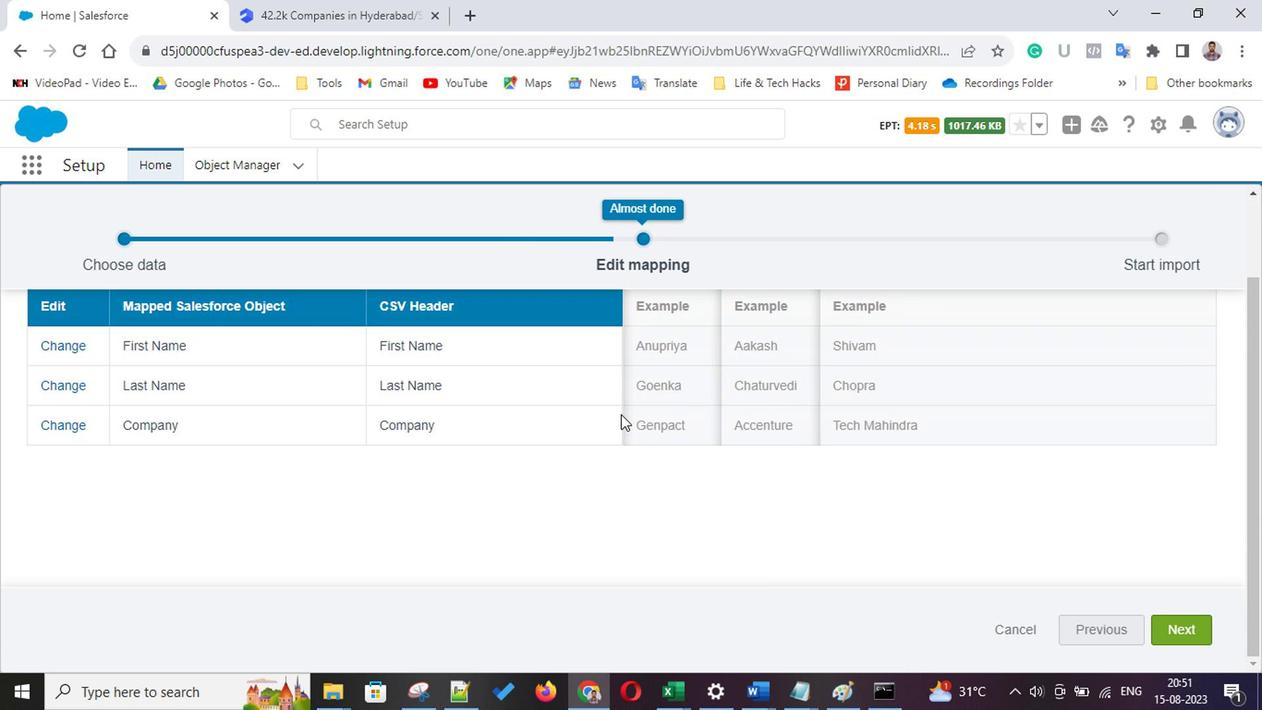 
Action: Mouse moved to (1174, 634)
Screenshot: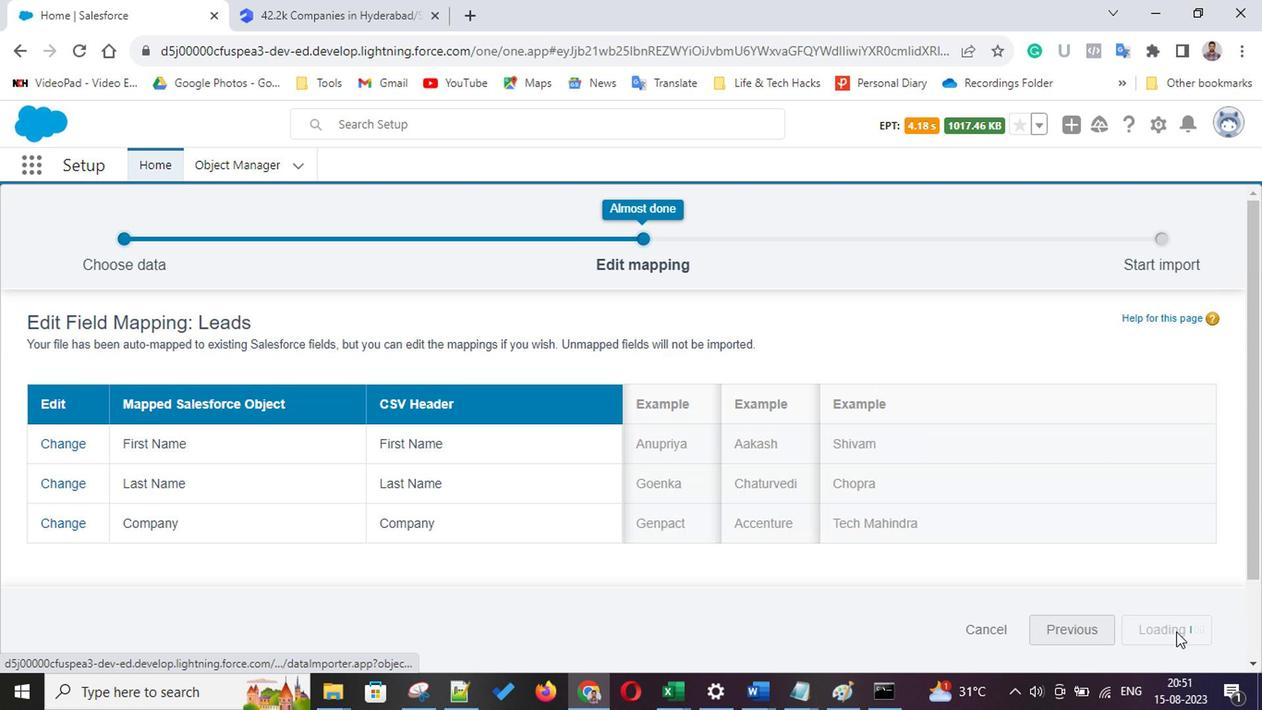 
Action: Mouse pressed left at (1174, 634)
Screenshot: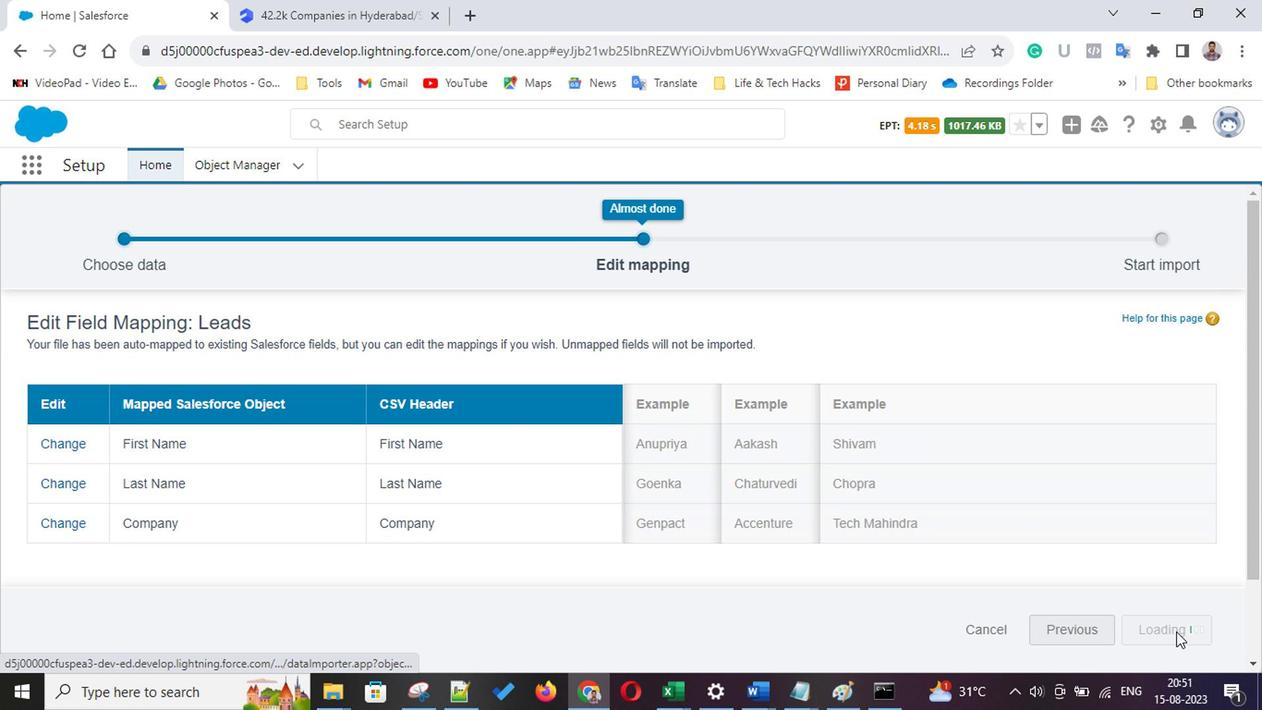 
Action: Mouse moved to (1153, 632)
Screenshot: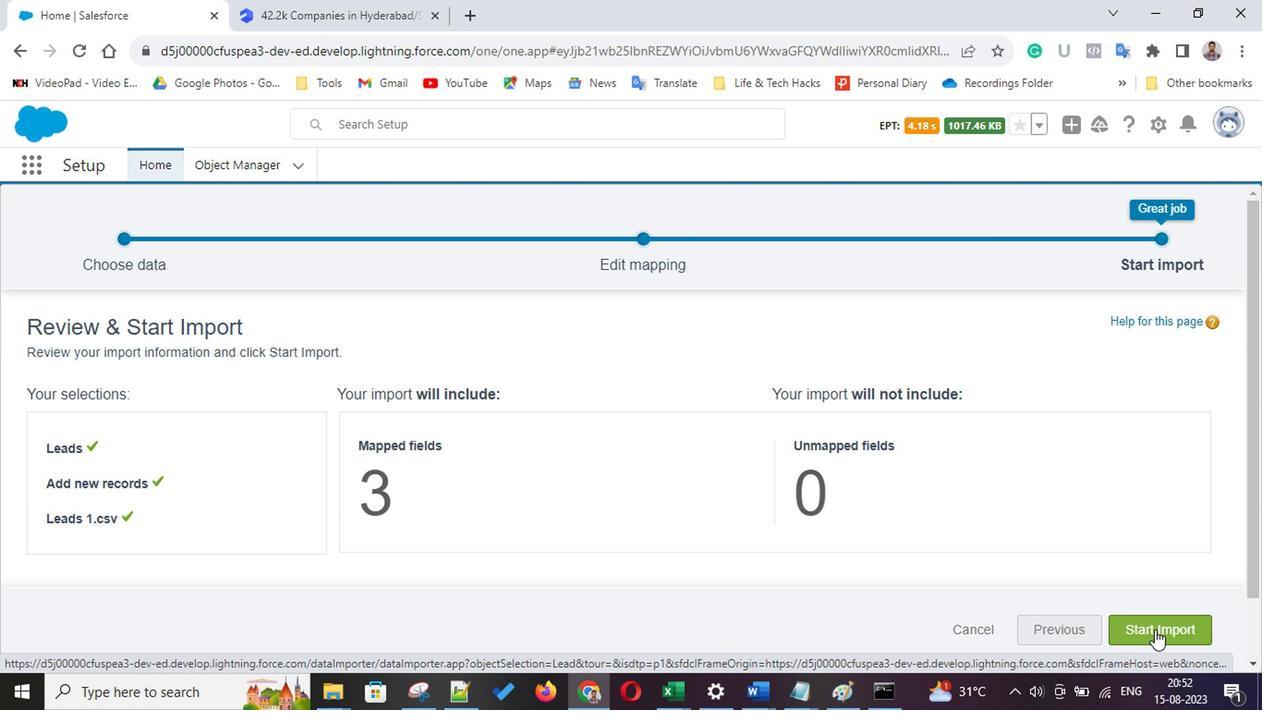 
Action: Mouse pressed left at (1153, 632)
Screenshot: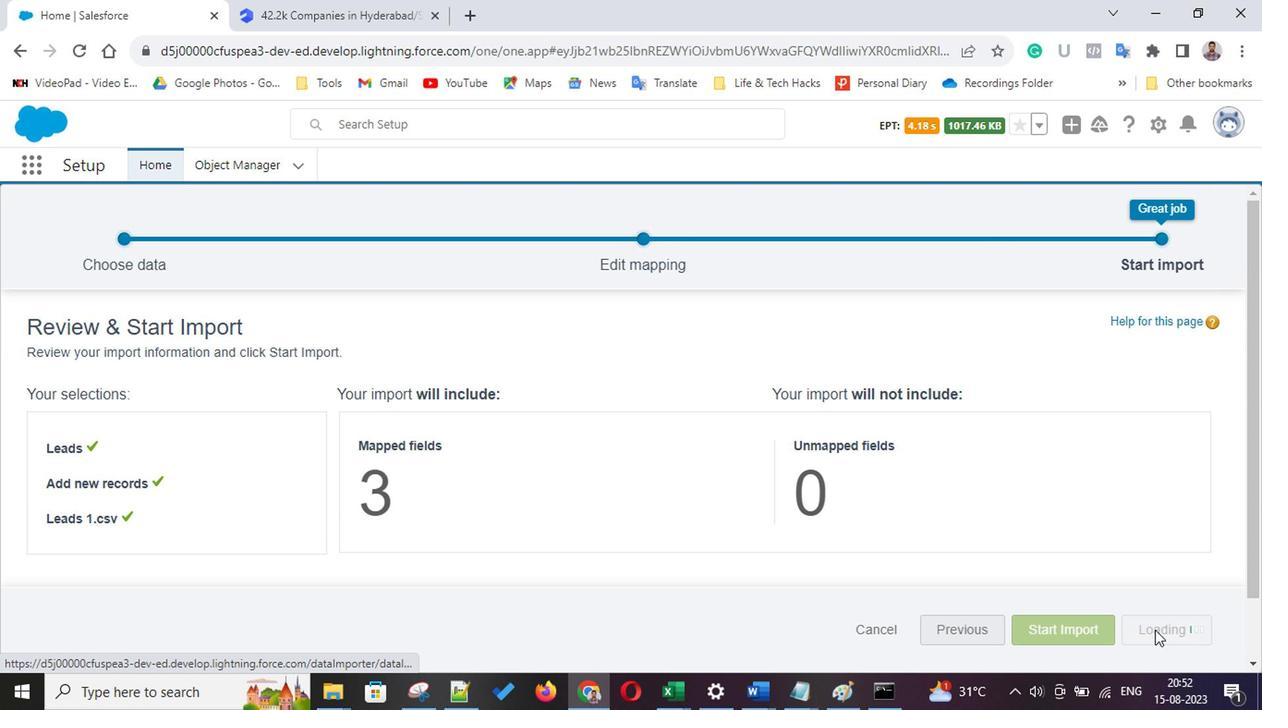 
Action: Mouse moved to (811, 457)
Screenshot: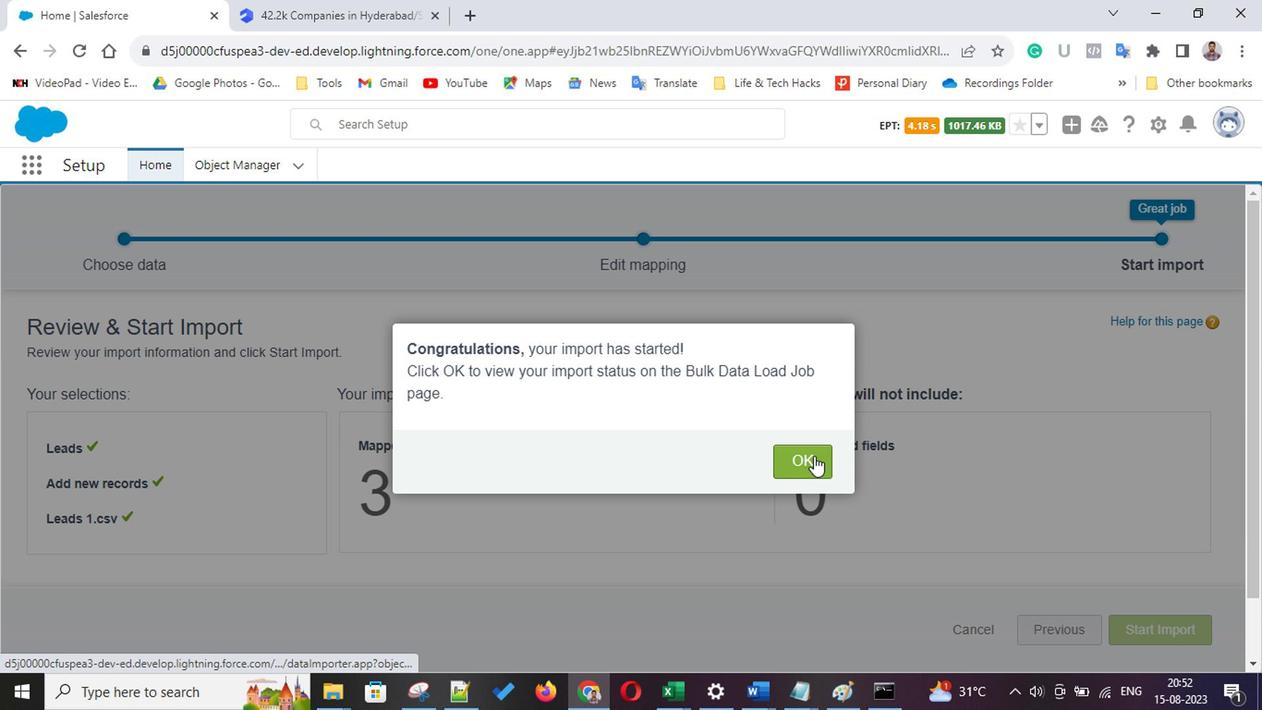 
Action: Mouse pressed left at (811, 457)
Screenshot: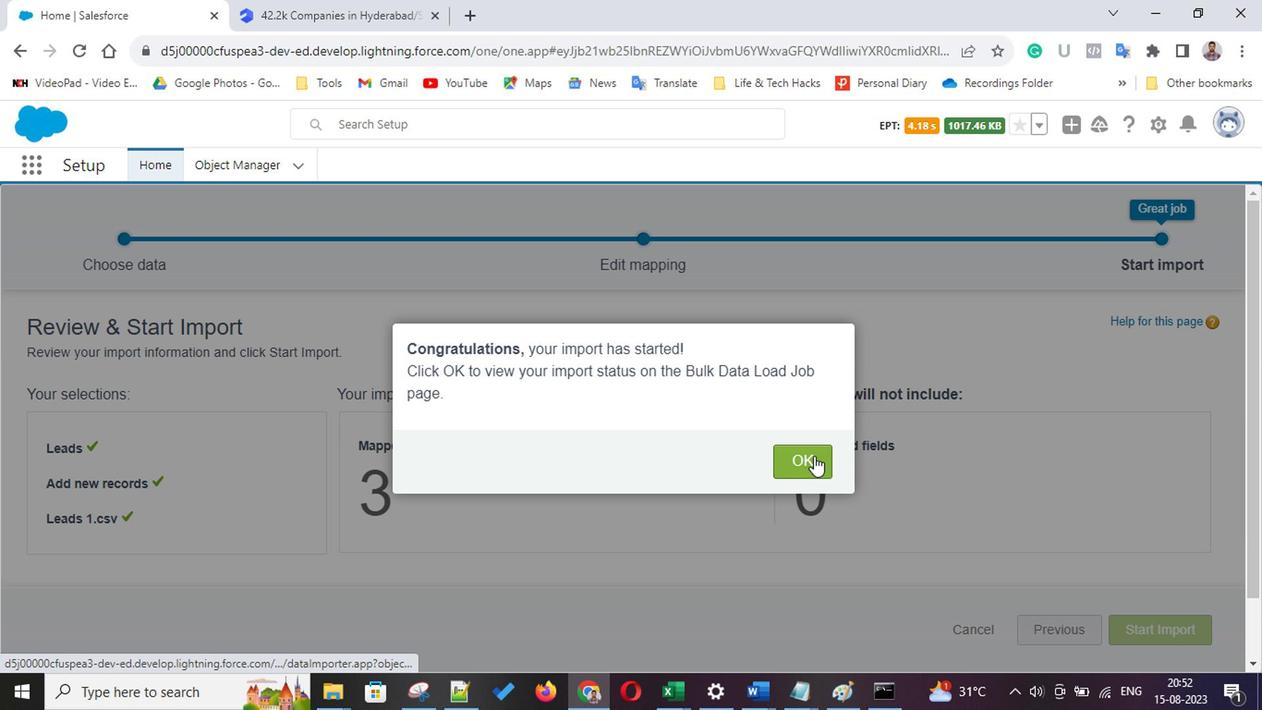 
Action: Mouse moved to (1008, 349)
Screenshot: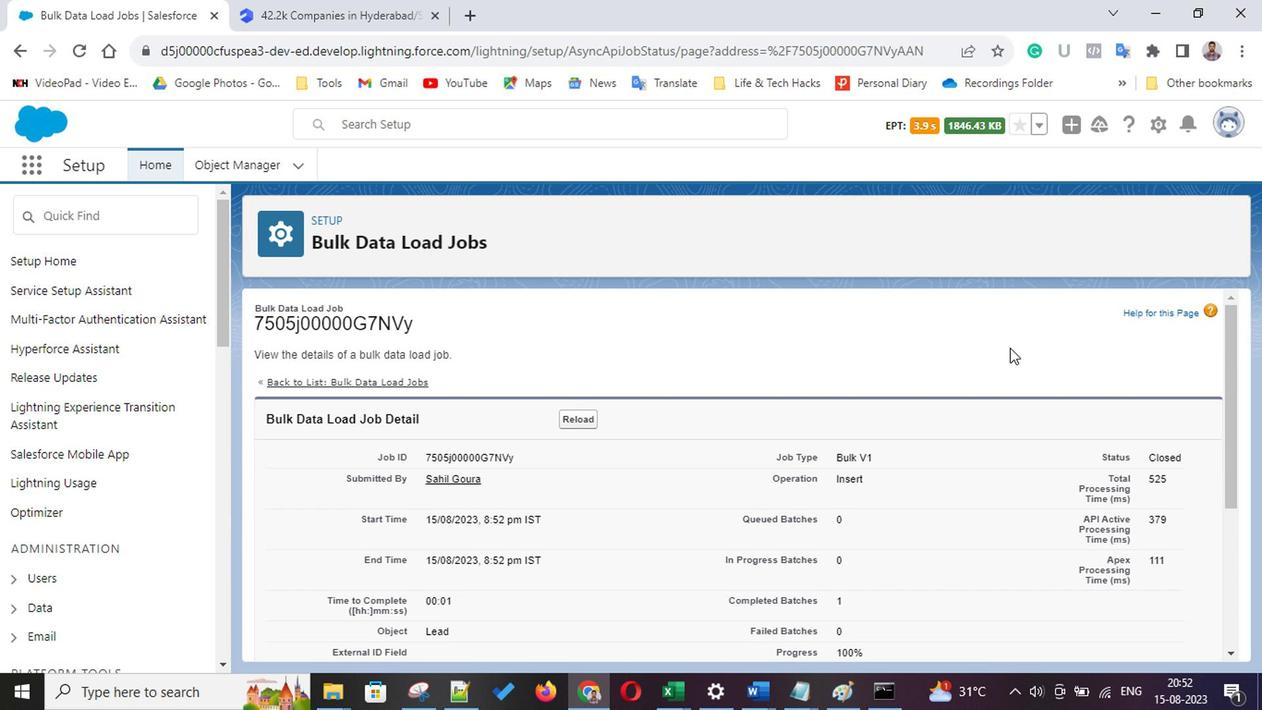 
Action: Mouse scrolled (1008, 347) with delta (0, -1)
Screenshot: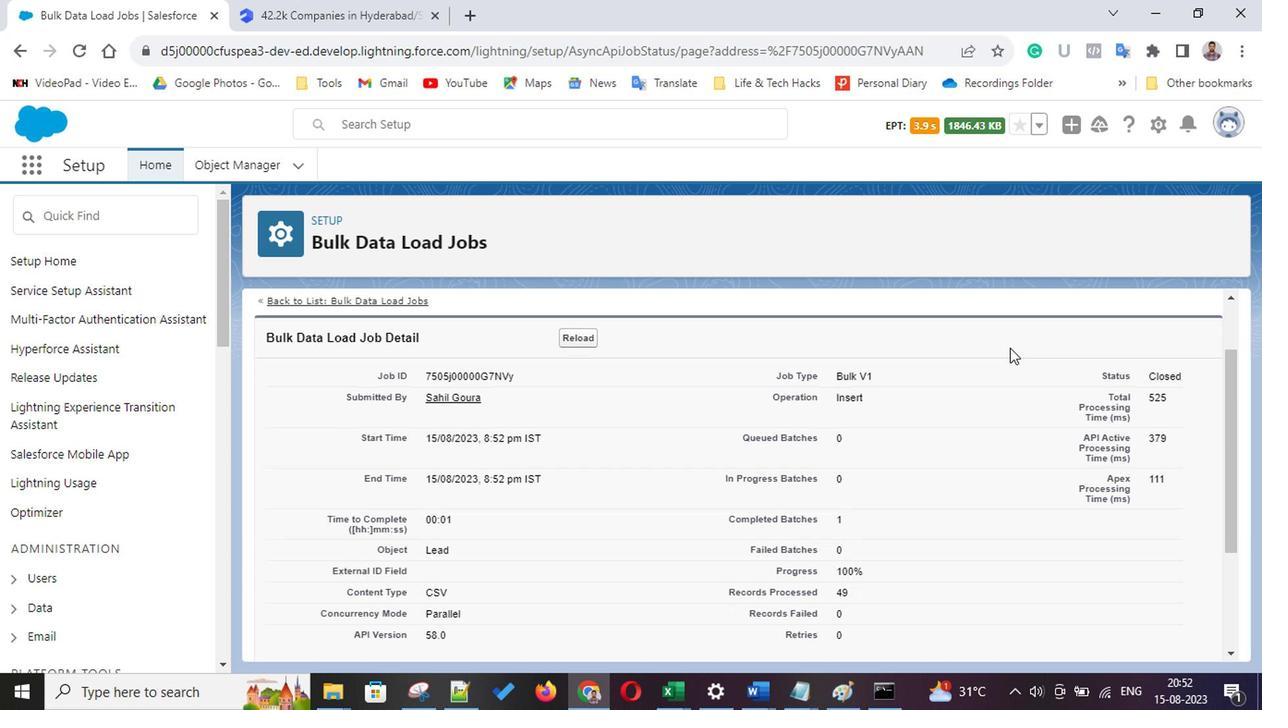 
Action: Mouse scrolled (1008, 347) with delta (0, -1)
Screenshot: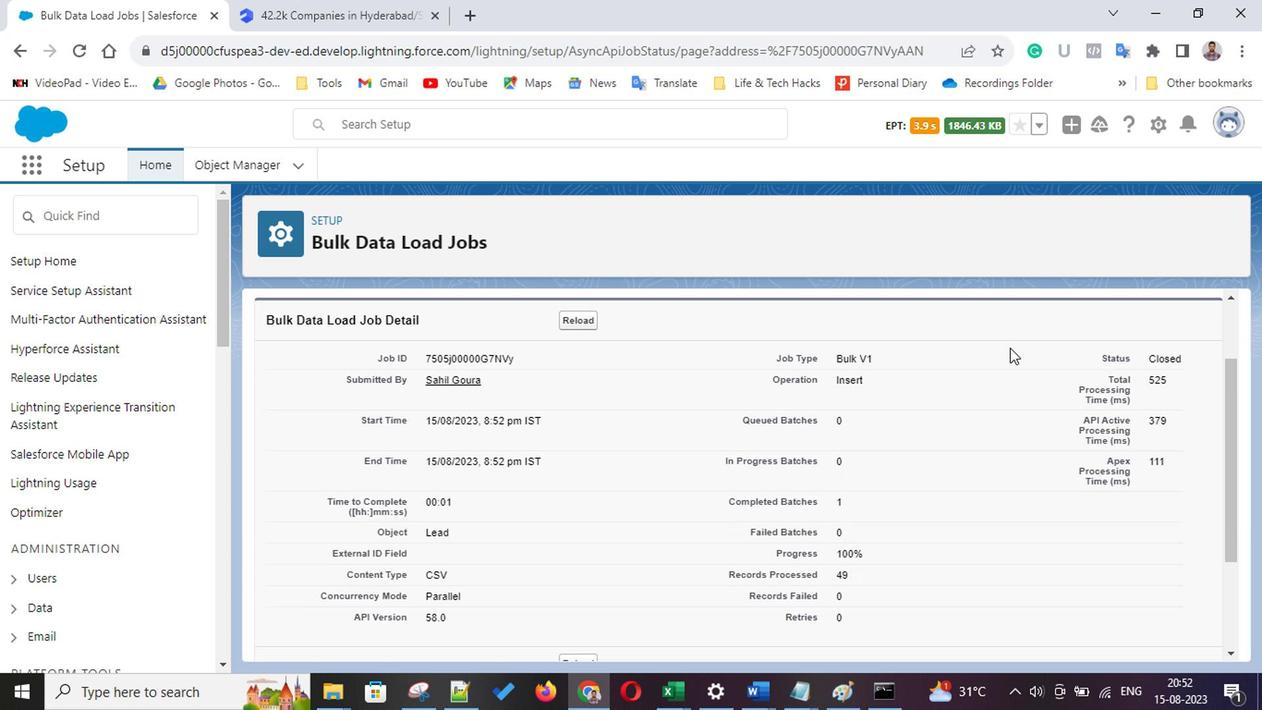 
Action: Mouse scrolled (1008, 347) with delta (0, -1)
Screenshot: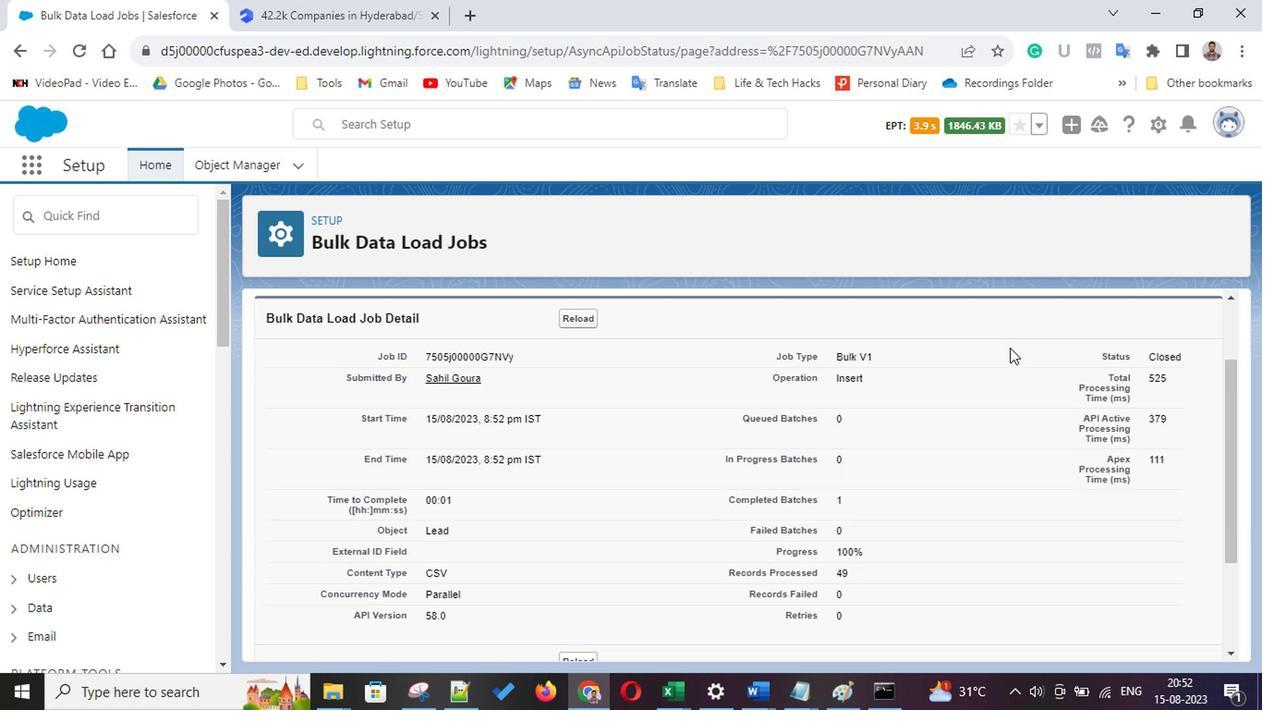 
Action: Mouse scrolled (1008, 347) with delta (0, -1)
Screenshot: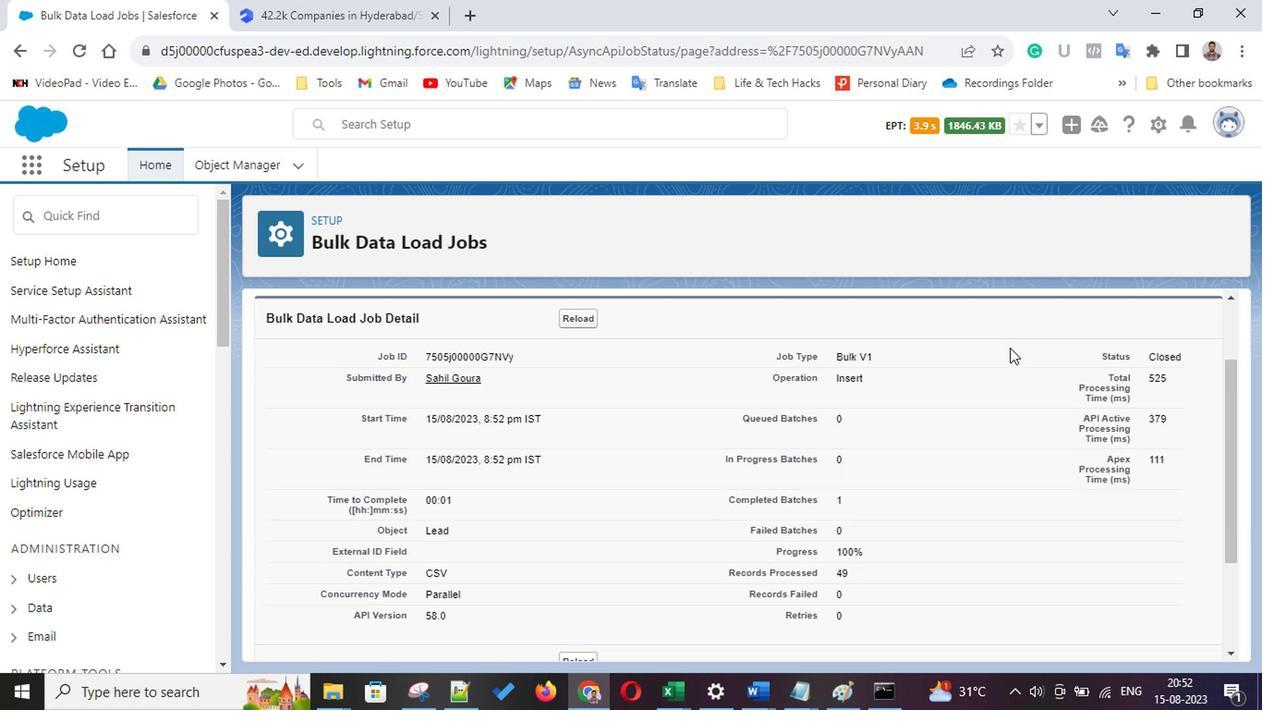 
Action: Mouse scrolled (1008, 347) with delta (0, -1)
Screenshot: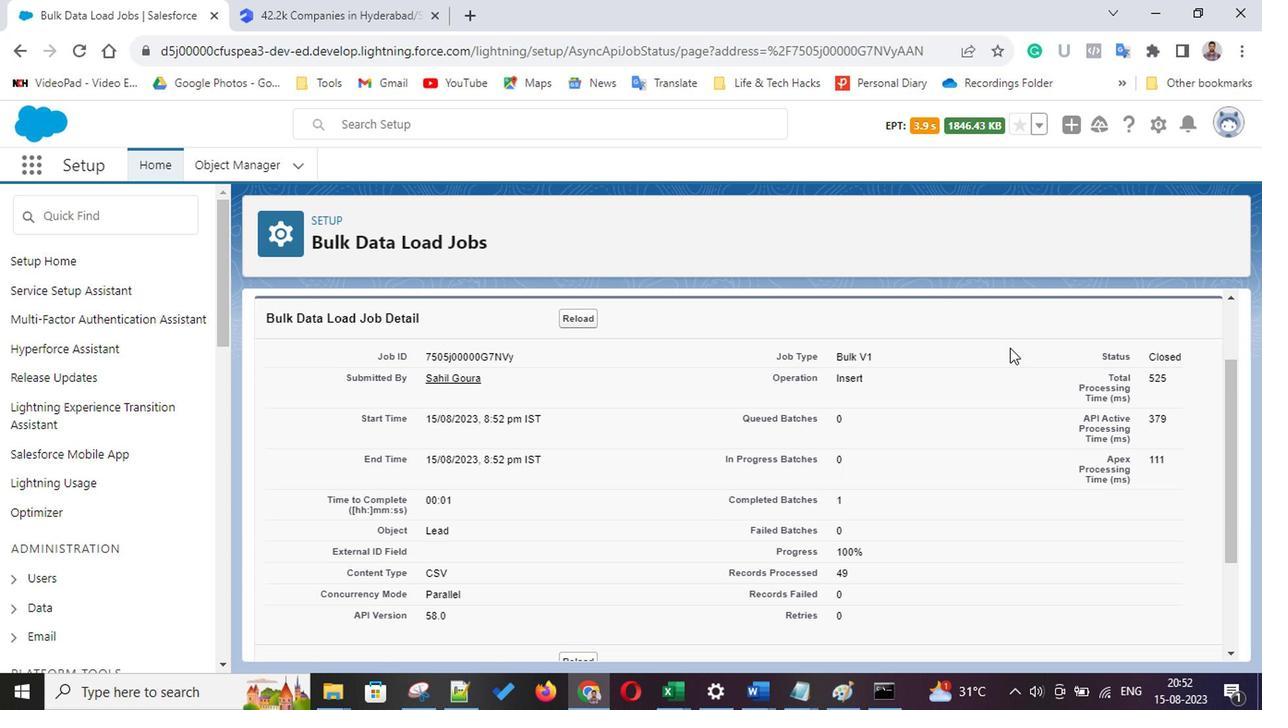 
Action: Mouse scrolled (1008, 347) with delta (0, -1)
Screenshot: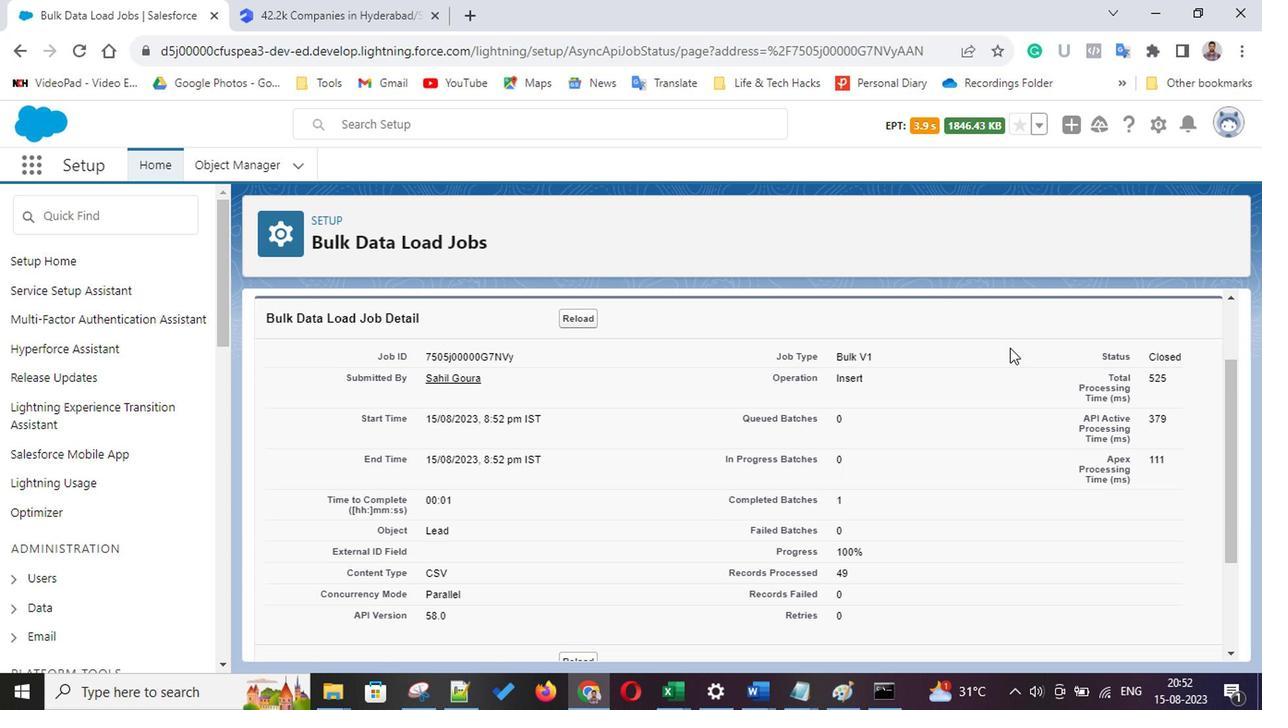 
Action: Mouse scrolled (1008, 347) with delta (0, -1)
Screenshot: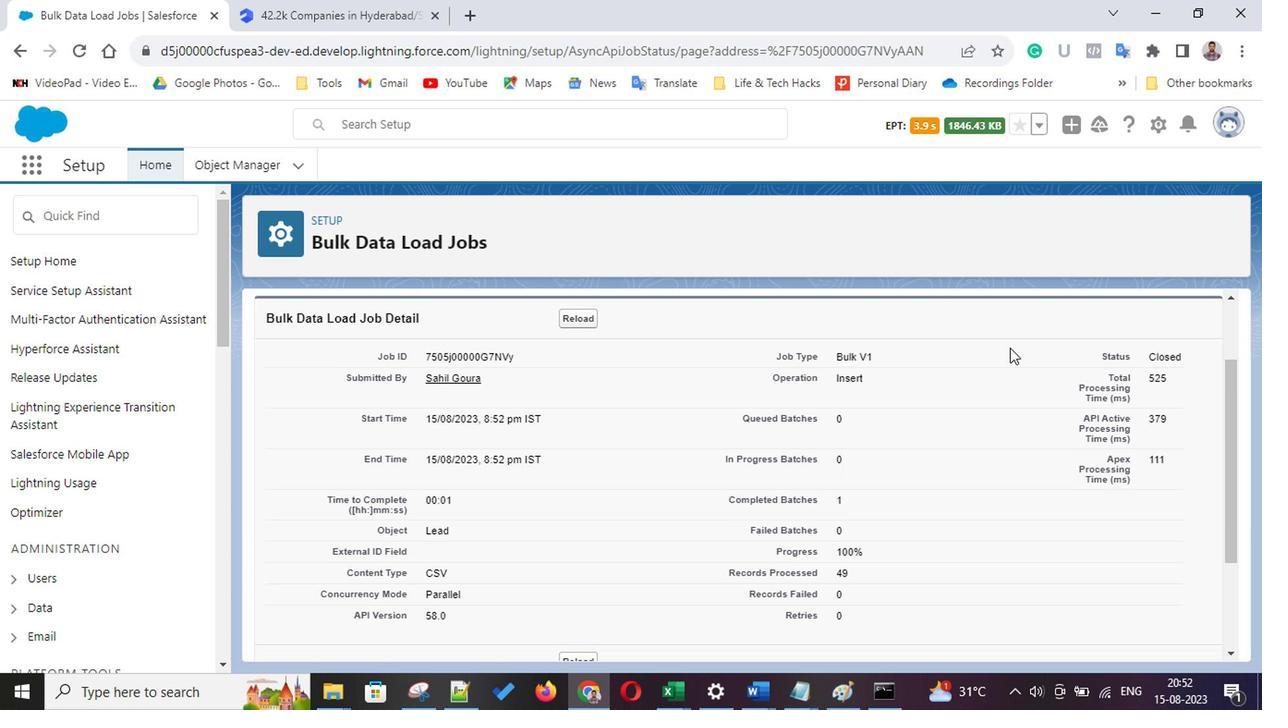 
Action: Mouse scrolled (1008, 347) with delta (0, -1)
Screenshot: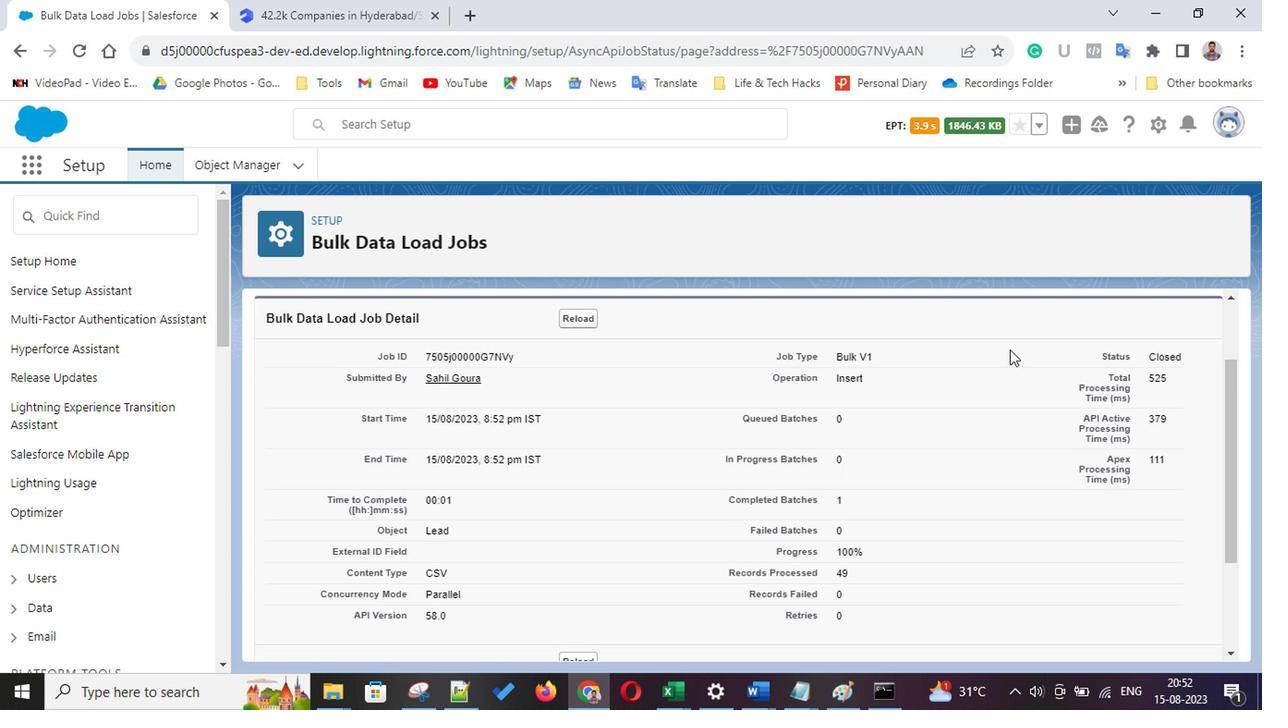 
Action: Mouse scrolled (1008, 347) with delta (0, -1)
Screenshot: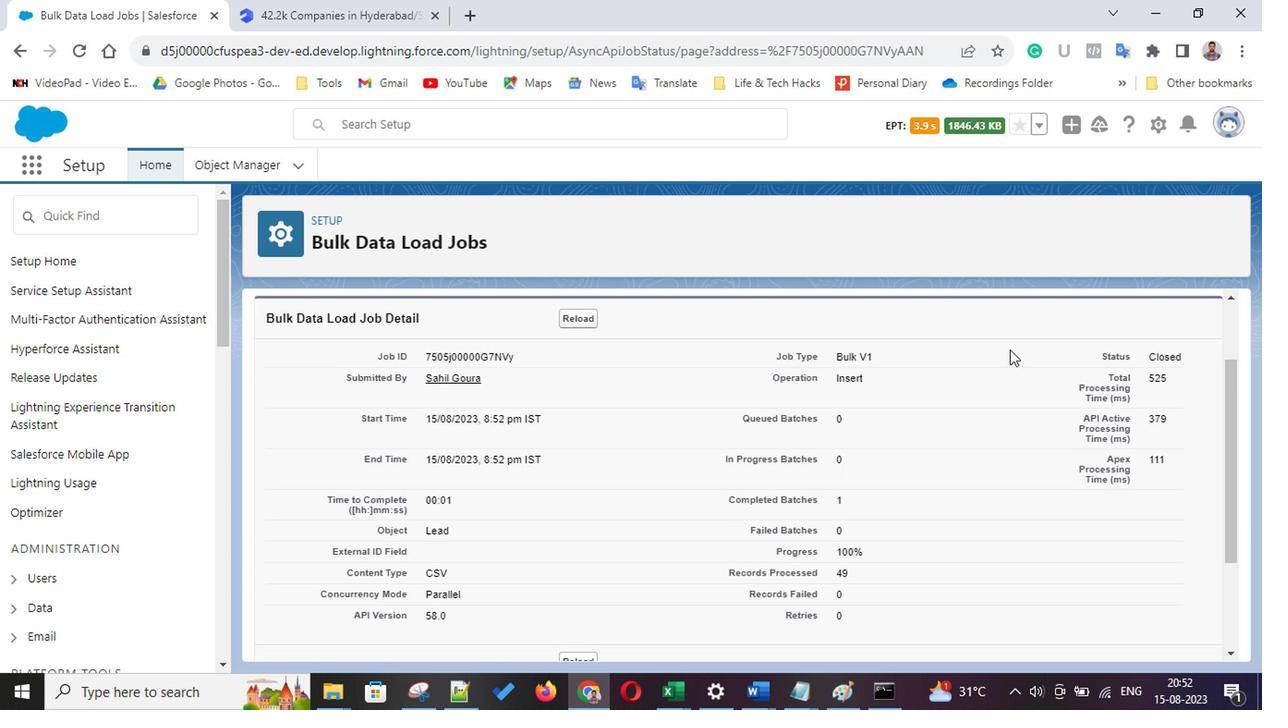 
Action: Mouse moved to (1020, 454)
Screenshot: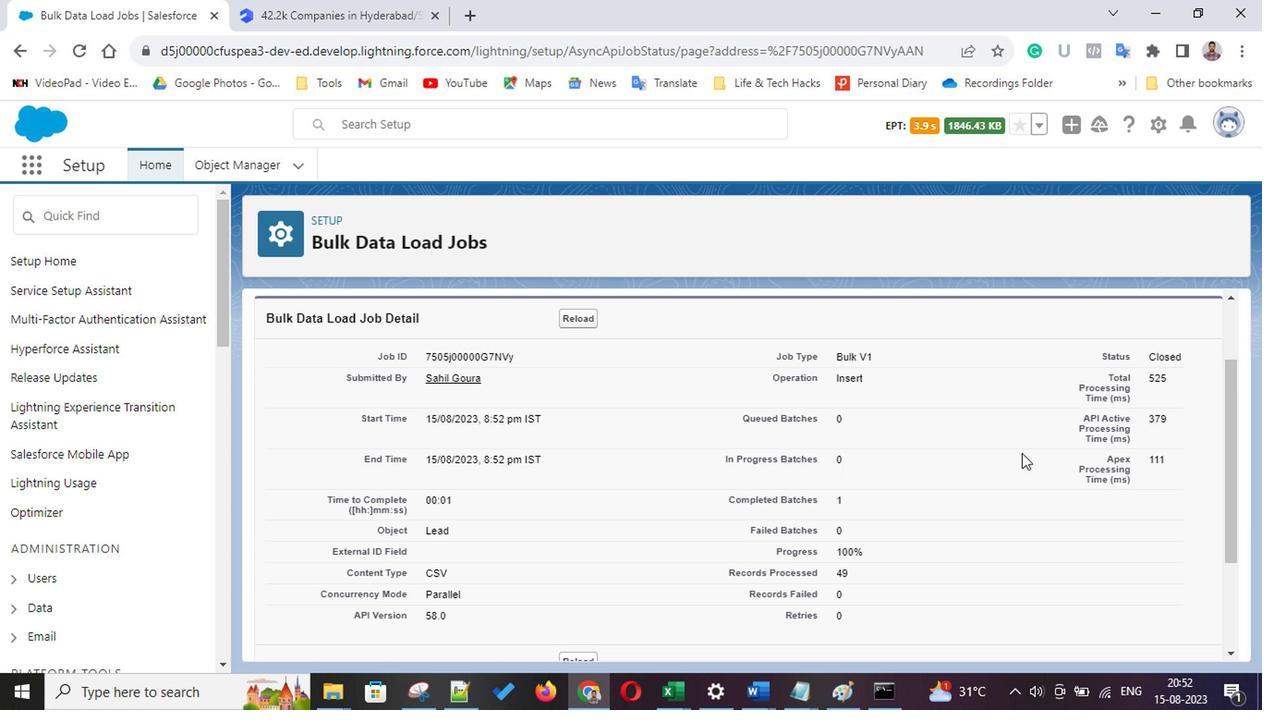 
Action: Mouse scrolled (1020, 453) with delta (0, -1)
Screenshot: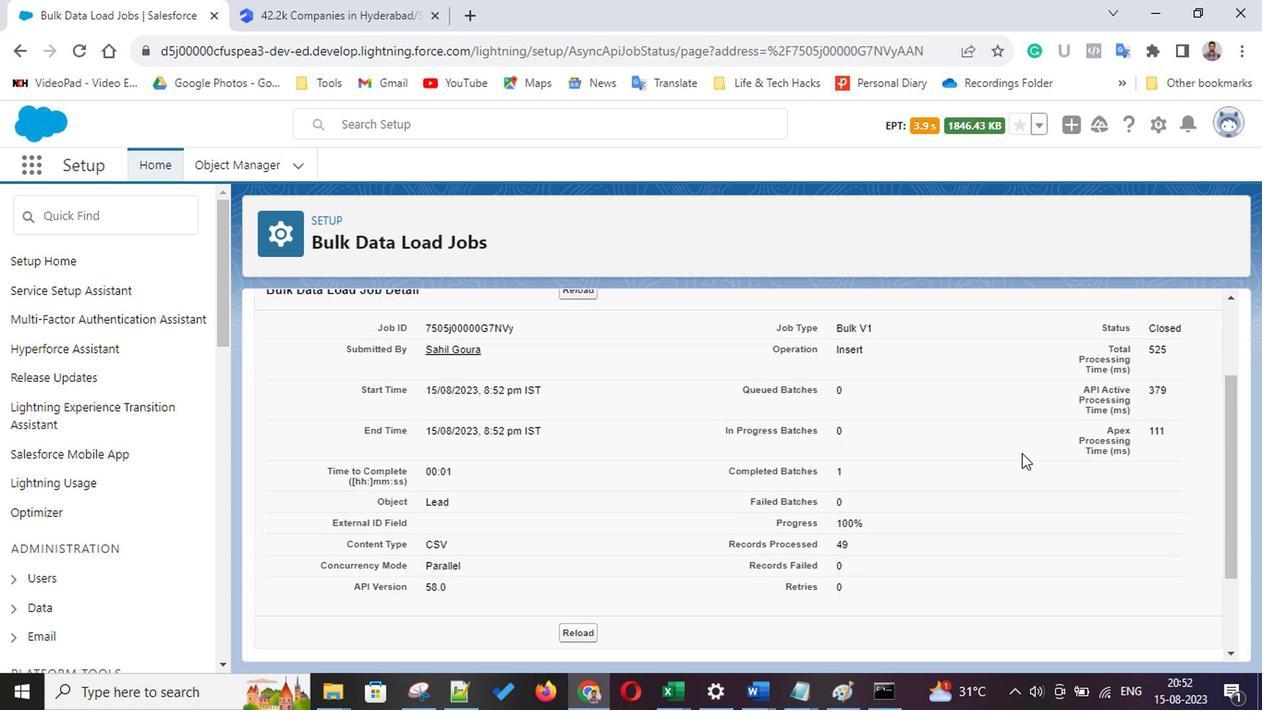 
Action: Mouse scrolled (1020, 453) with delta (0, -1)
Screenshot: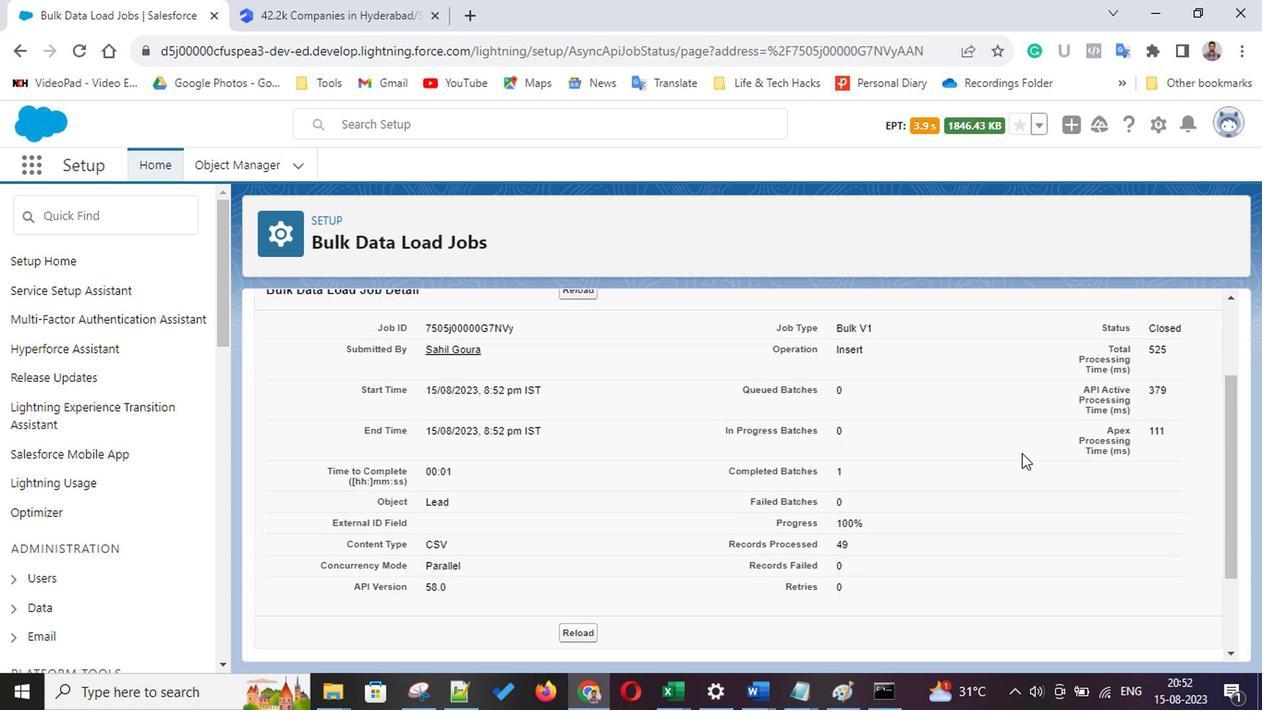 
Action: Mouse scrolled (1020, 453) with delta (0, -1)
Screenshot: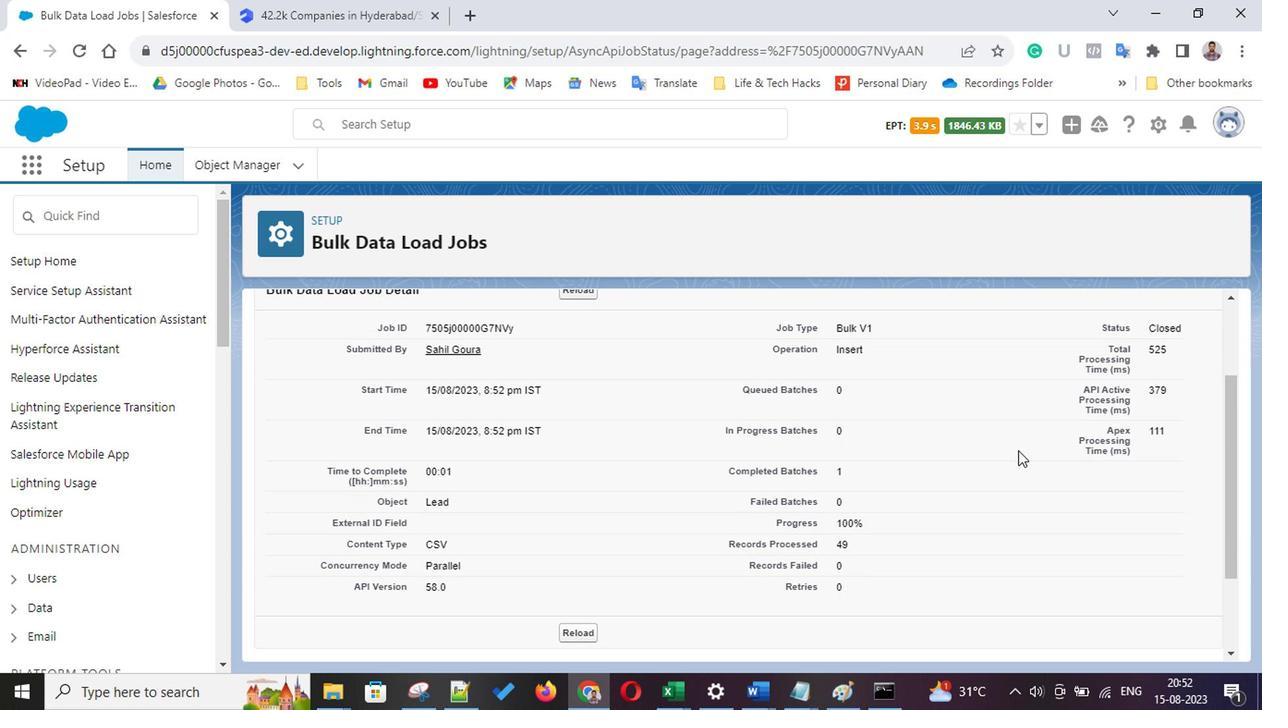 
Action: Mouse scrolled (1020, 453) with delta (0, -1)
Screenshot: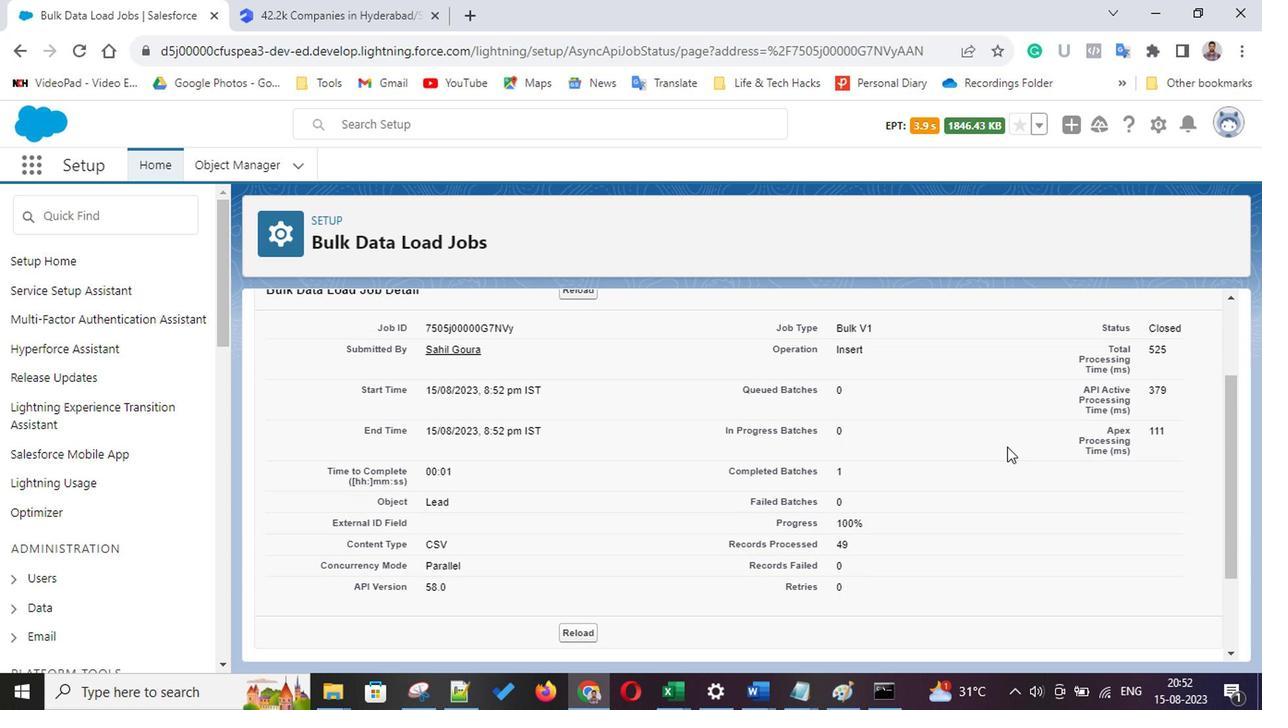 
Action: Mouse moved to (905, 457)
Screenshot: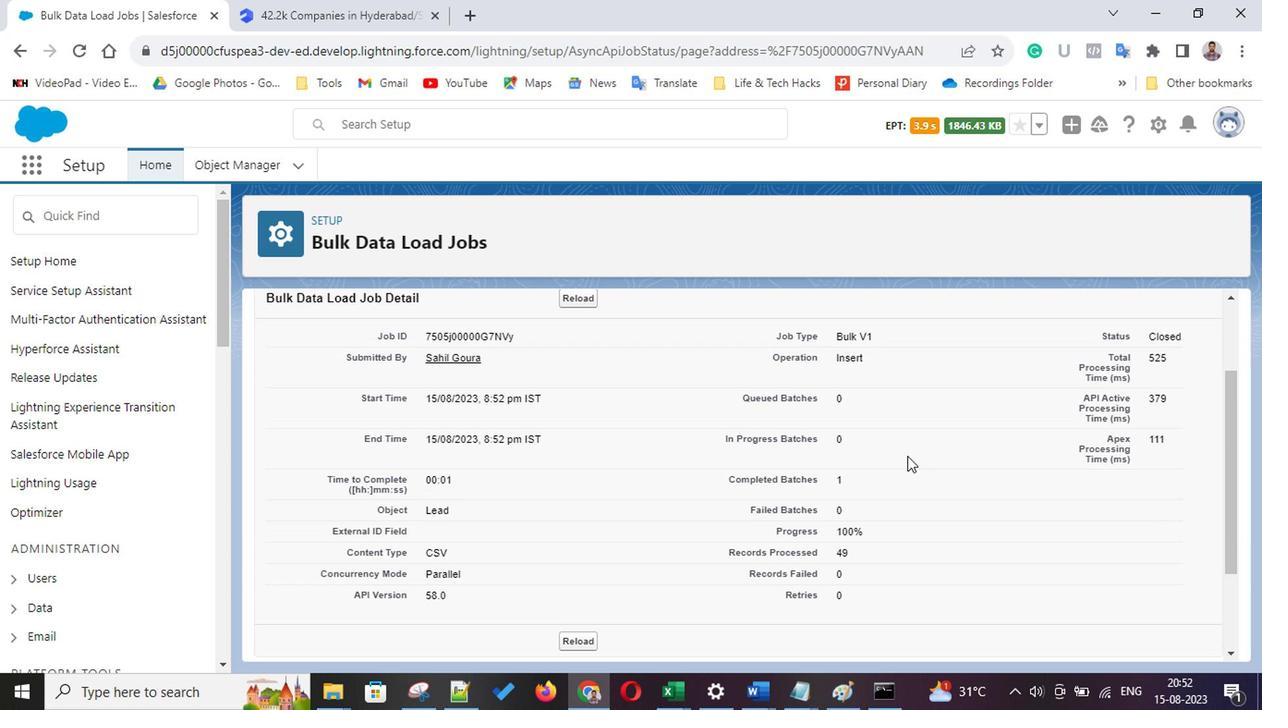 
Action: Mouse scrolled (905, 458) with delta (0, 0)
Screenshot: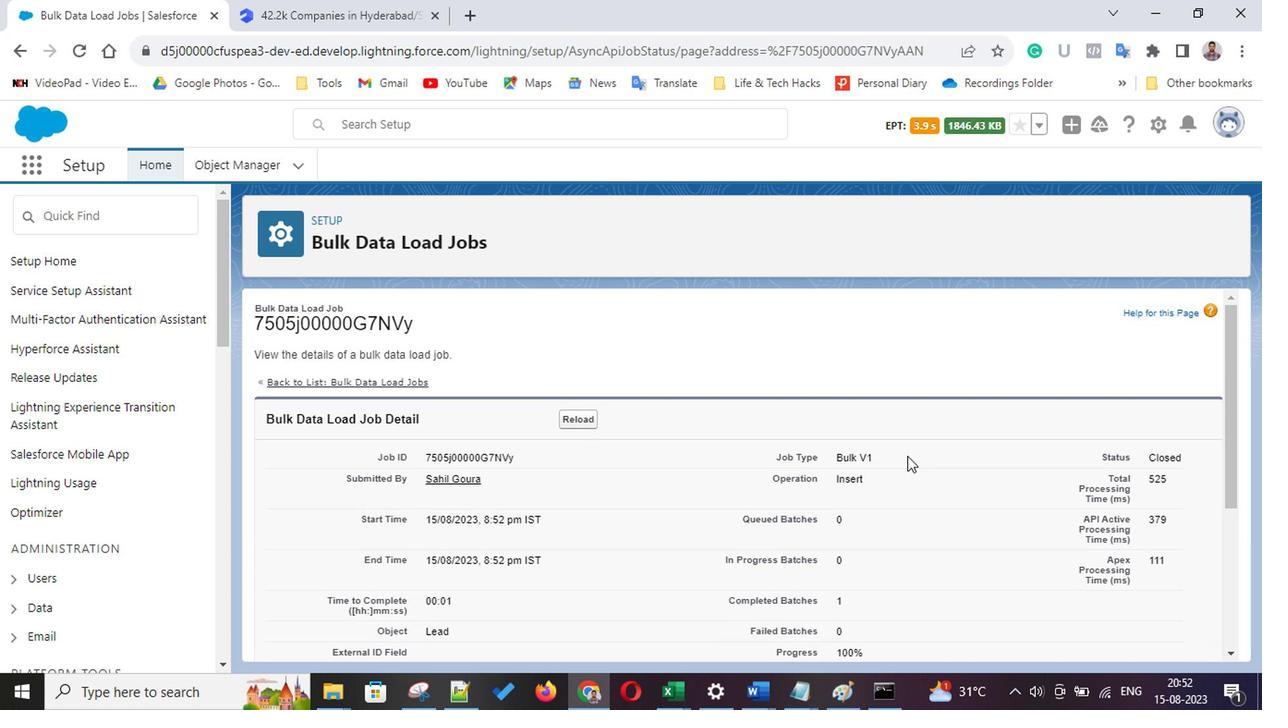 
Action: Mouse moved to (569, 418)
Screenshot: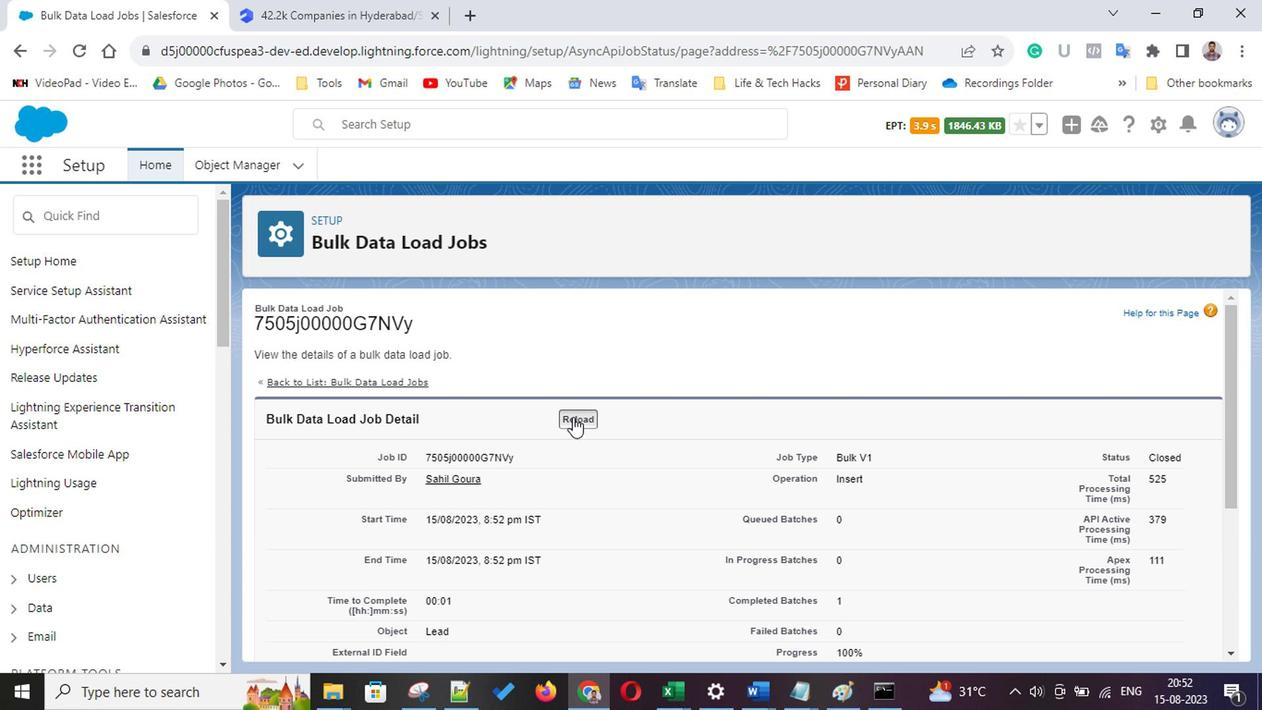 
Action: Mouse pressed left at (569, 418)
Screenshot: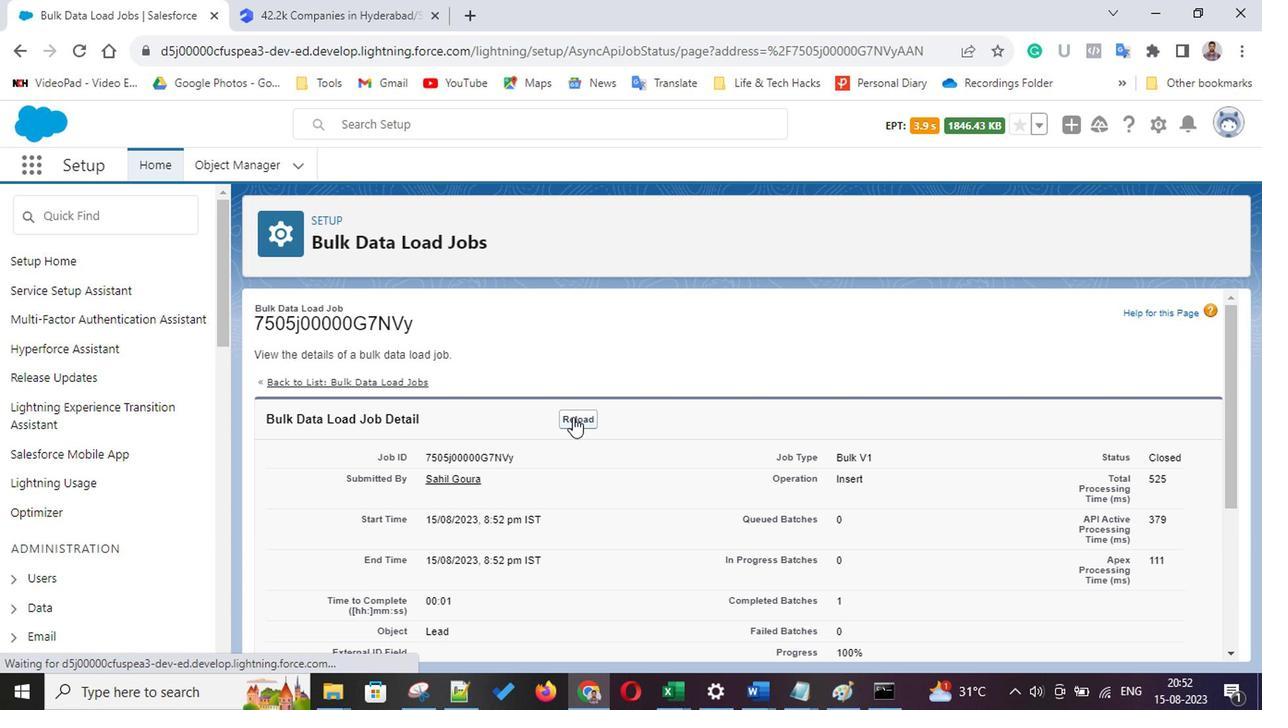 
Action: Mouse moved to (733, 412)
Screenshot: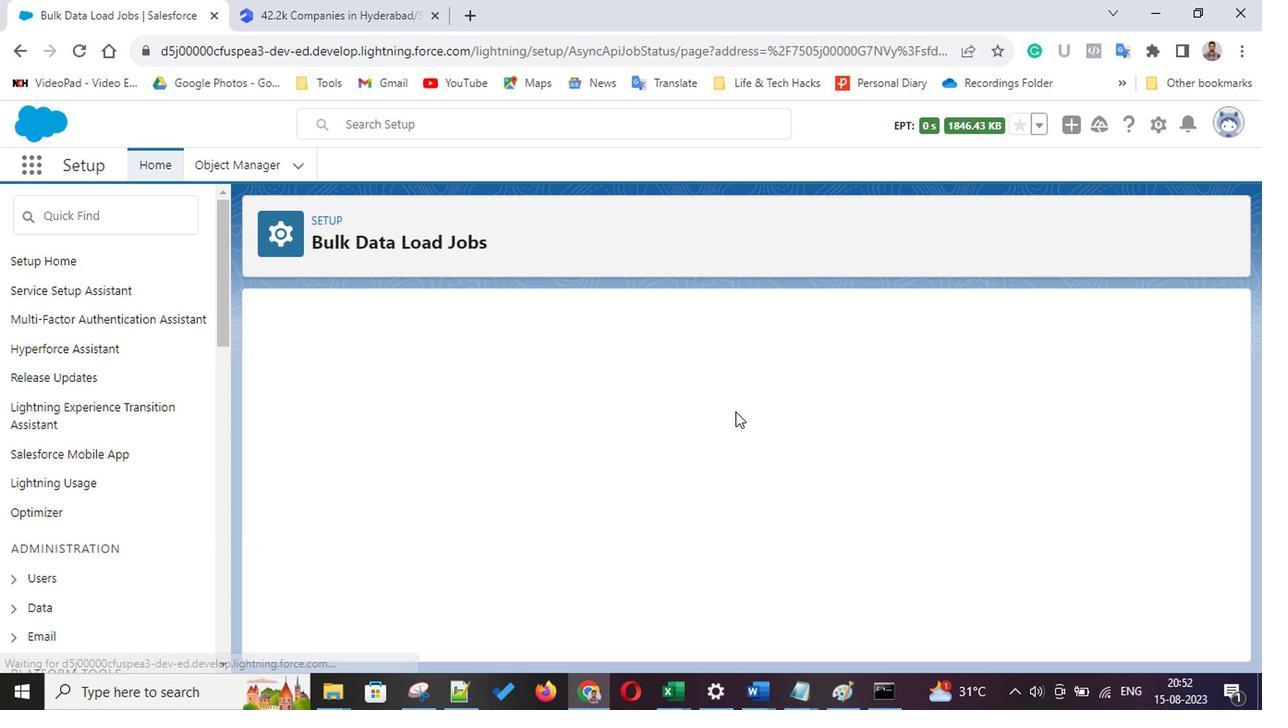 
Action: Mouse scrolled (733, 412) with delta (0, 0)
Screenshot: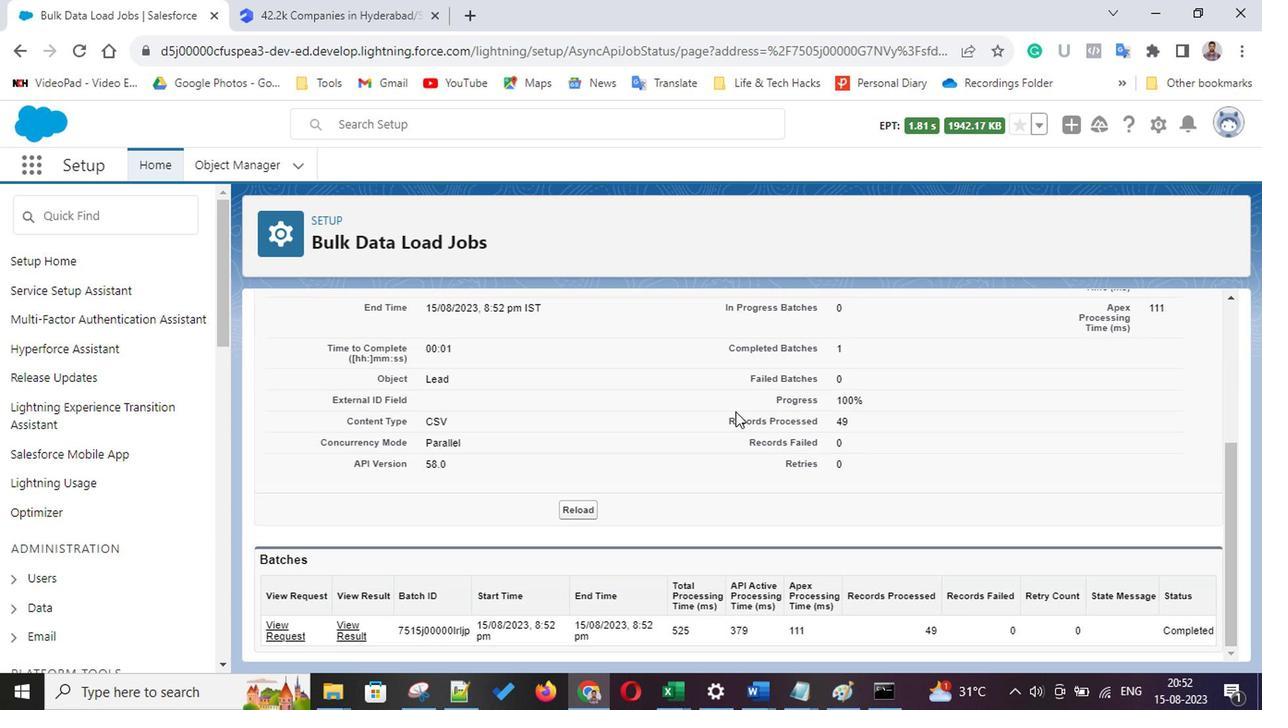 
Action: Mouse scrolled (733, 412) with delta (0, 0)
Screenshot: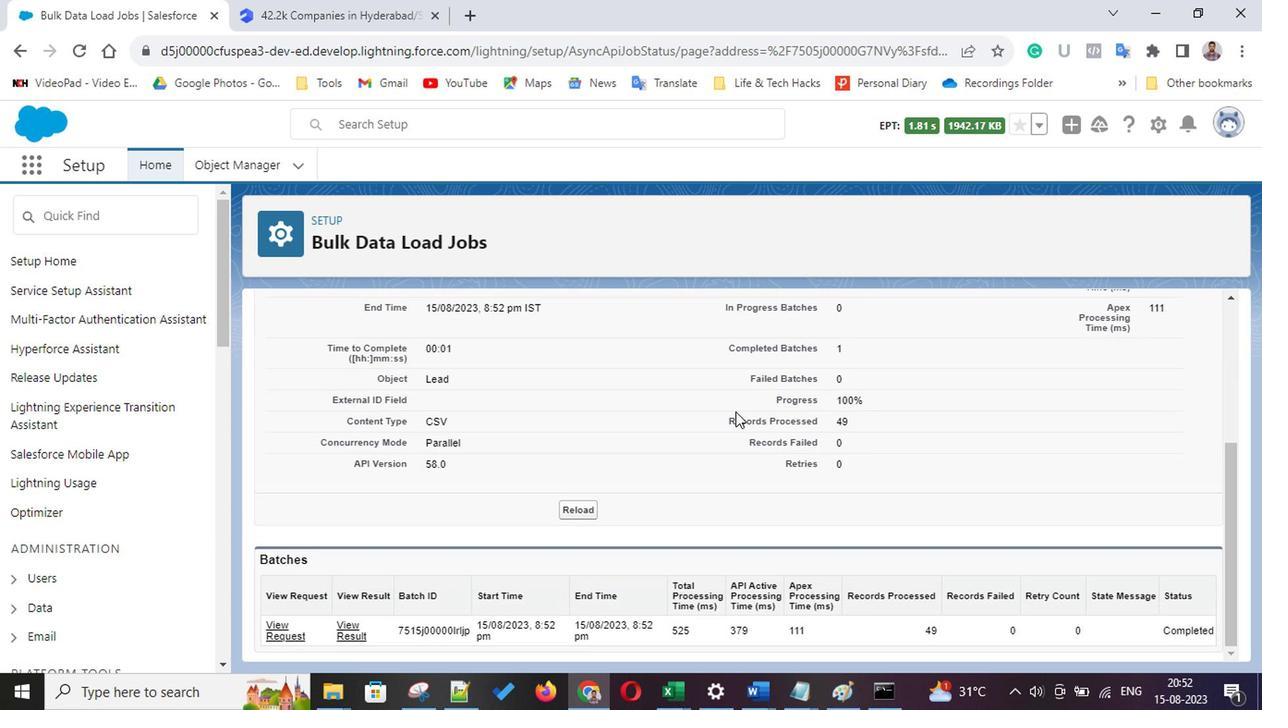 
Action: Mouse scrolled (733, 412) with delta (0, 0)
Screenshot: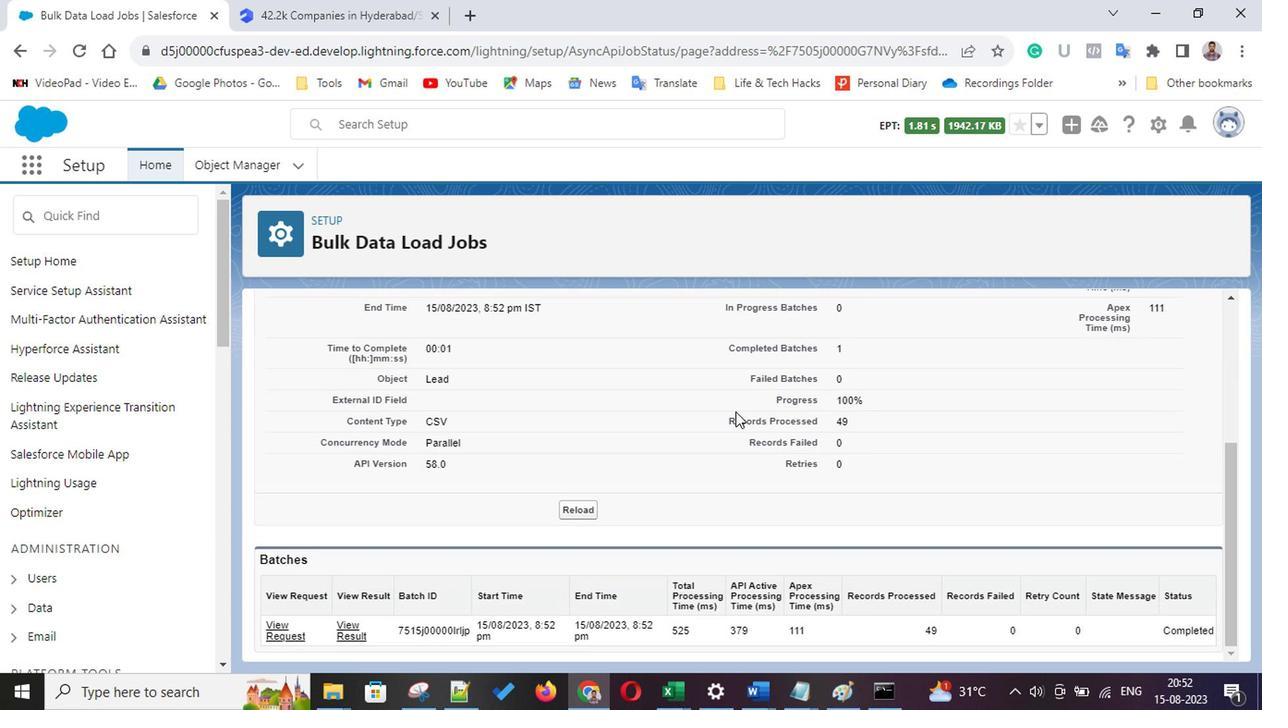 
Action: Mouse scrolled (733, 412) with delta (0, 0)
Screenshot: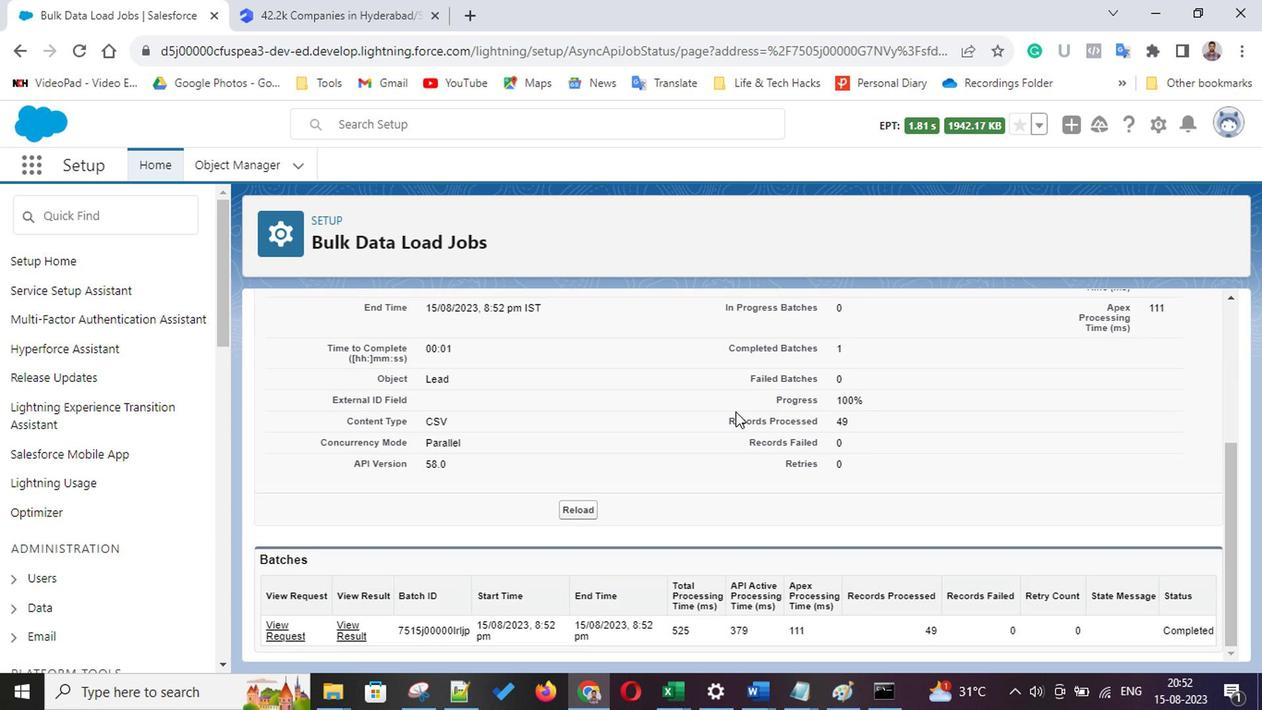 
Action: Mouse scrolled (733, 412) with delta (0, 0)
Screenshot: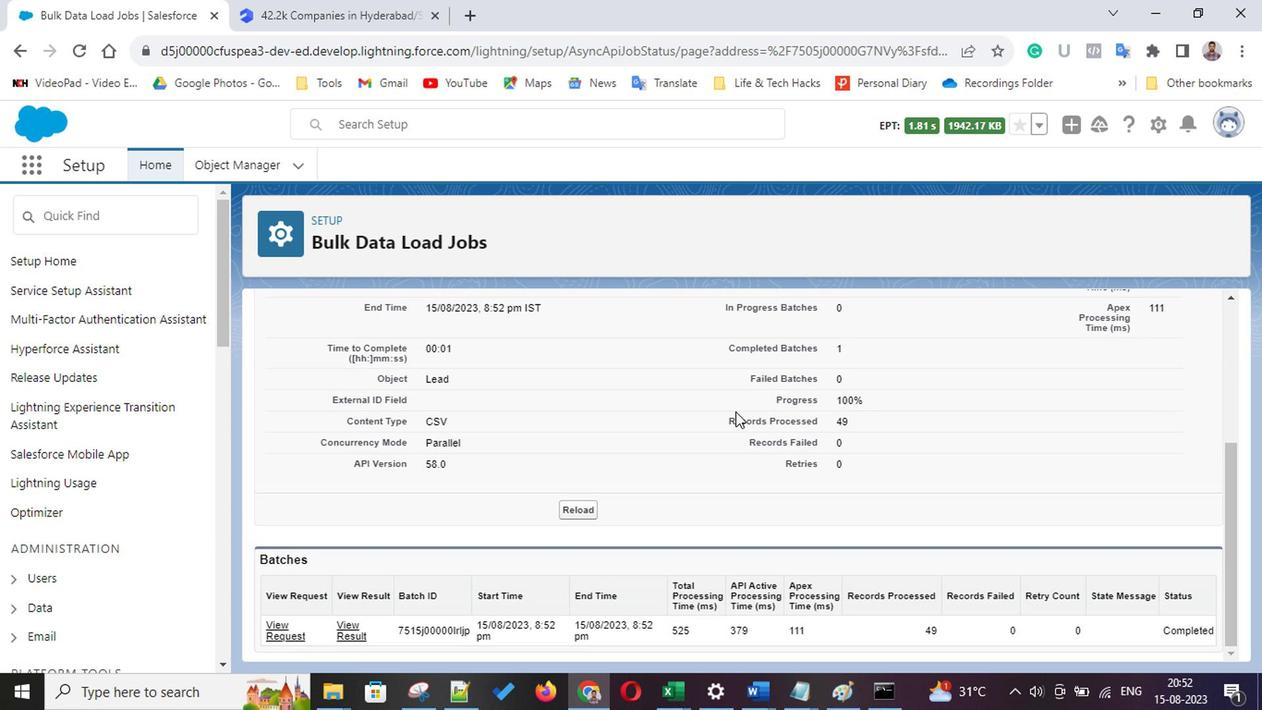 
Action: Mouse scrolled (733, 412) with delta (0, 0)
Screenshot: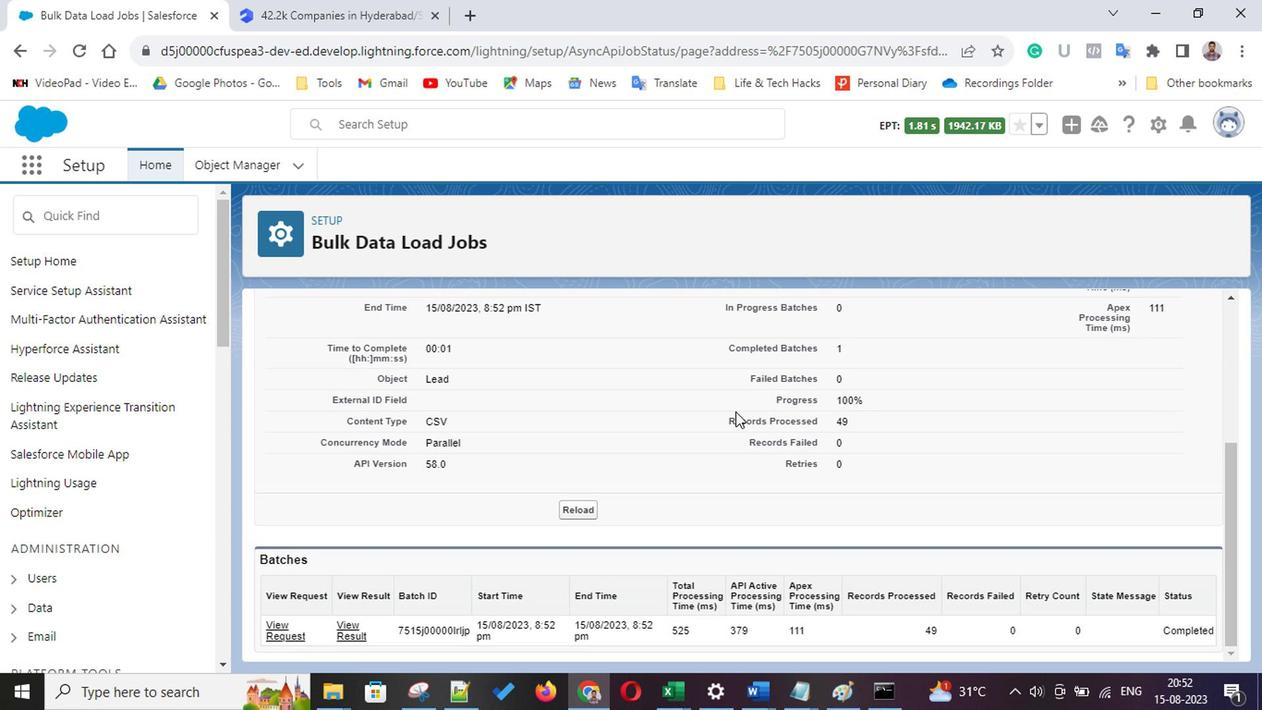 
Action: Mouse scrolled (733, 412) with delta (0, 0)
Screenshot: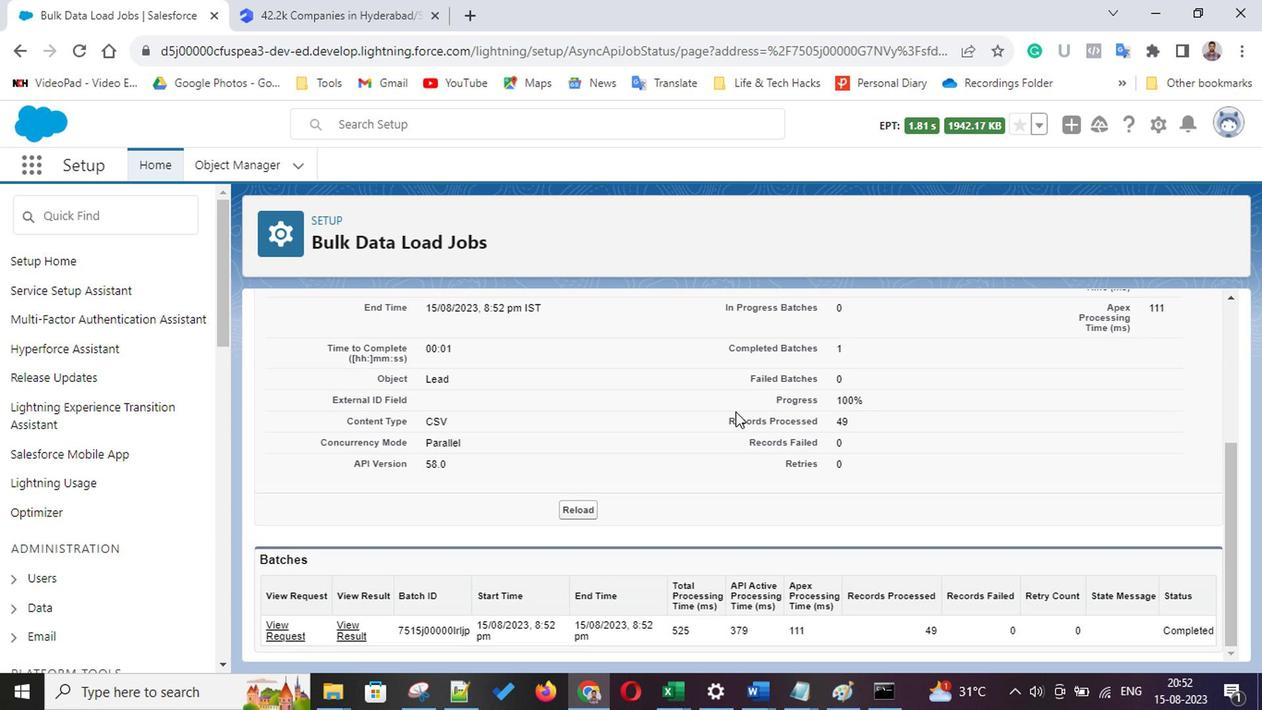 
Action: Mouse scrolled (733, 412) with delta (0, 0)
Screenshot: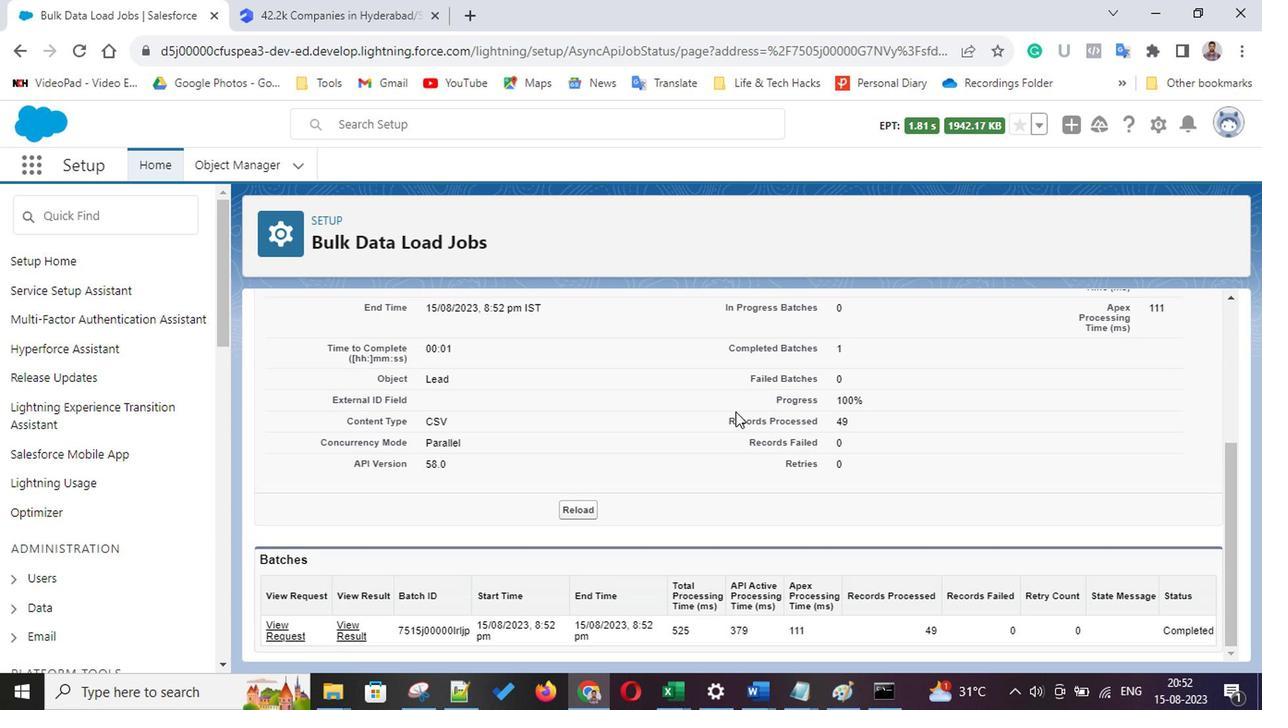 
Action: Mouse scrolled (733, 412) with delta (0, 0)
Screenshot: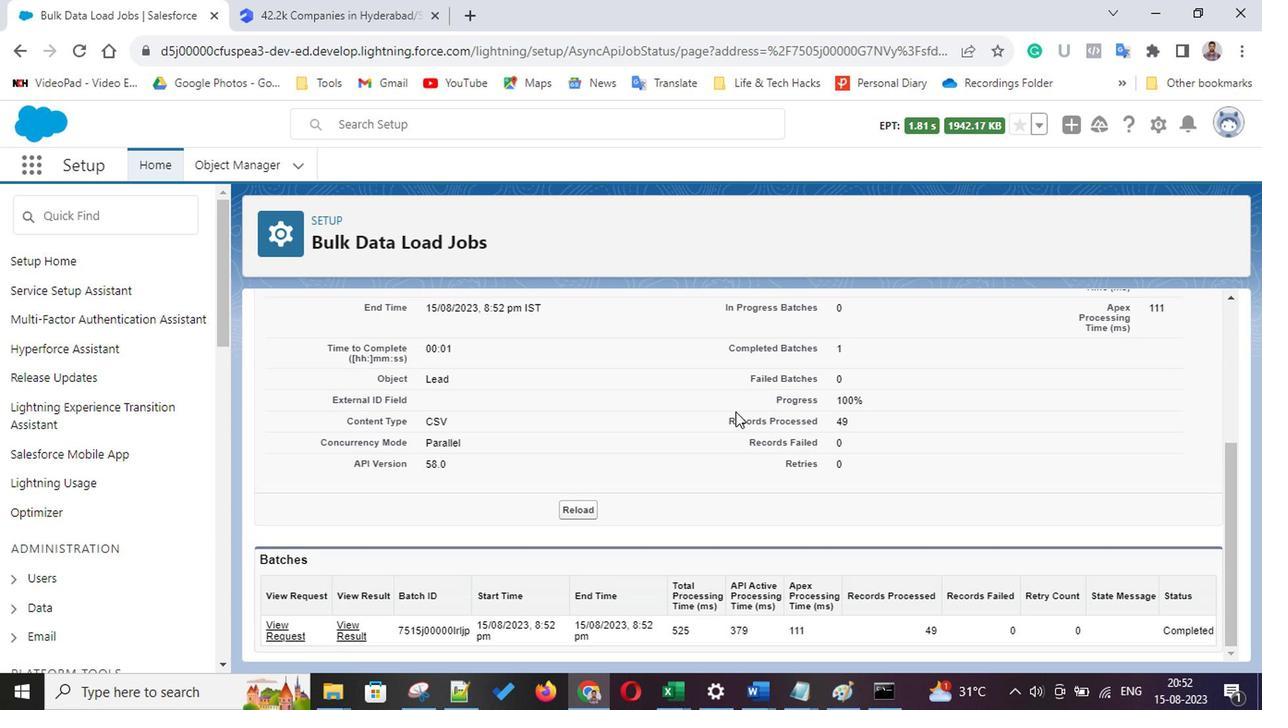 
Action: Mouse scrolled (733, 412) with delta (0, 0)
Screenshot: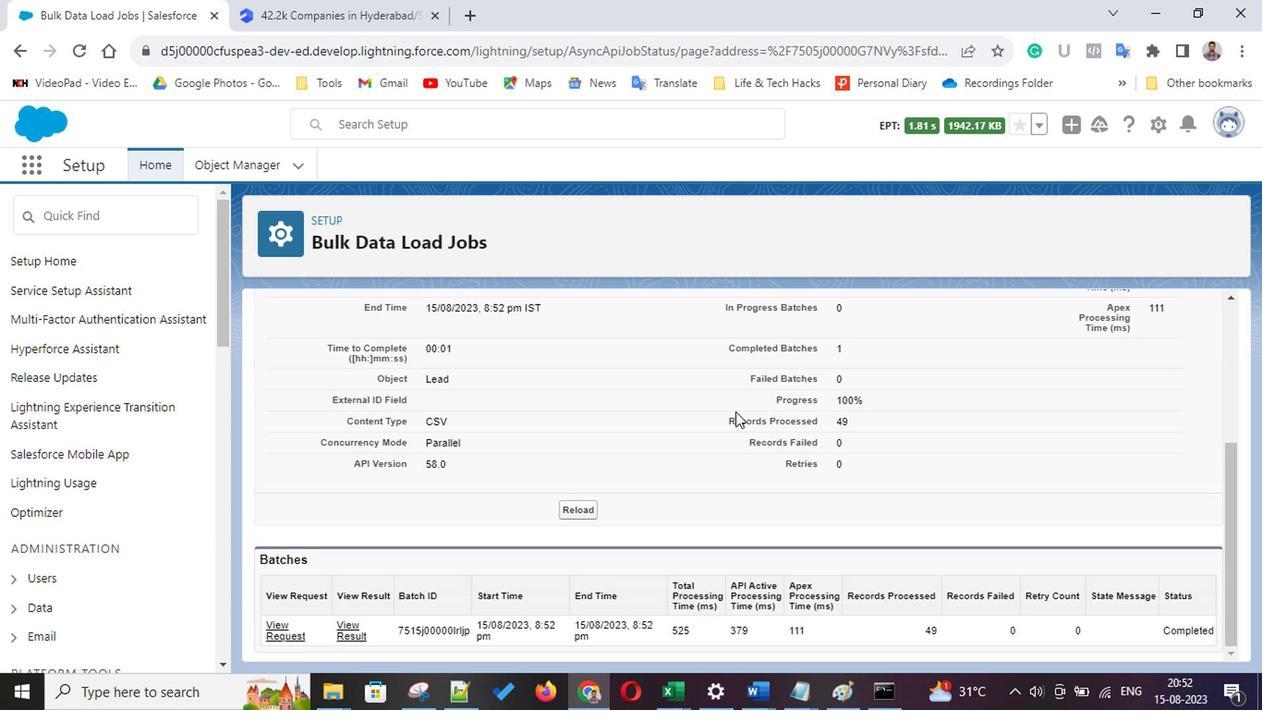 
Action: Mouse scrolled (733, 412) with delta (0, 0)
Screenshot: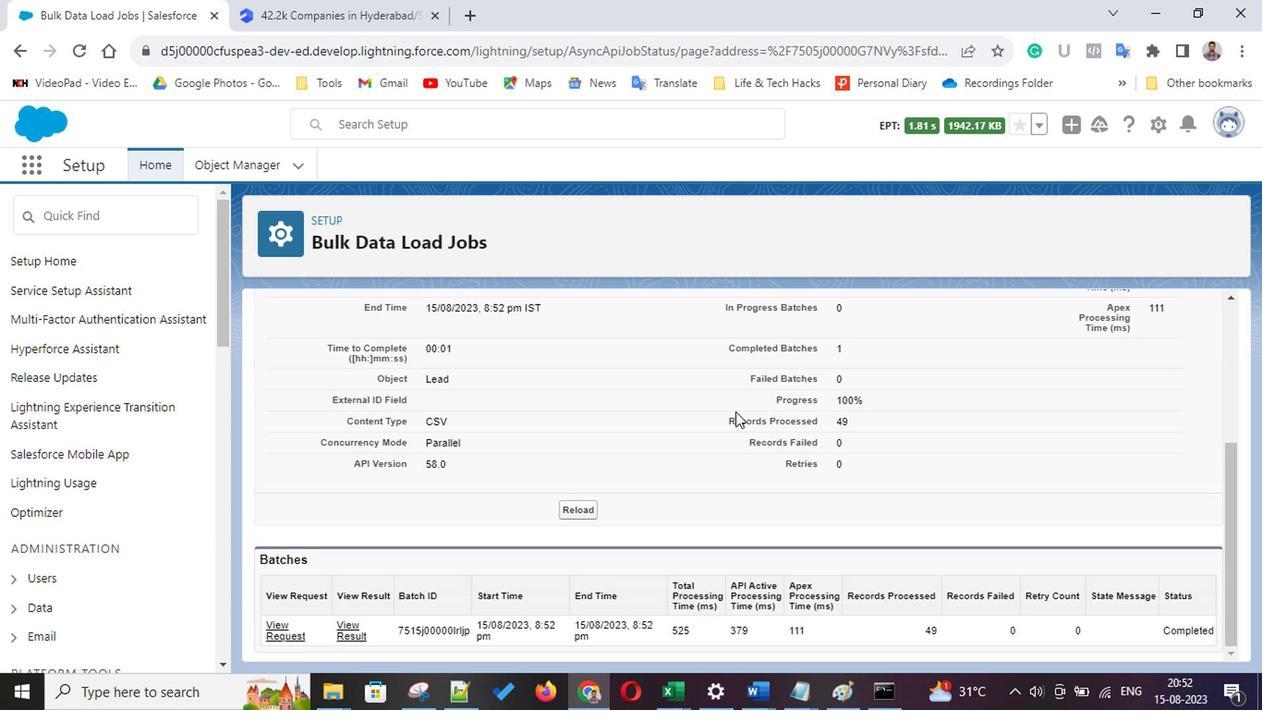 
Action: Mouse scrolled (733, 412) with delta (0, 0)
Screenshot: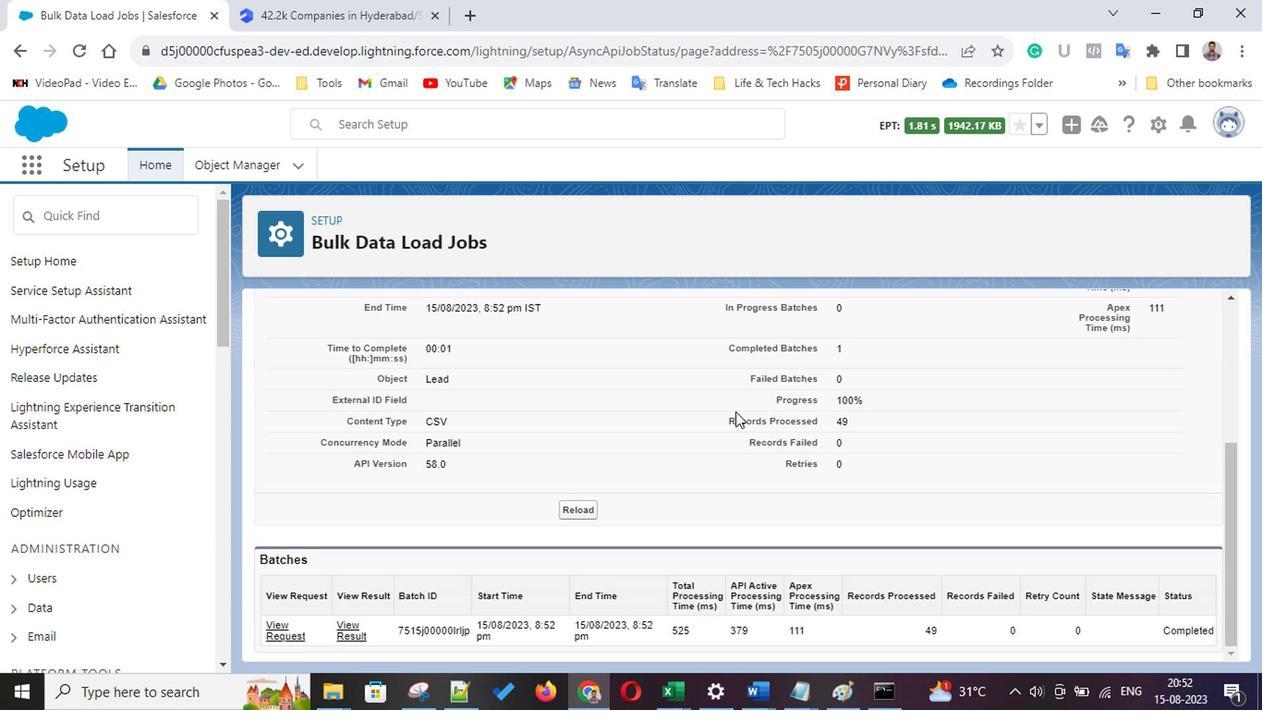 
Action: Mouse scrolled (733, 412) with delta (0, 0)
Screenshot: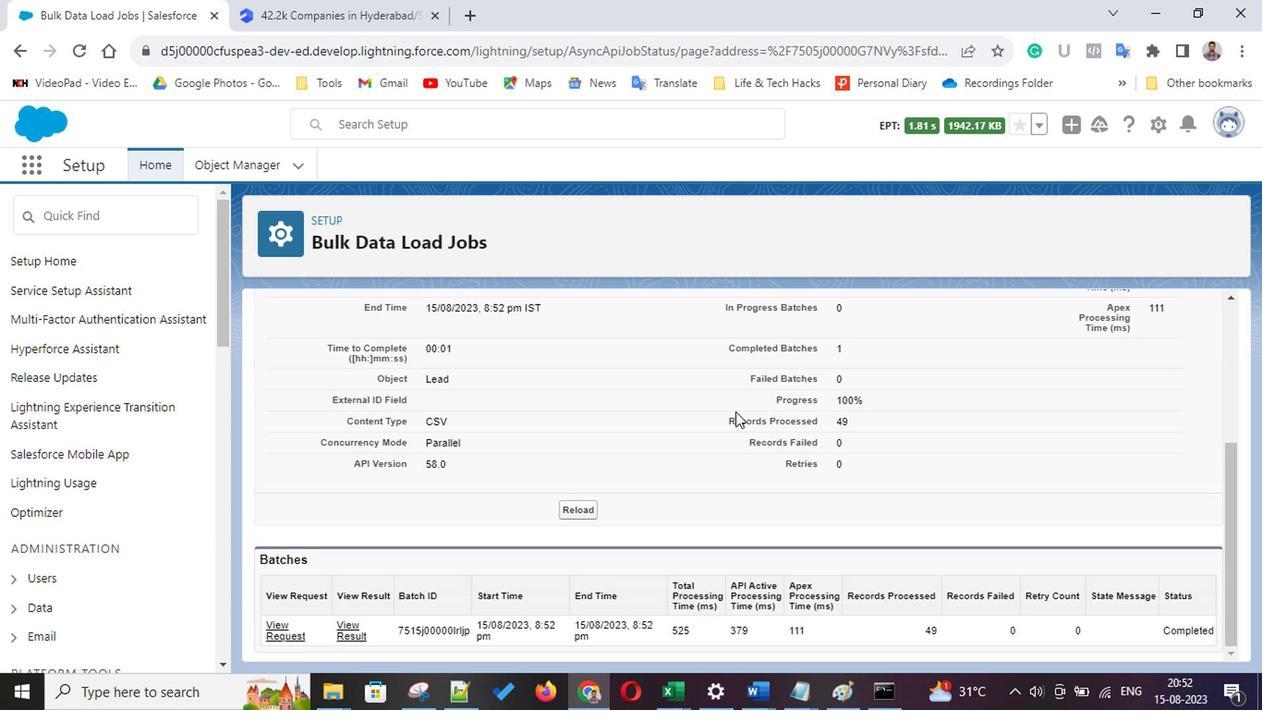 
Action: Mouse moved to (750, 493)
Screenshot: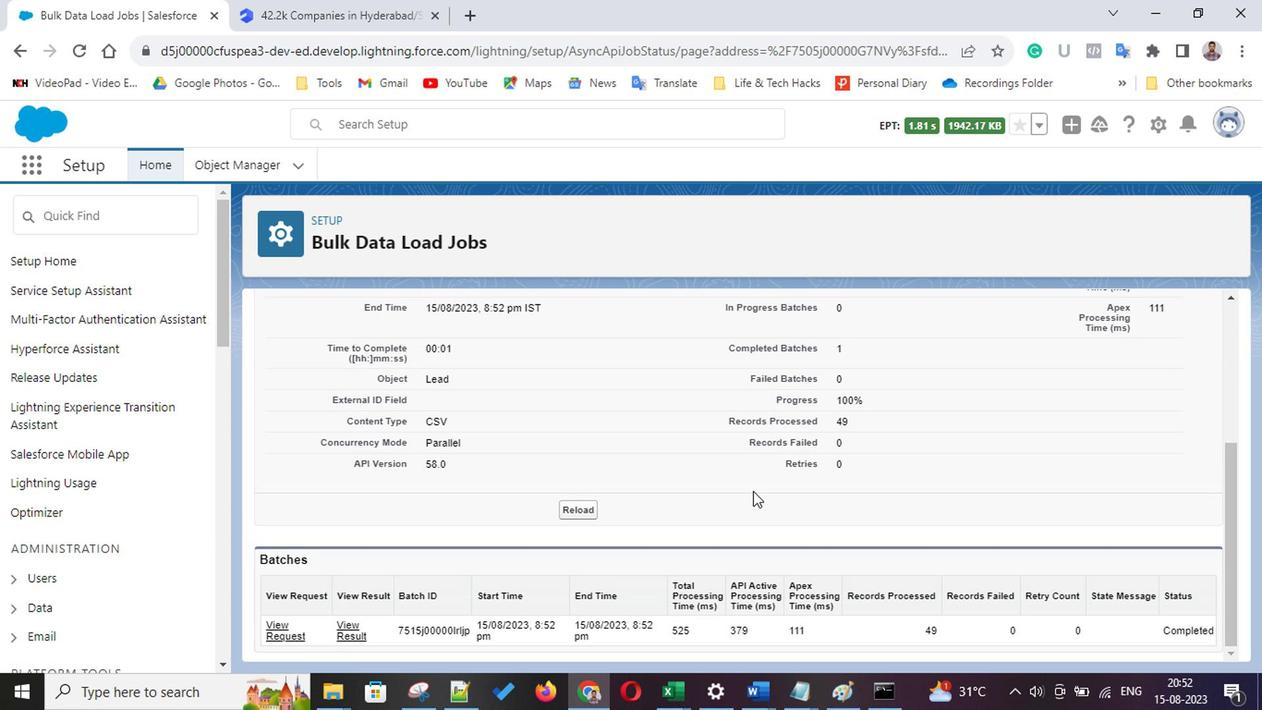 
Action: Mouse scrolled (750, 491) with delta (0, -1)
Screenshot: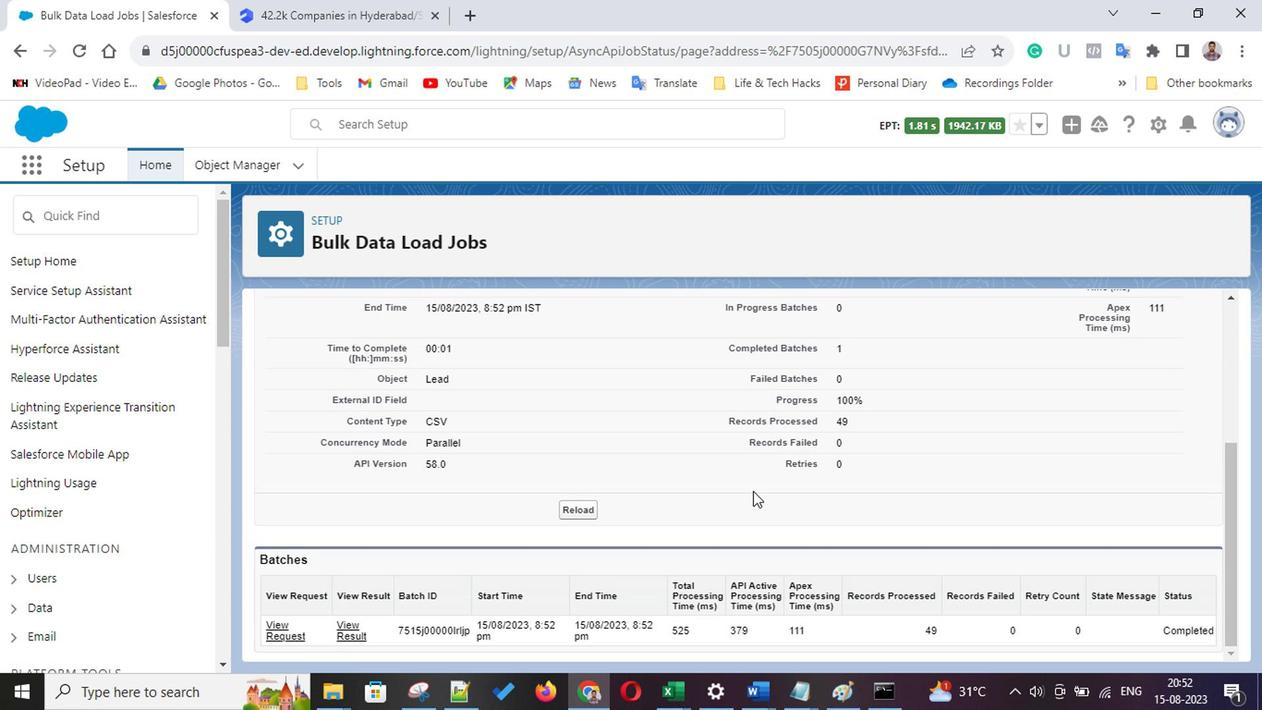 
Action: Mouse scrolled (750, 491) with delta (0, -1)
Screenshot: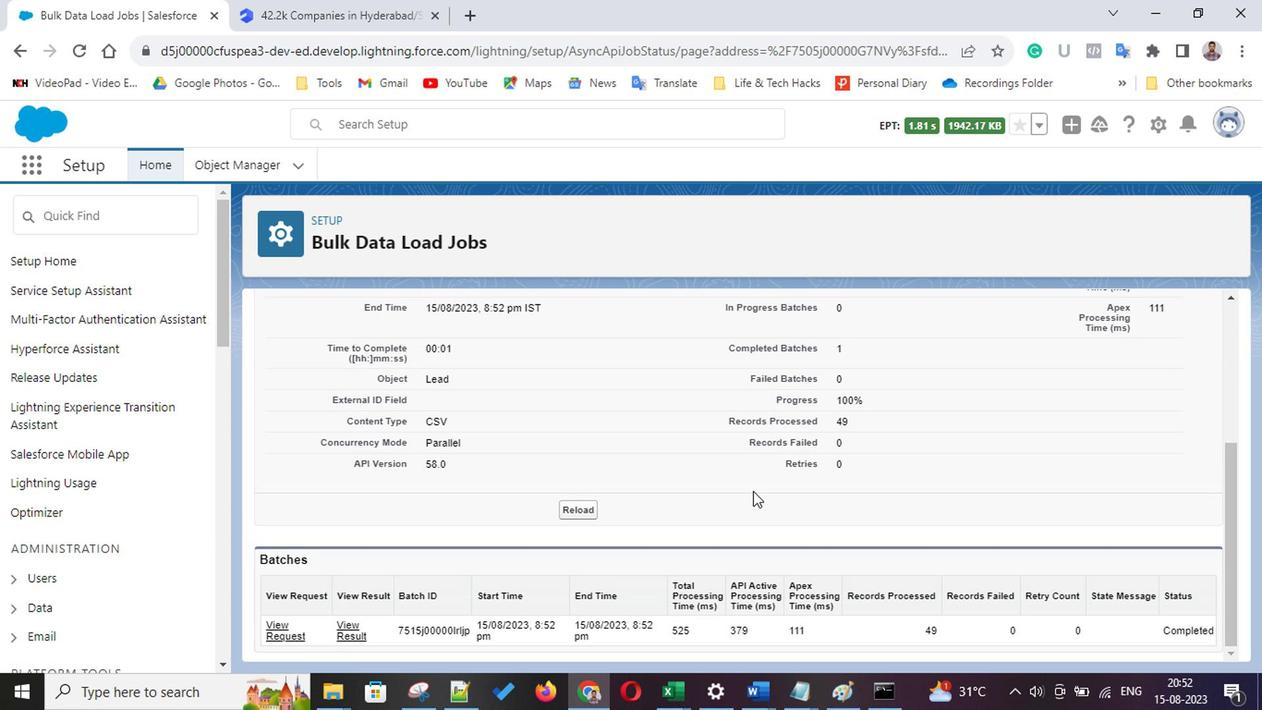 
Action: Mouse scrolled (750, 491) with delta (0, -1)
Screenshot: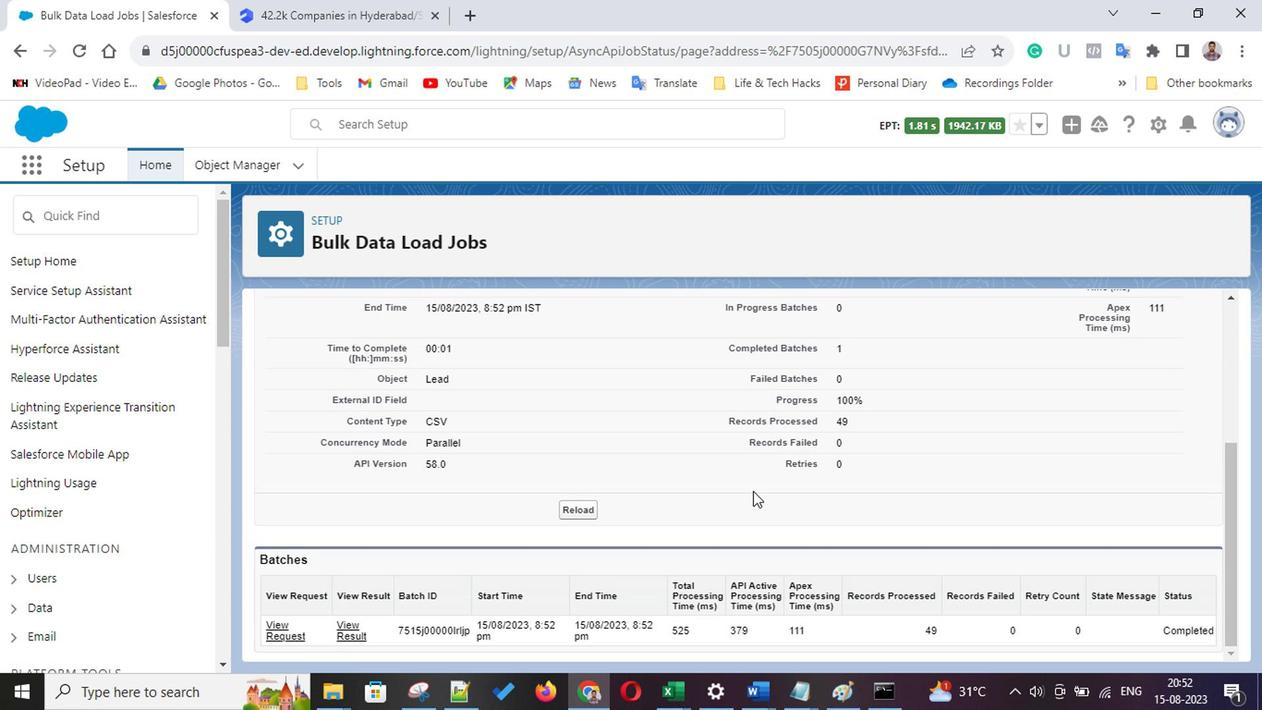 
Action: Mouse scrolled (750, 491) with delta (0, -1)
Screenshot: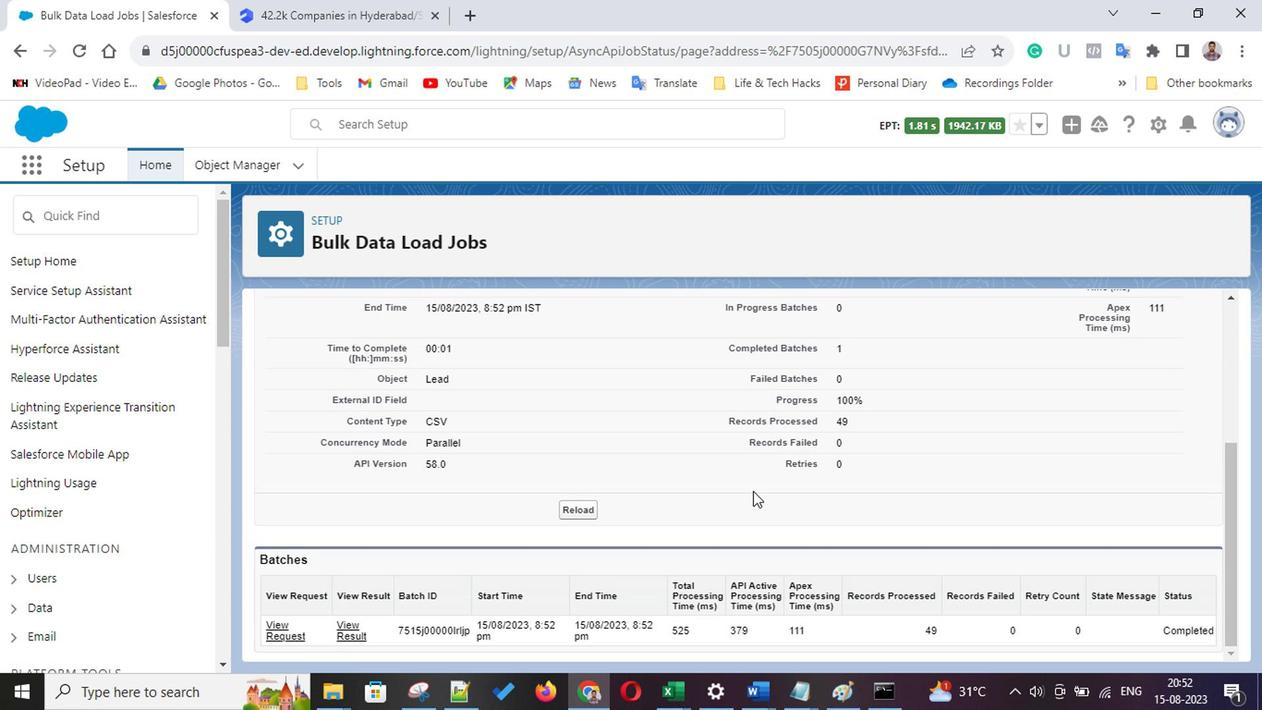 
Action: Mouse scrolled (750, 491) with delta (0, -1)
Screenshot: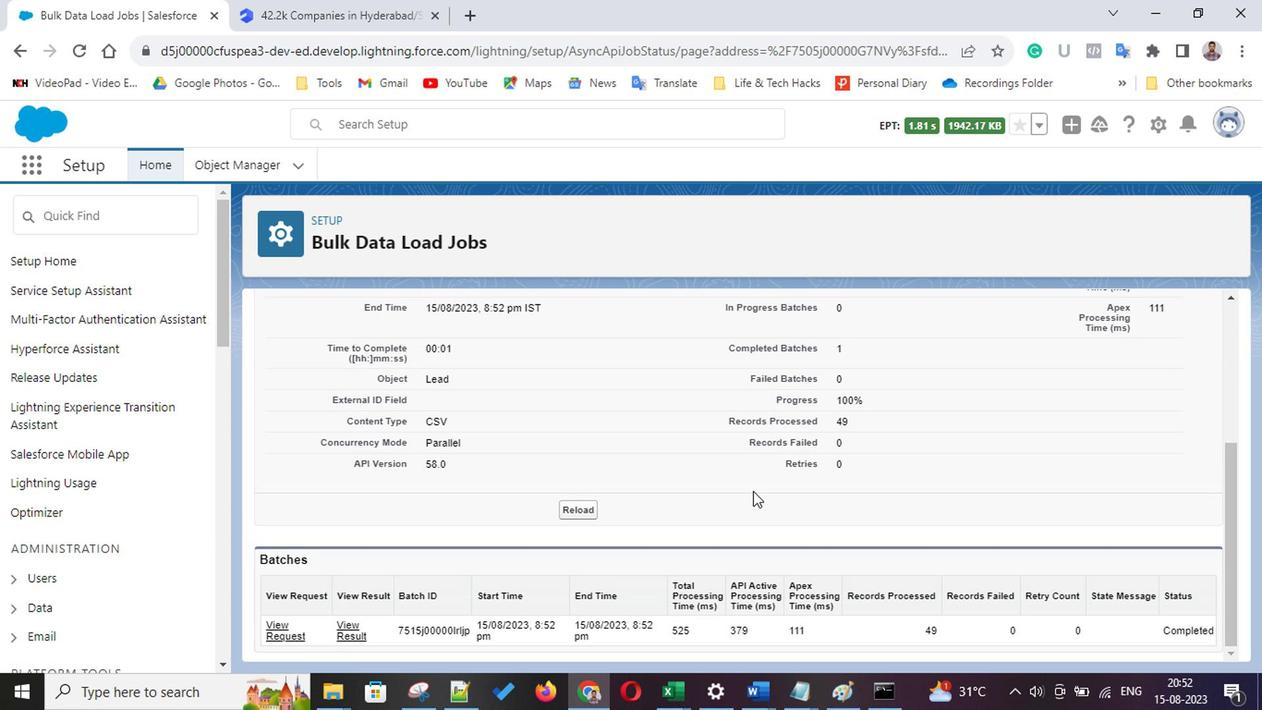 
Action: Mouse scrolled (750, 491) with delta (0, -1)
Screenshot: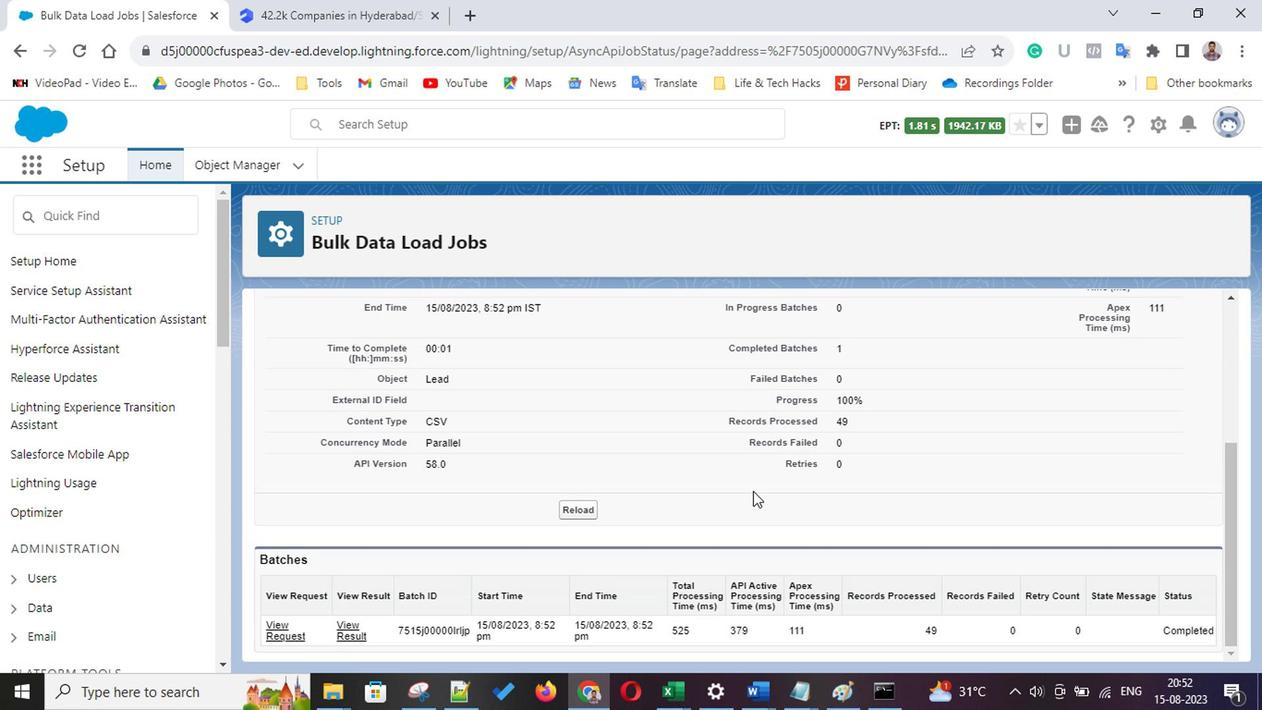 
Action: Mouse scrolled (750, 491) with delta (0, -1)
Screenshot: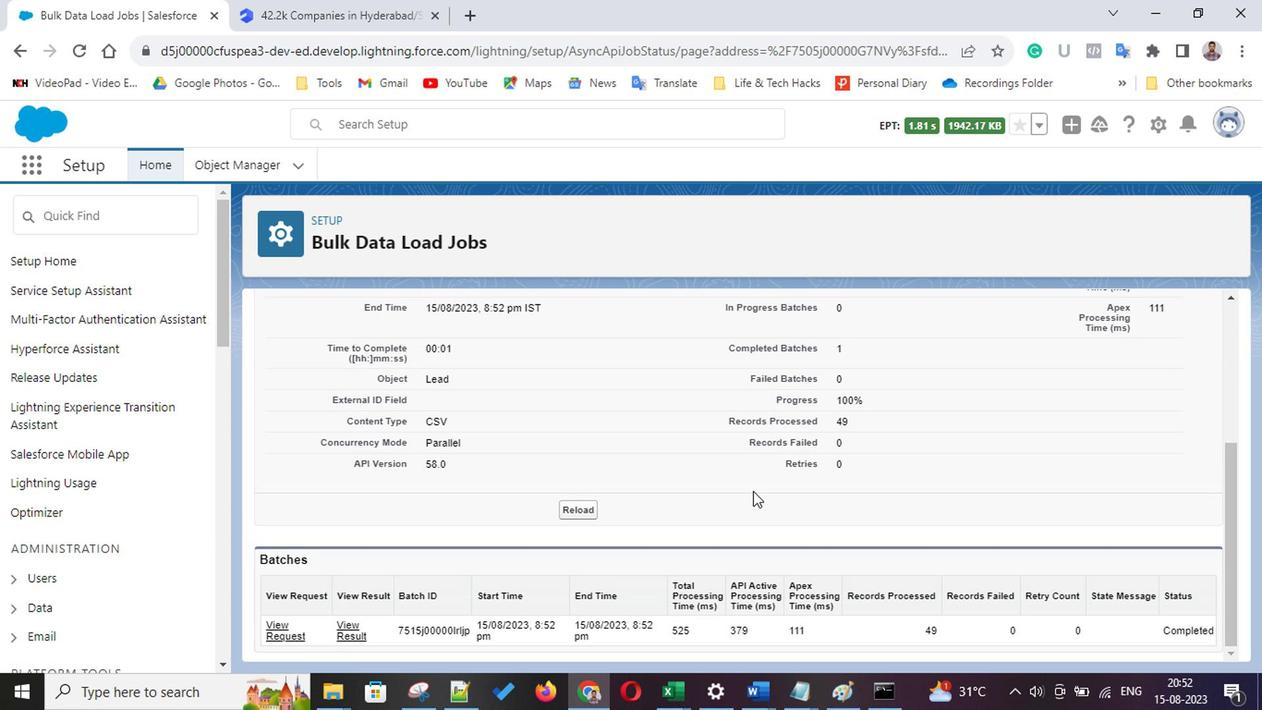 
Action: Mouse scrolled (750, 491) with delta (0, -1)
Screenshot: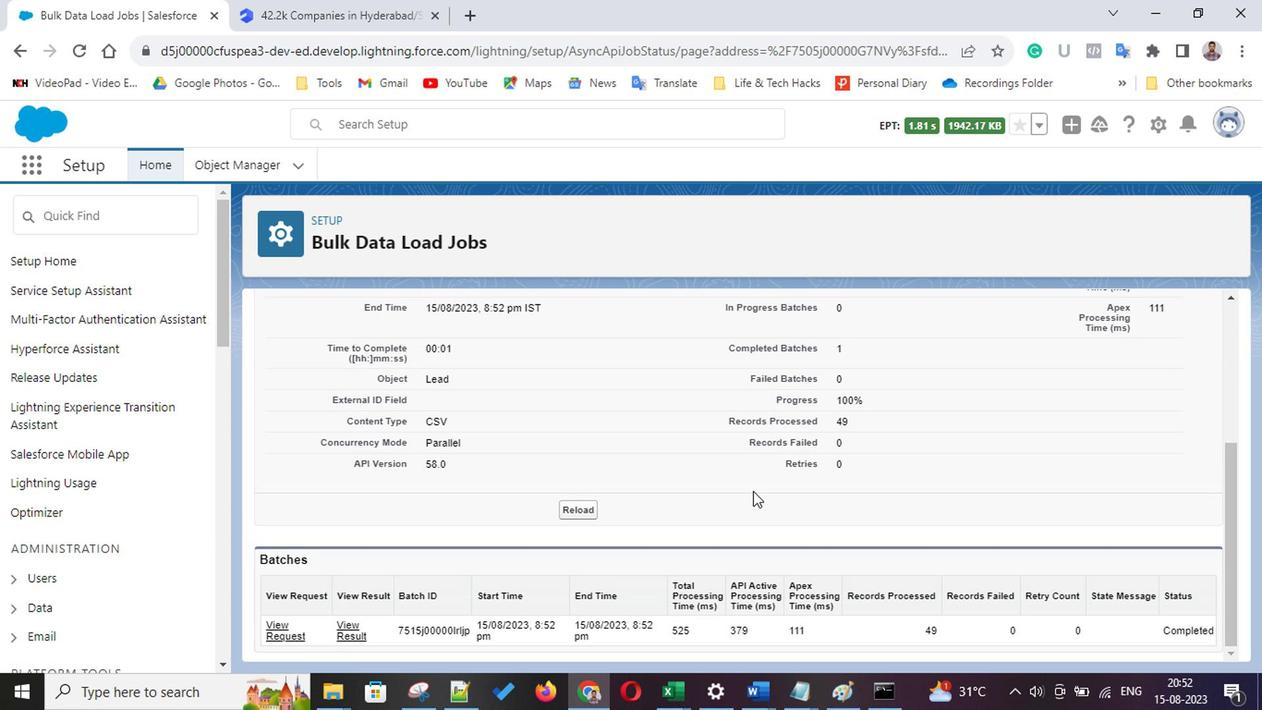 
Action: Mouse moved to (19, 165)
Screenshot: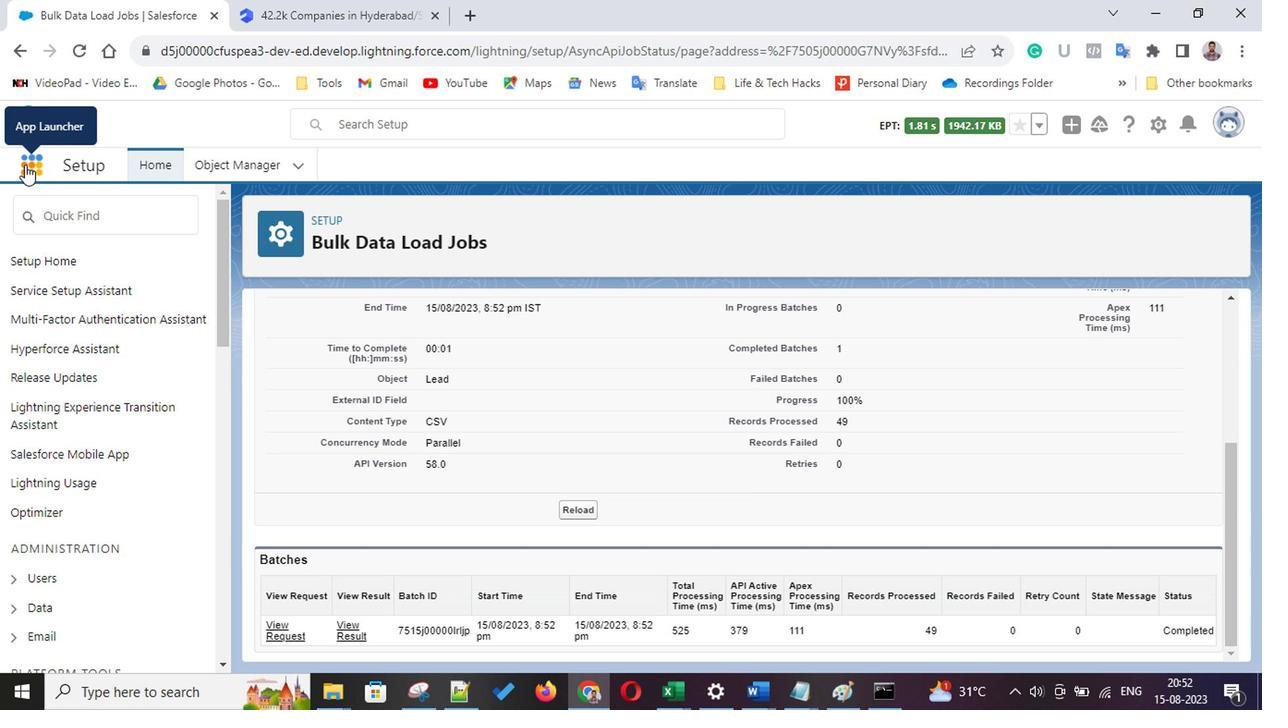 
